 Task: Find connections with filter location Khagaria with filter topic #Mondaymotivationwith filter profile language French with filter current company Philips with filter school The Indian School with filter industry Medical and Diagnostic Laboratories with filter service category Marketing with filter keywords title Principal
Action: Mouse moved to (207, 264)
Screenshot: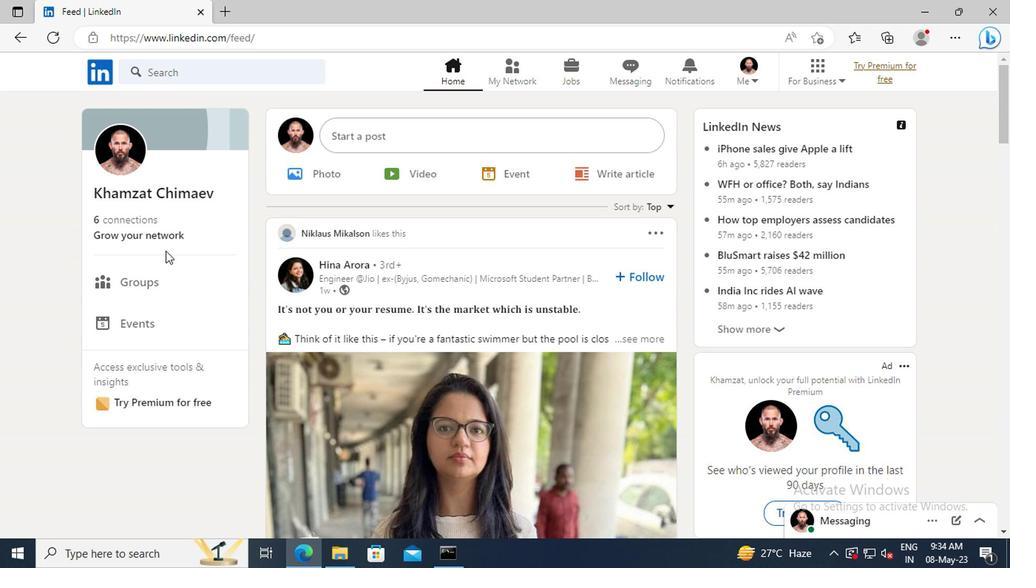 
Action: Mouse pressed left at (207, 264)
Screenshot: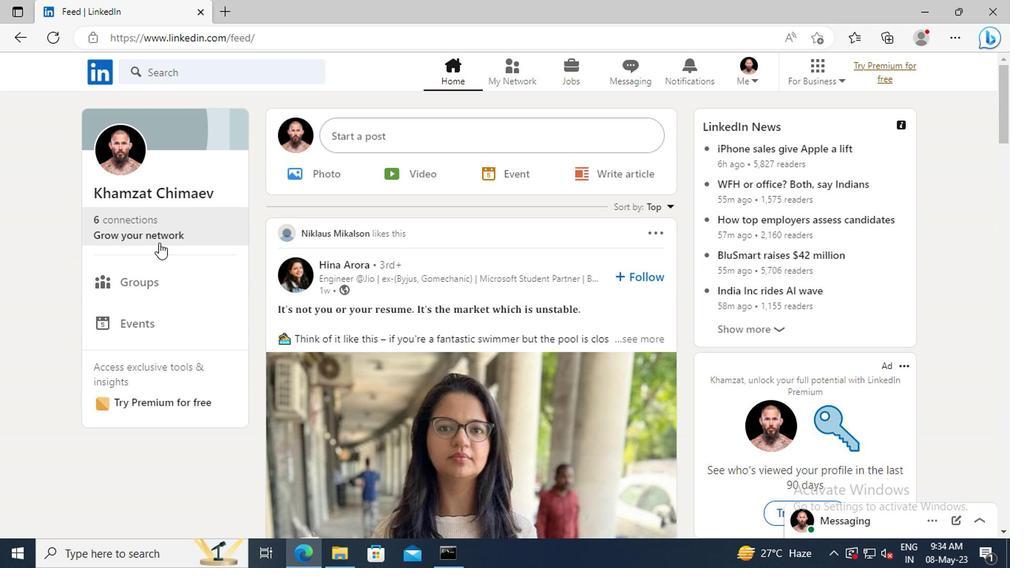 
Action: Mouse moved to (215, 207)
Screenshot: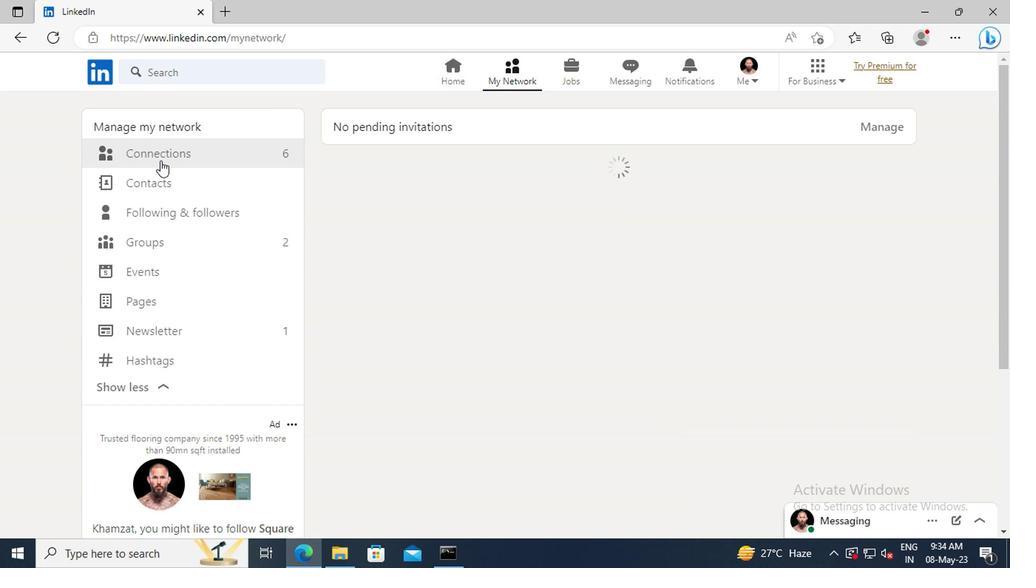 
Action: Mouse pressed left at (215, 207)
Screenshot: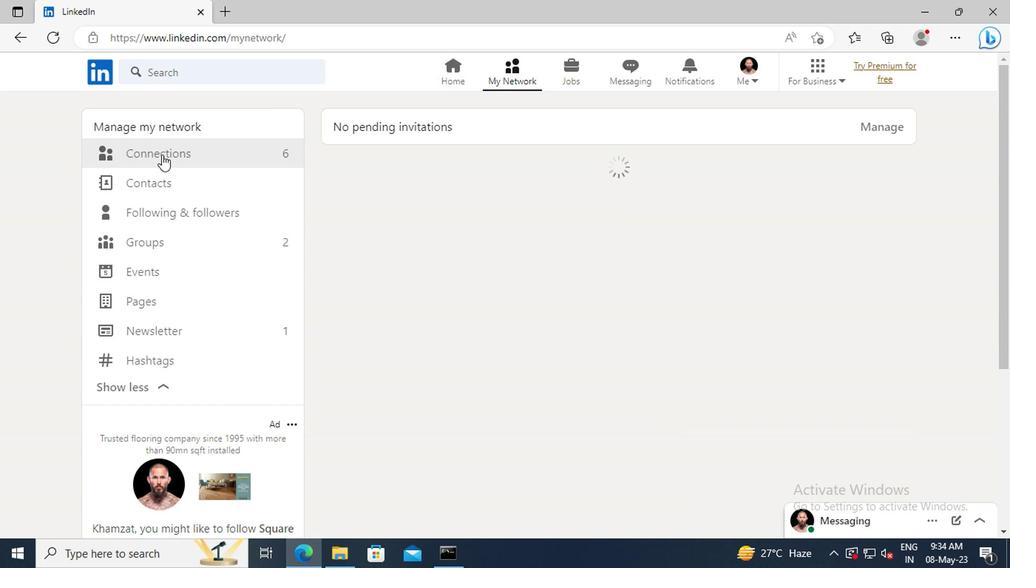 
Action: Mouse moved to (543, 211)
Screenshot: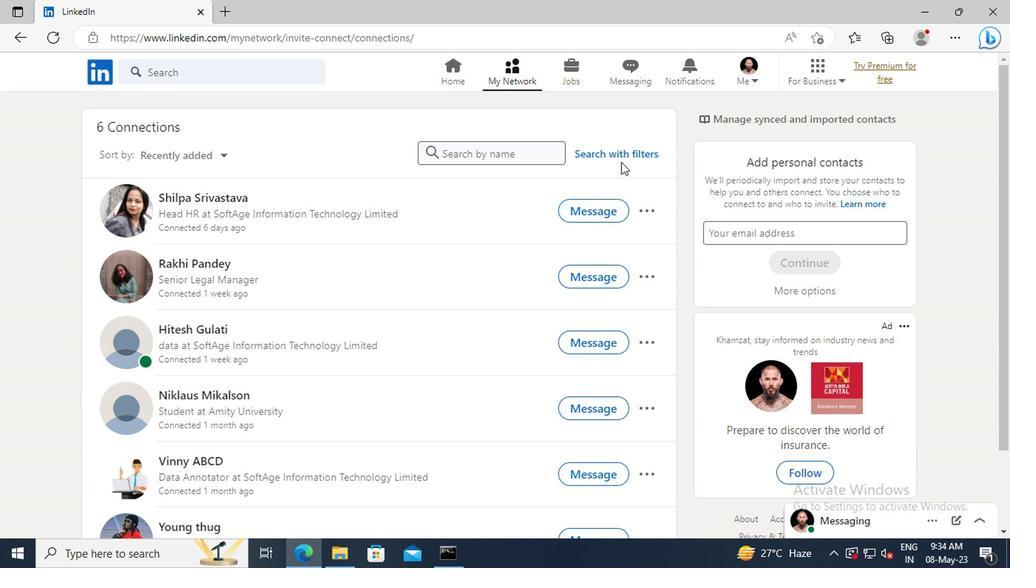 
Action: Mouse pressed left at (543, 211)
Screenshot: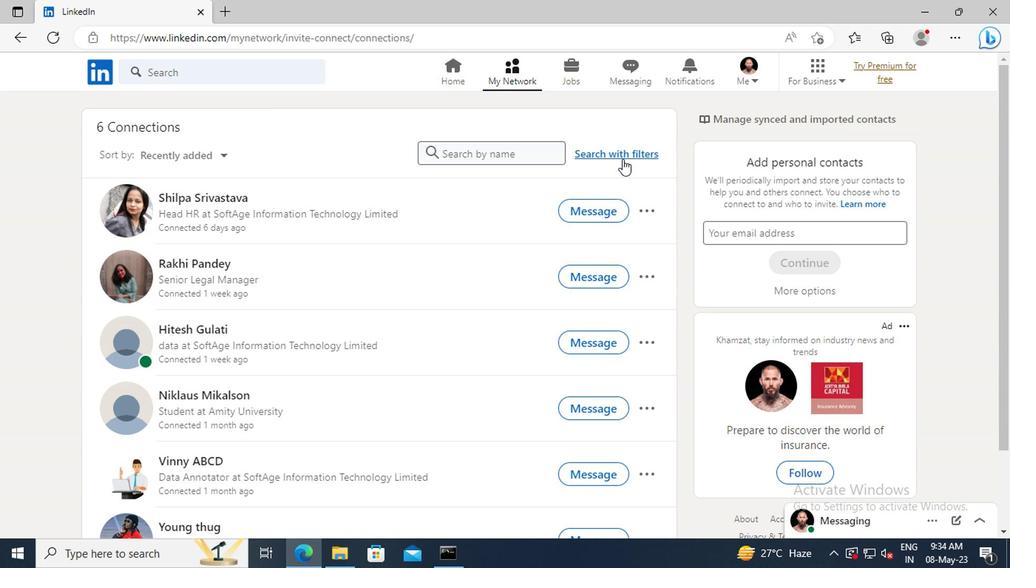 
Action: Mouse moved to (497, 179)
Screenshot: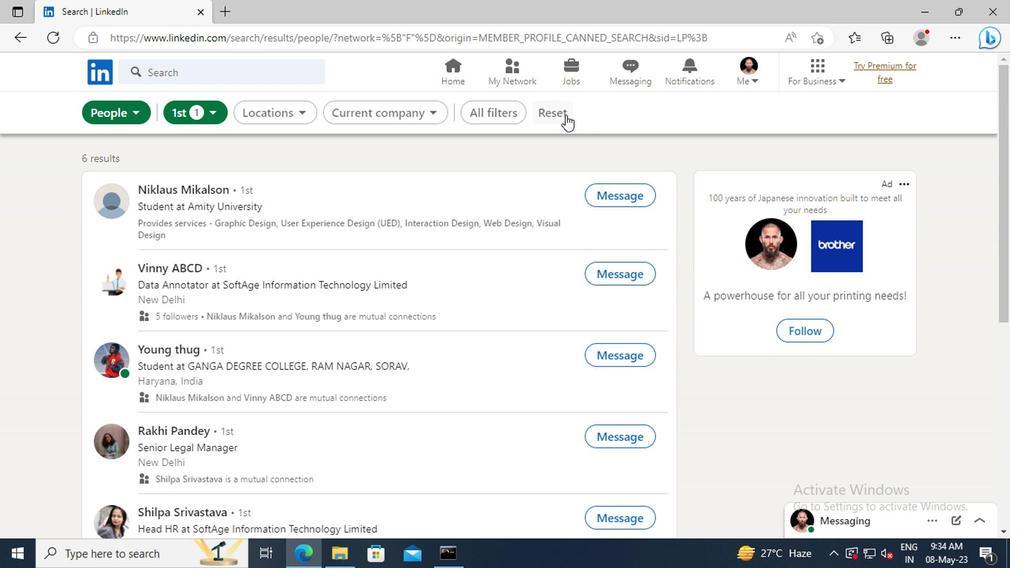 
Action: Mouse pressed left at (497, 179)
Screenshot: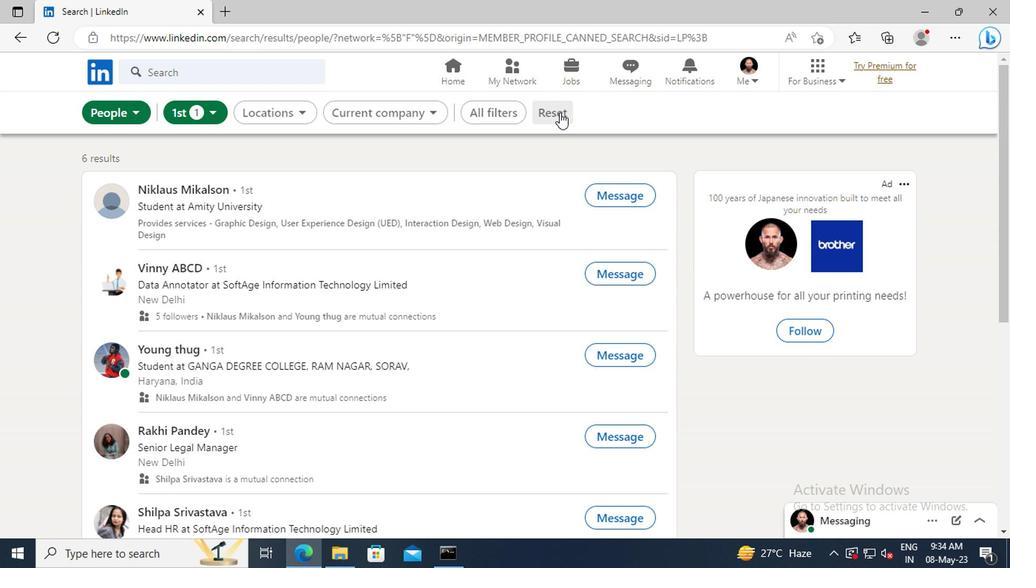 
Action: Mouse moved to (482, 179)
Screenshot: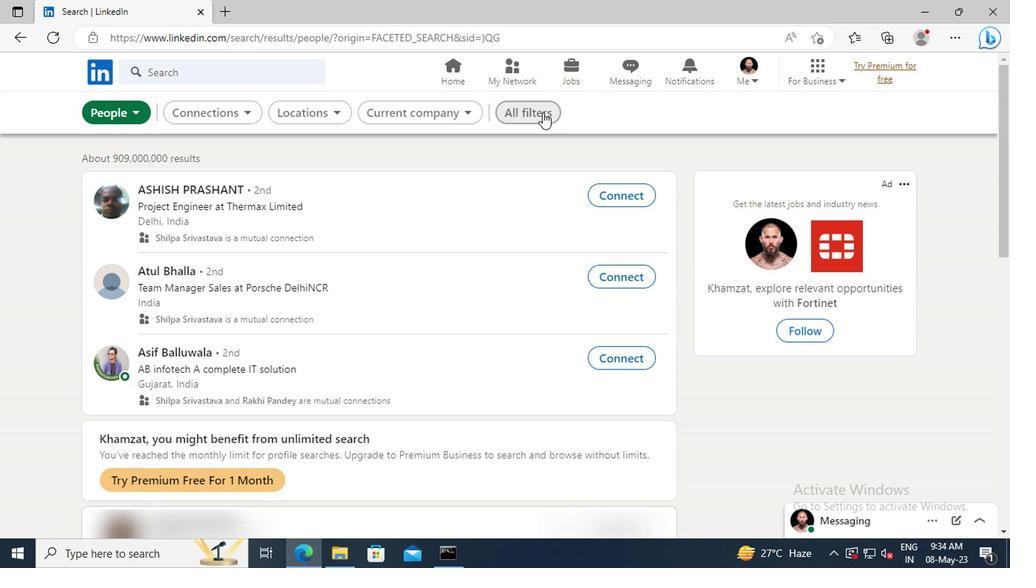 
Action: Mouse pressed left at (482, 179)
Screenshot: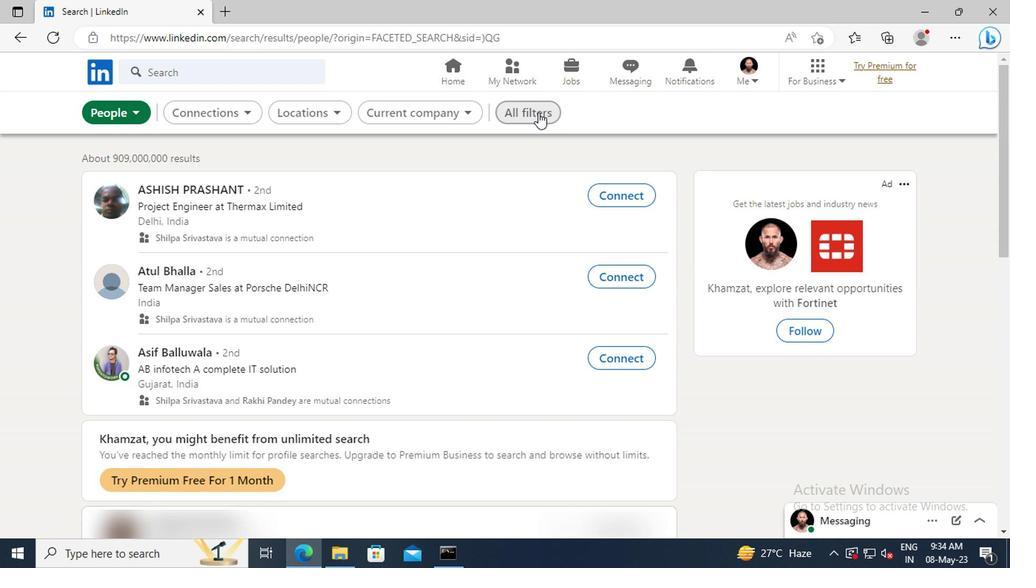 
Action: Mouse moved to (718, 311)
Screenshot: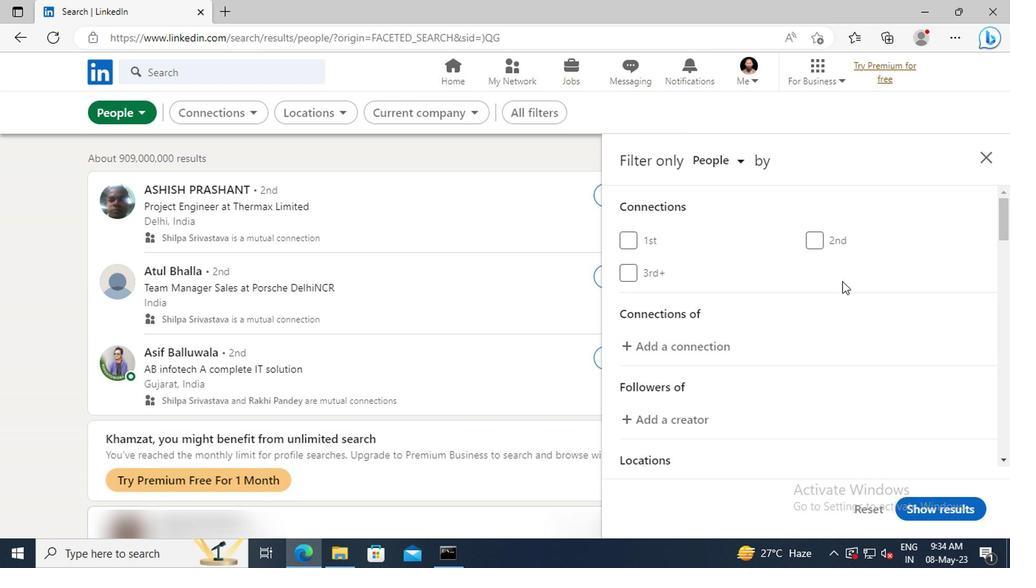 
Action: Mouse scrolled (718, 310) with delta (0, 0)
Screenshot: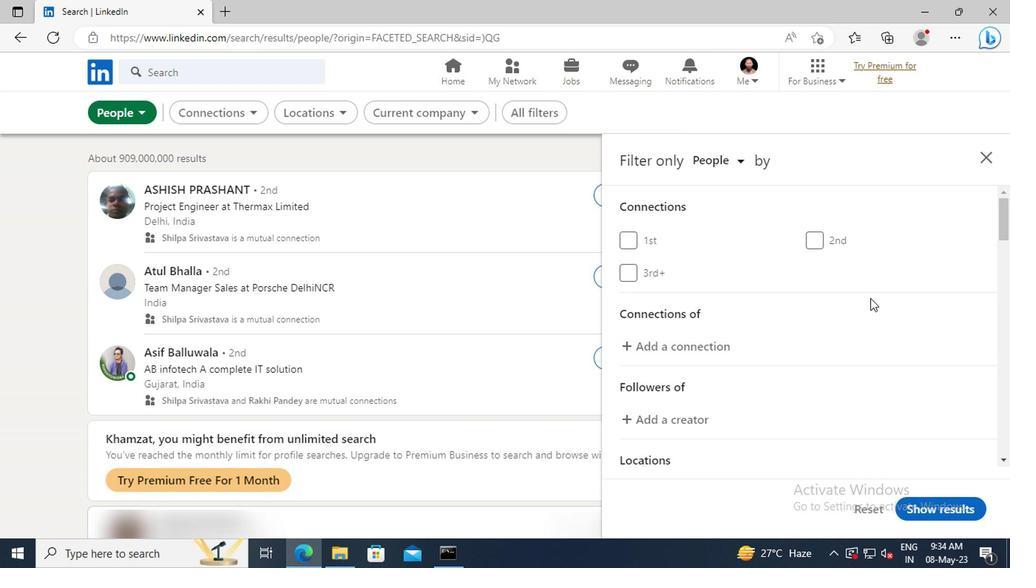 
Action: Mouse scrolled (718, 310) with delta (0, 0)
Screenshot: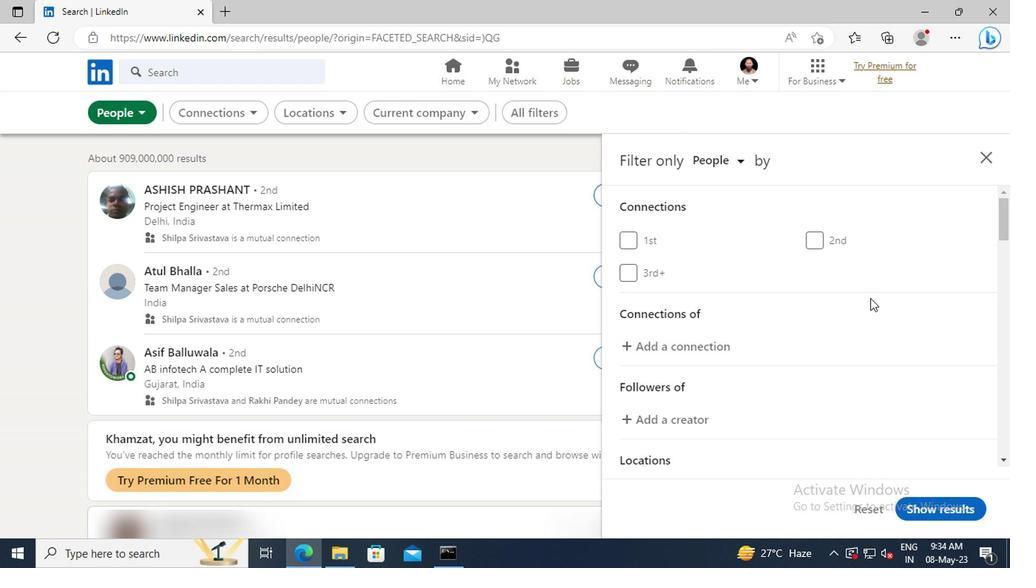 
Action: Mouse scrolled (718, 310) with delta (0, 0)
Screenshot: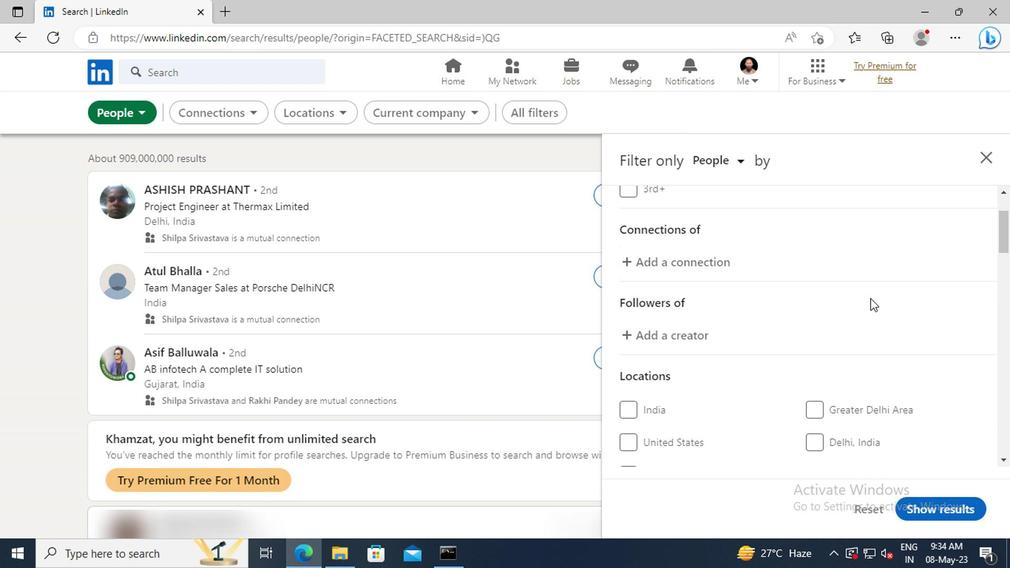 
Action: Mouse scrolled (718, 310) with delta (0, 0)
Screenshot: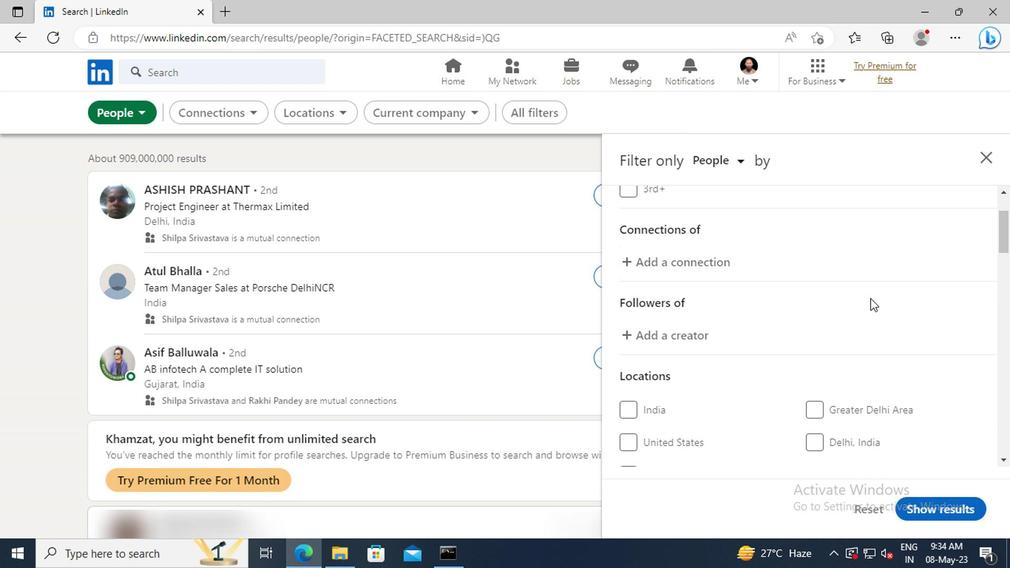
Action: Mouse scrolled (718, 310) with delta (0, 0)
Screenshot: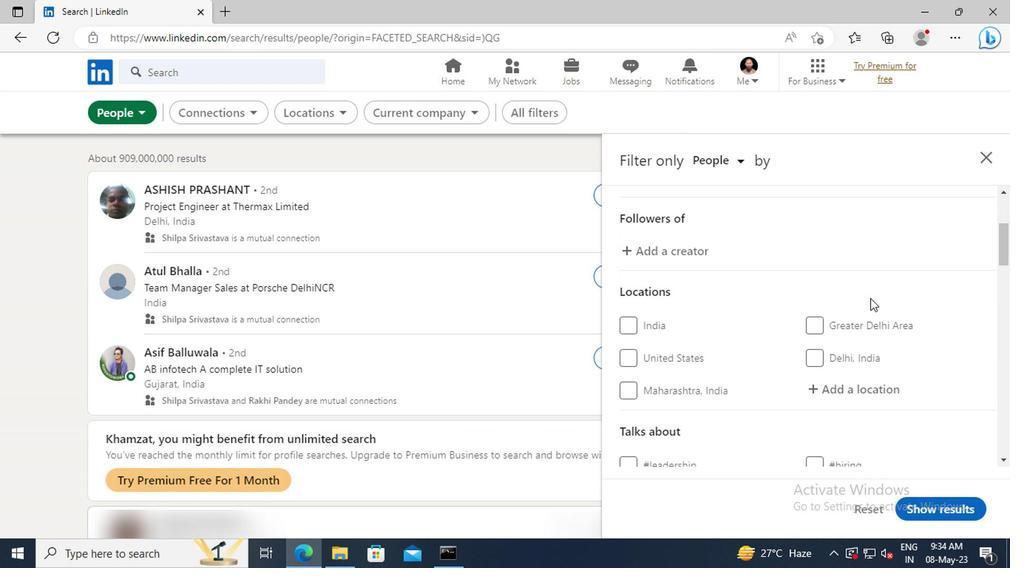 
Action: Mouse scrolled (718, 310) with delta (0, 0)
Screenshot: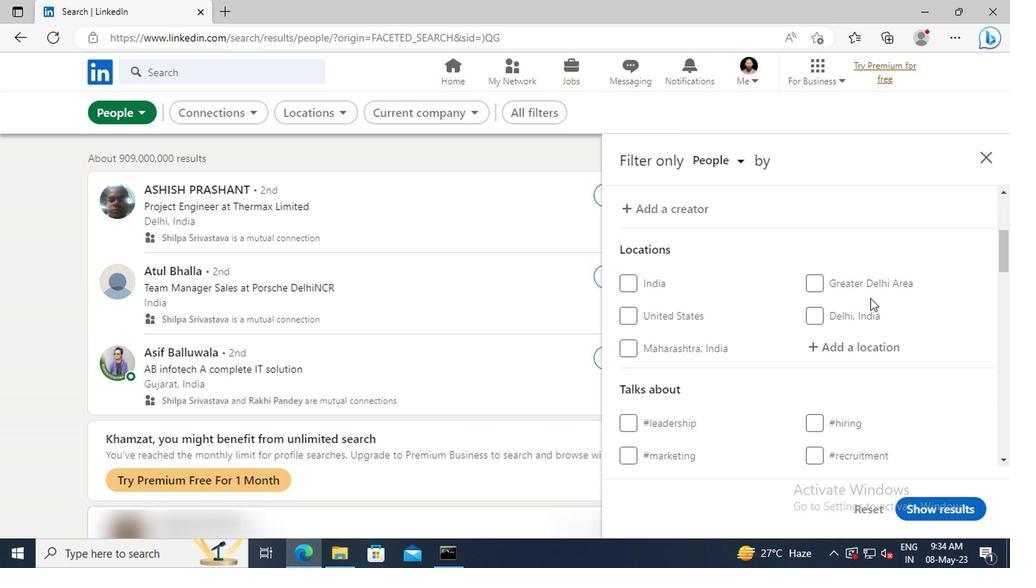 
Action: Mouse moved to (702, 315)
Screenshot: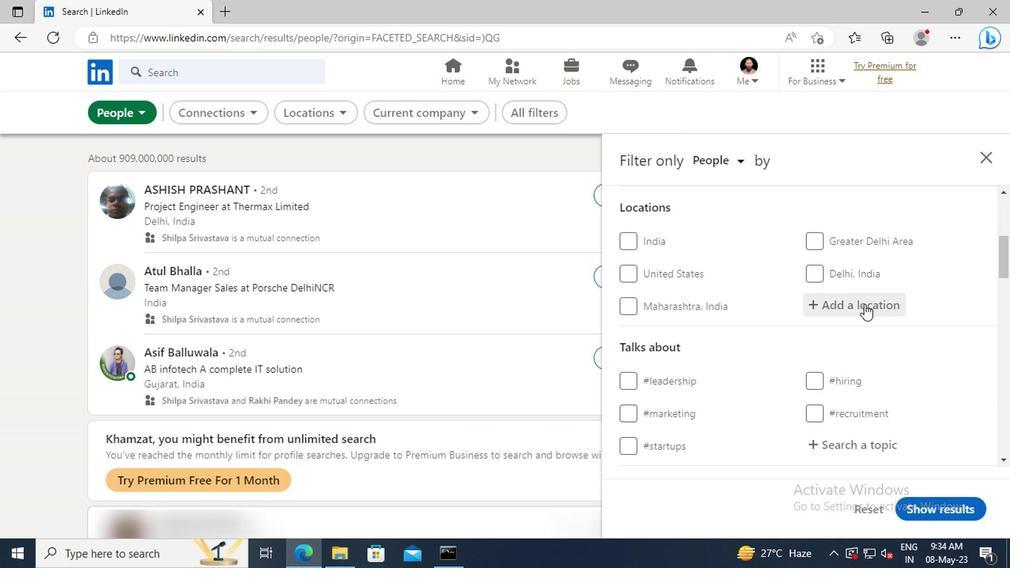 
Action: Mouse pressed left at (702, 315)
Screenshot: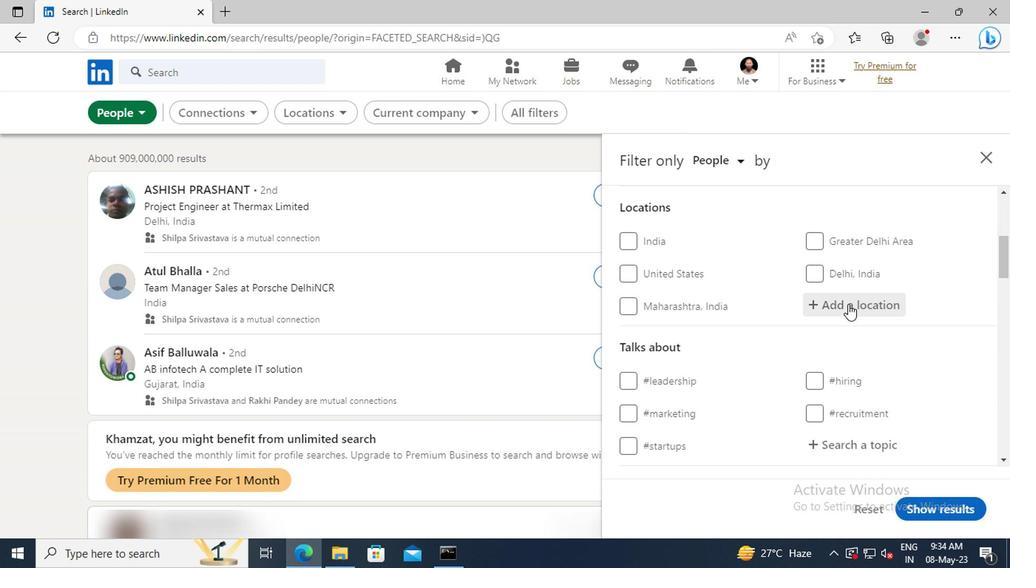 
Action: Key pressed <Key.shift>KHAGARIA
Screenshot: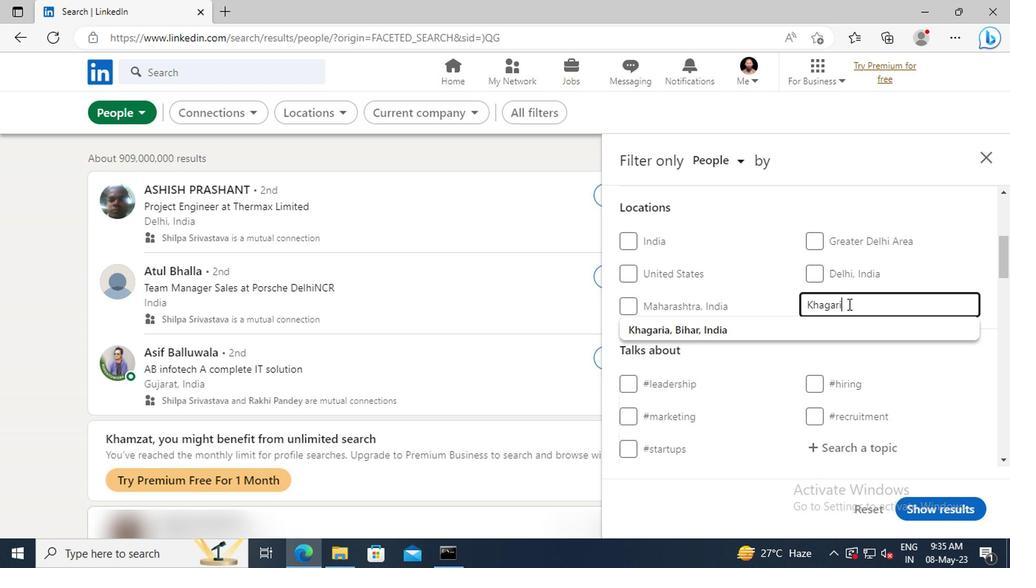 
Action: Mouse moved to (731, 331)
Screenshot: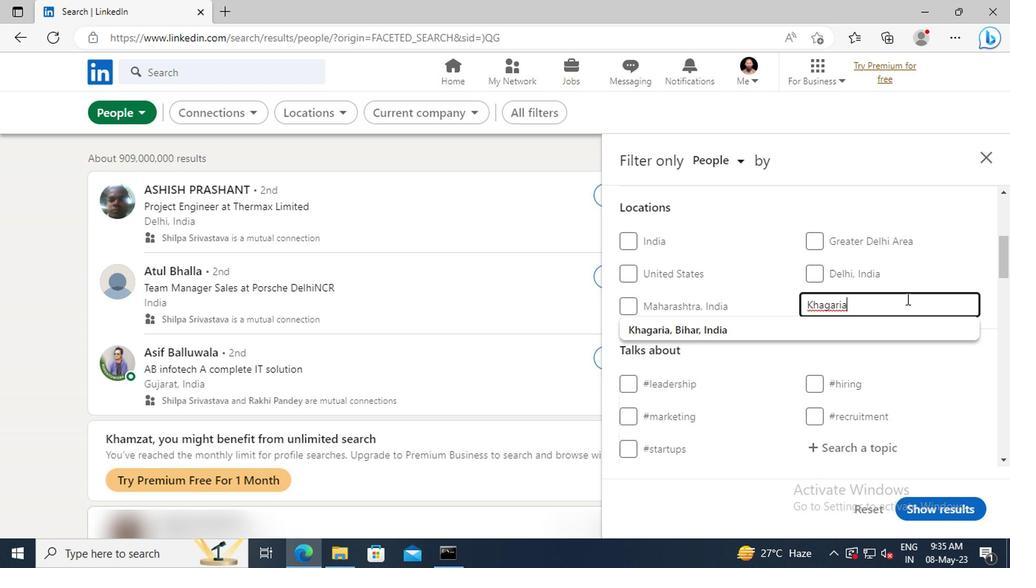 
Action: Mouse pressed left at (731, 331)
Screenshot: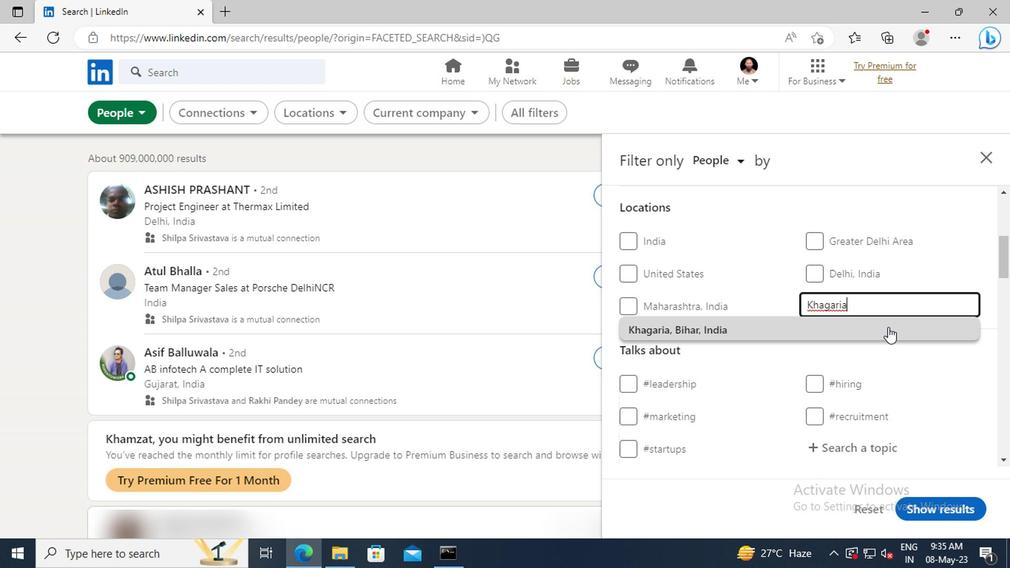 
Action: Mouse moved to (730, 331)
Screenshot: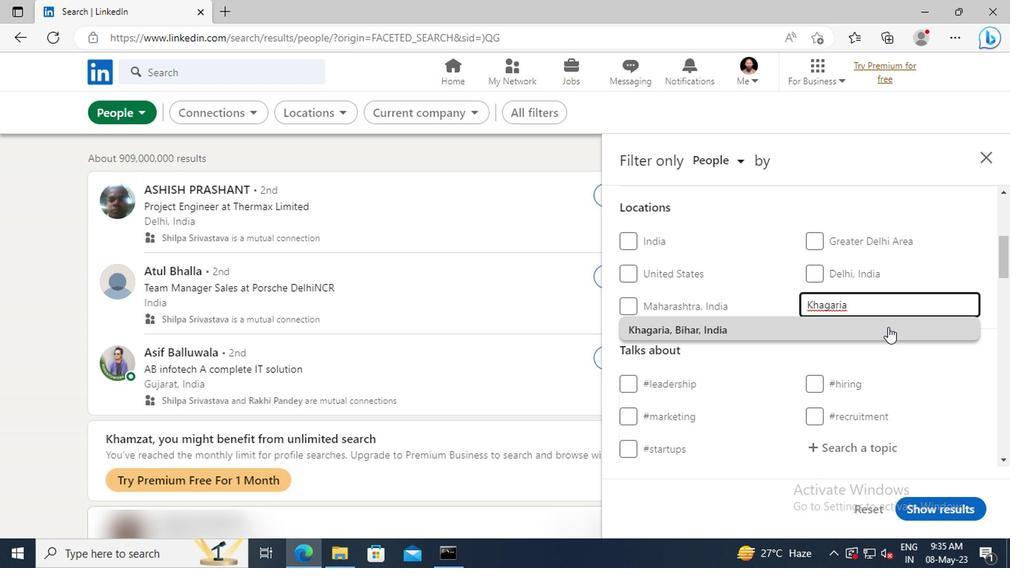 
Action: Mouse scrolled (730, 331) with delta (0, 0)
Screenshot: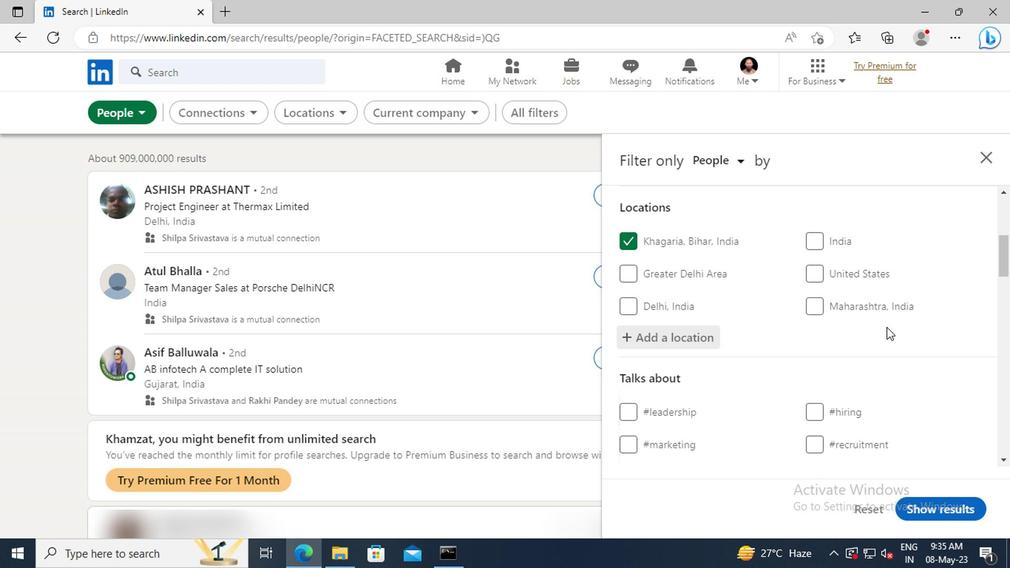 
Action: Mouse scrolled (730, 331) with delta (0, 0)
Screenshot: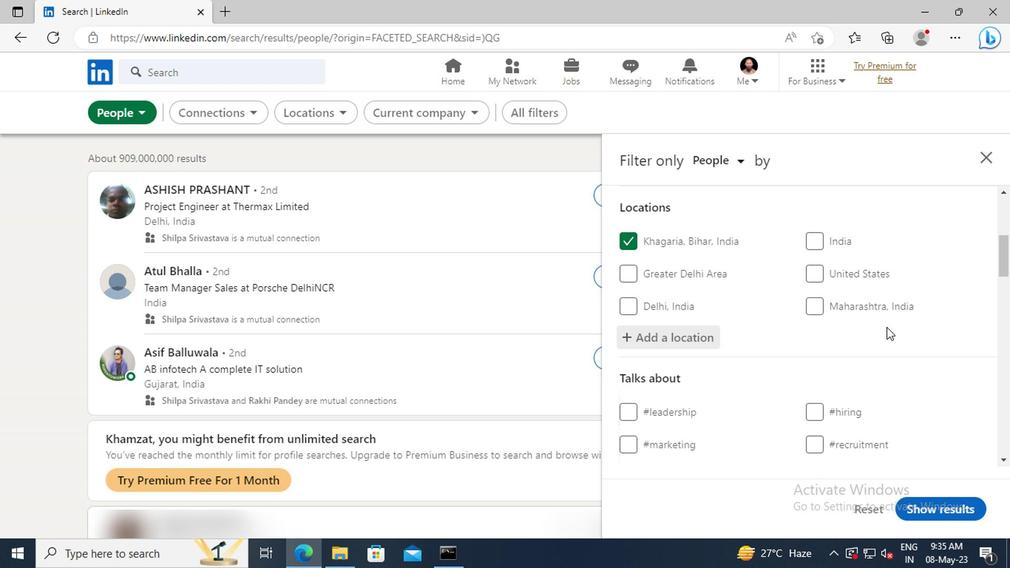 
Action: Mouse scrolled (730, 331) with delta (0, 0)
Screenshot: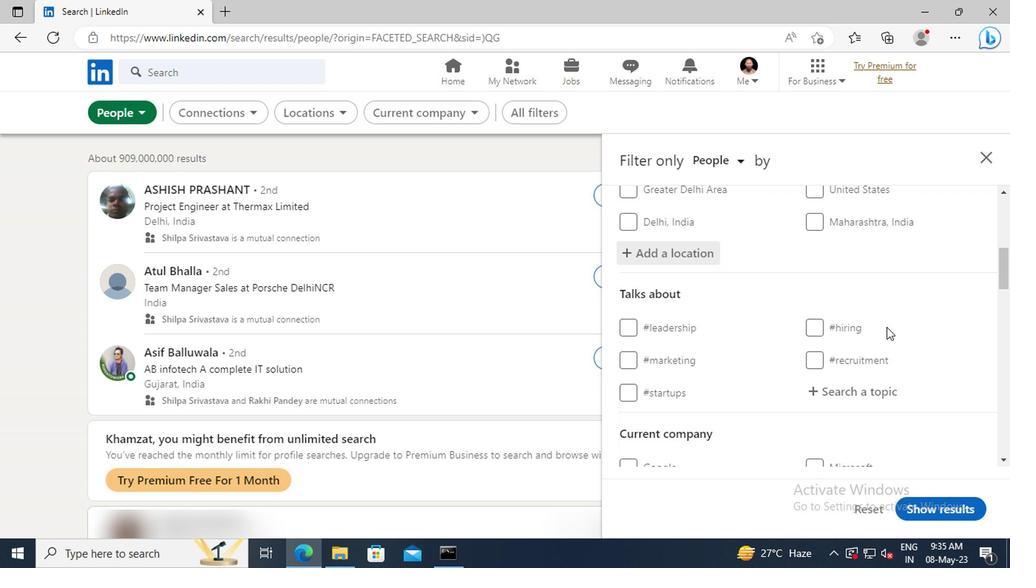
Action: Mouse moved to (696, 346)
Screenshot: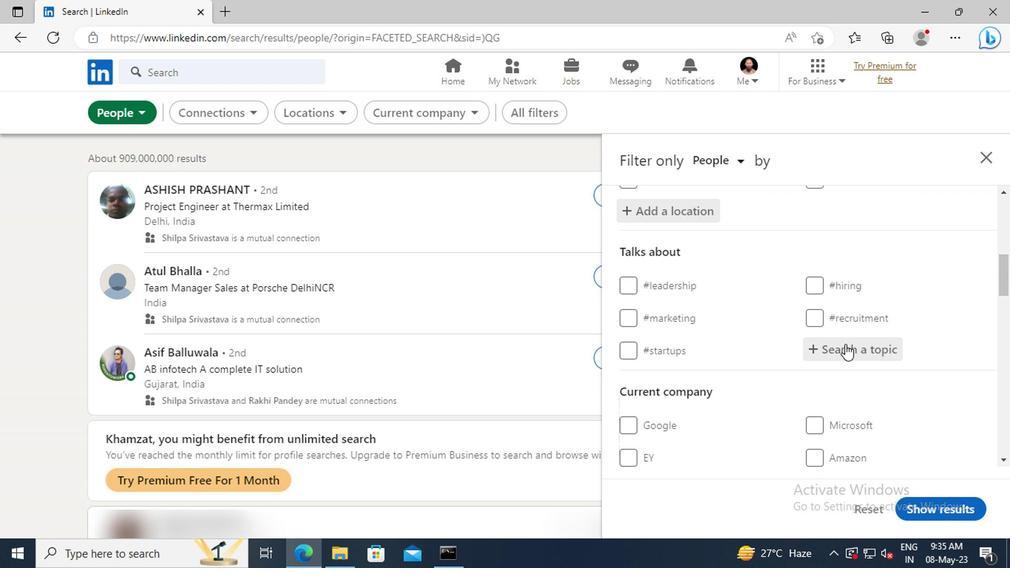 
Action: Mouse pressed left at (696, 346)
Screenshot: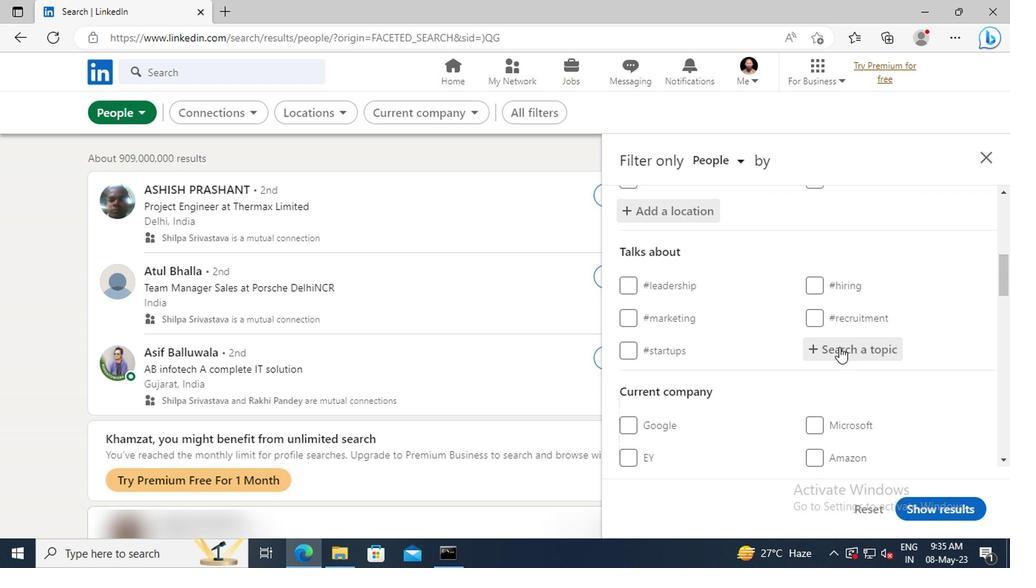 
Action: Key pressed <Key.shift>MONDAYM
Screenshot: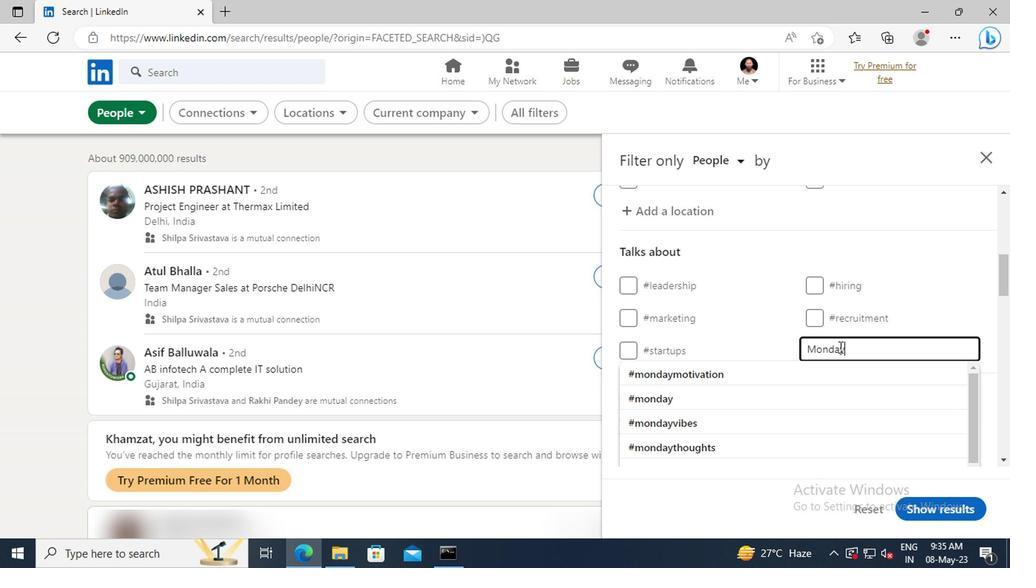 
Action: Mouse moved to (694, 364)
Screenshot: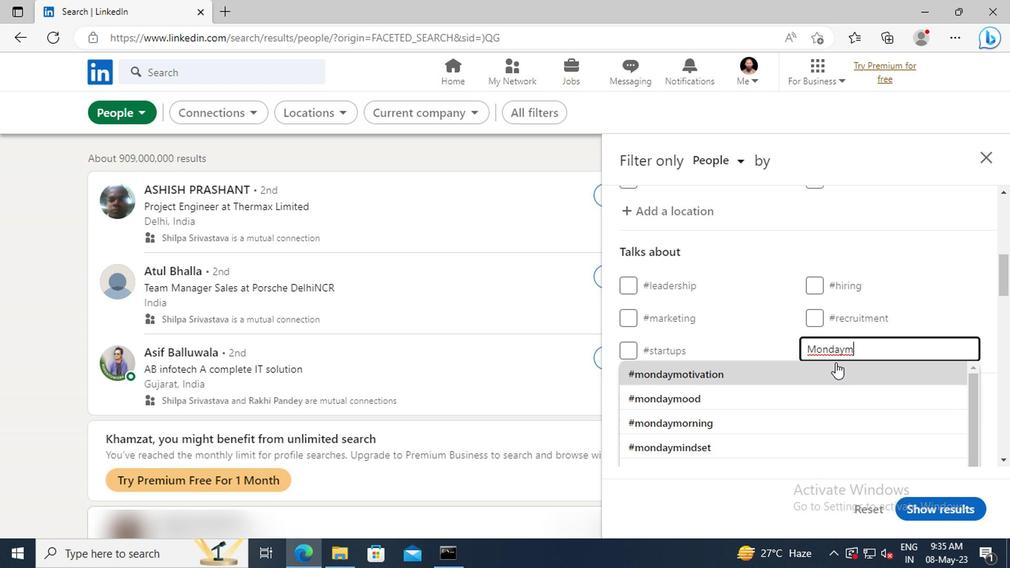 
Action: Mouse pressed left at (694, 364)
Screenshot: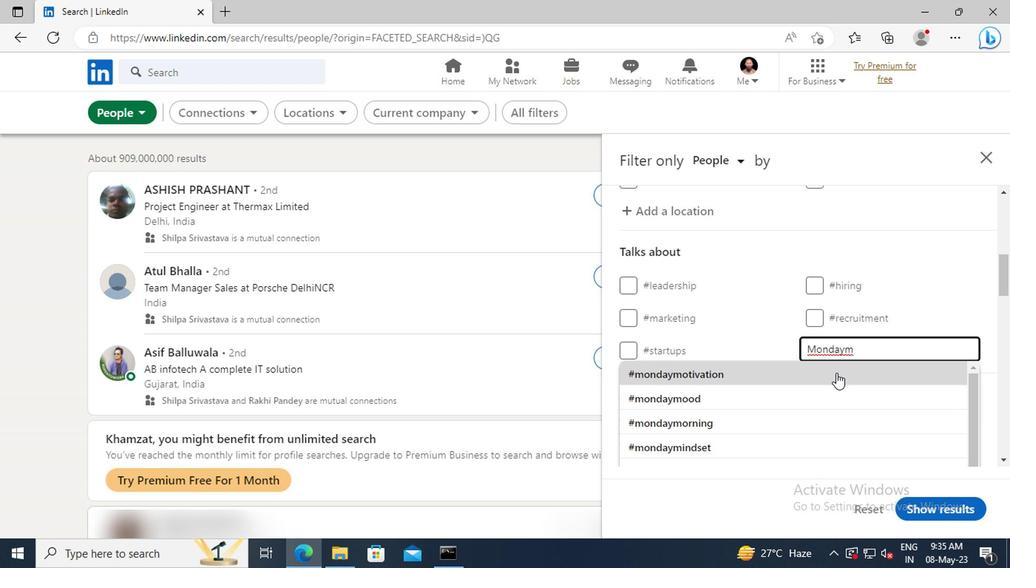 
Action: Mouse scrolled (694, 364) with delta (0, 0)
Screenshot: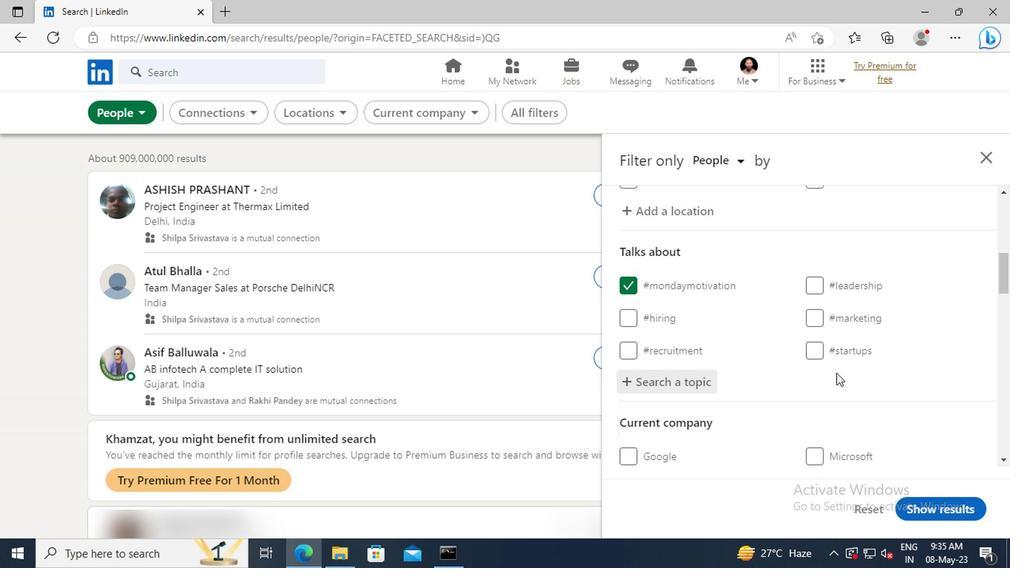 
Action: Mouse scrolled (694, 364) with delta (0, 0)
Screenshot: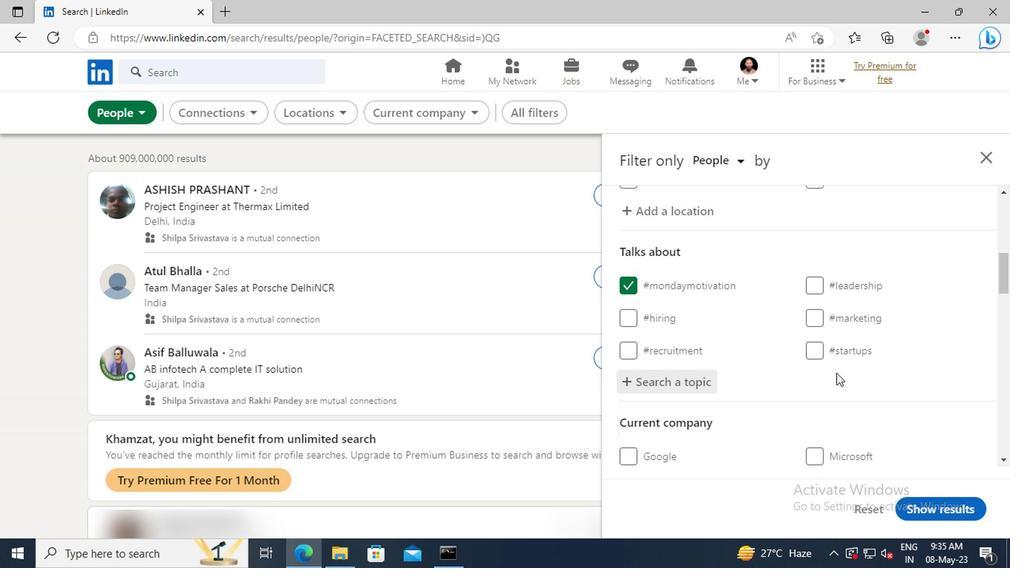 
Action: Mouse scrolled (694, 364) with delta (0, 0)
Screenshot: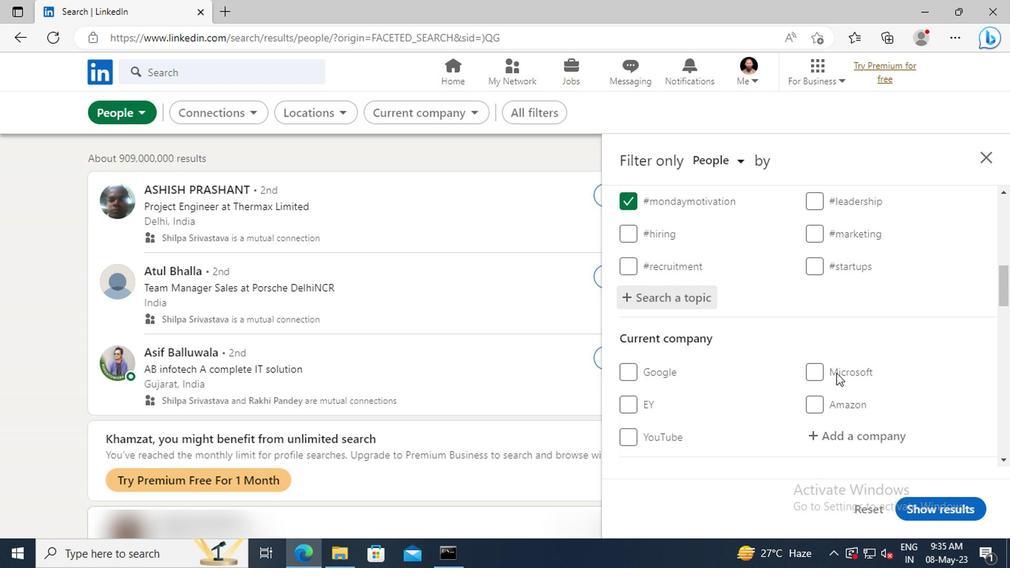 
Action: Mouse scrolled (694, 364) with delta (0, 0)
Screenshot: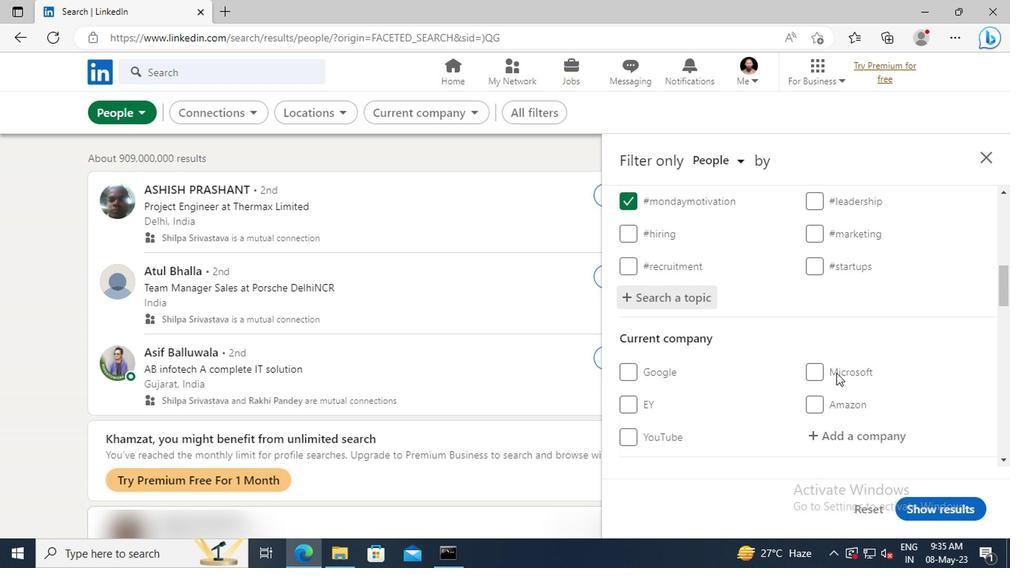 
Action: Mouse scrolled (694, 364) with delta (0, 0)
Screenshot: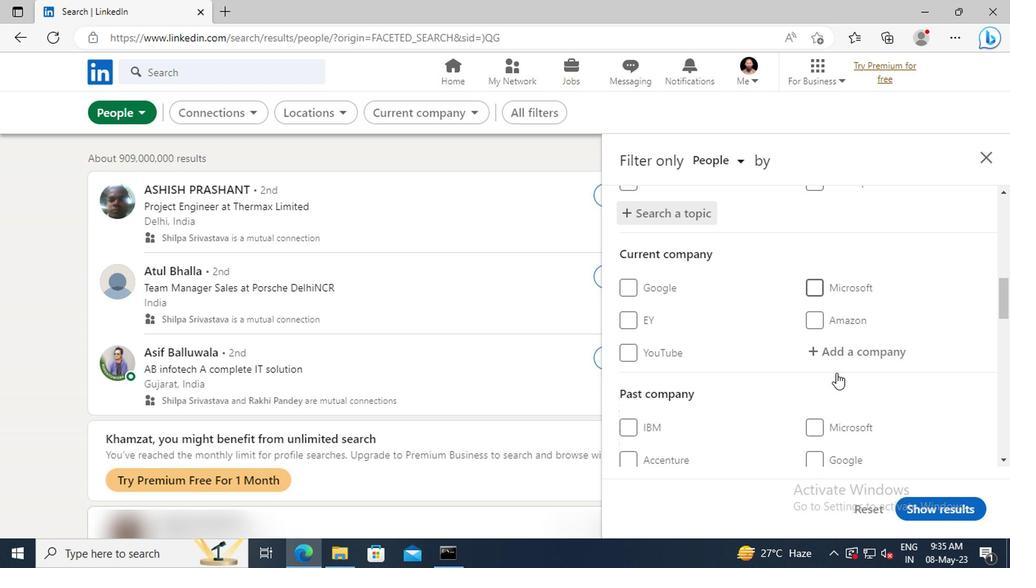 
Action: Mouse scrolled (694, 364) with delta (0, 0)
Screenshot: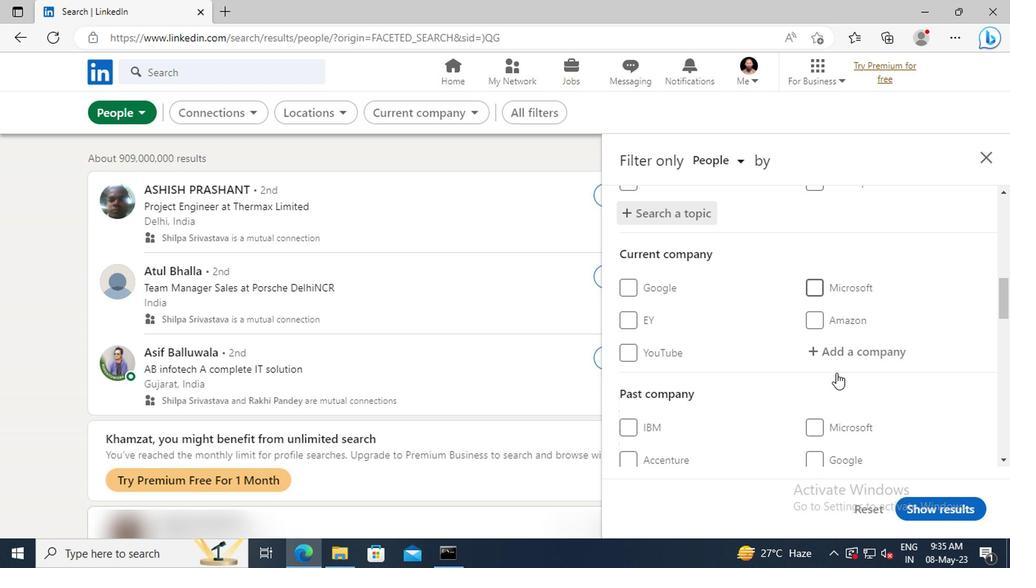 
Action: Mouse moved to (693, 351)
Screenshot: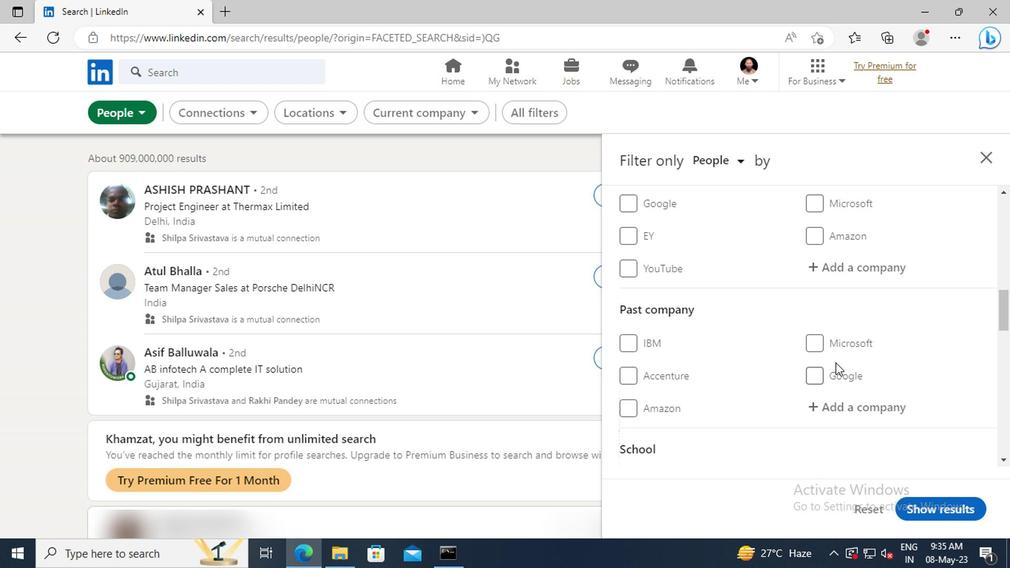 
Action: Mouse scrolled (693, 351) with delta (0, 0)
Screenshot: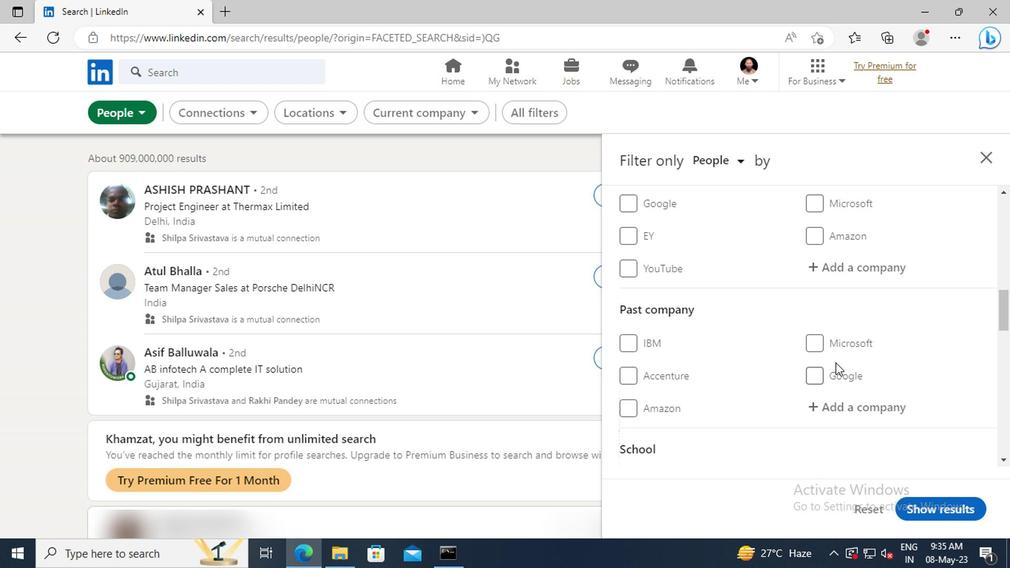 
Action: Mouse moved to (692, 348)
Screenshot: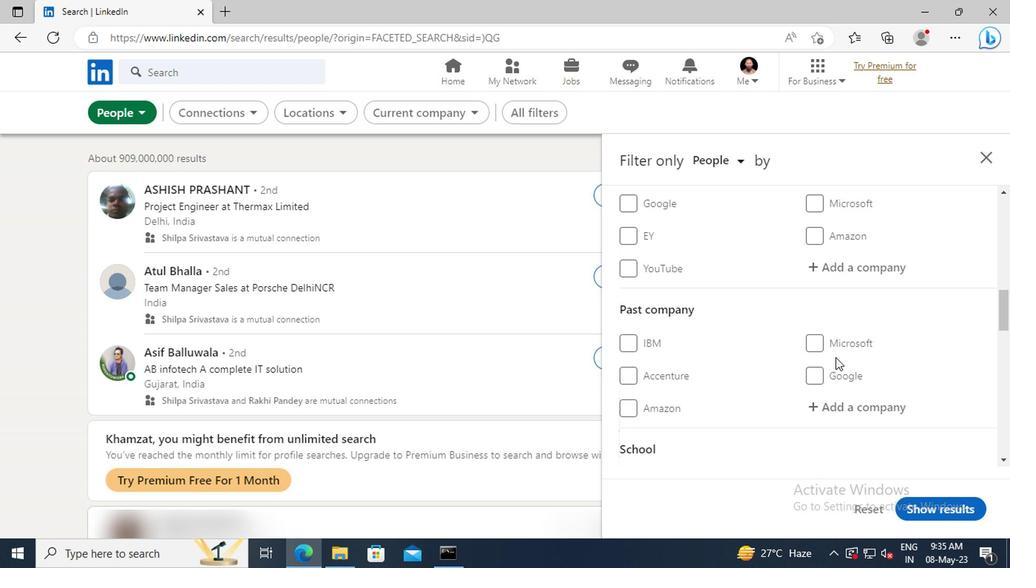 
Action: Mouse scrolled (692, 348) with delta (0, 0)
Screenshot: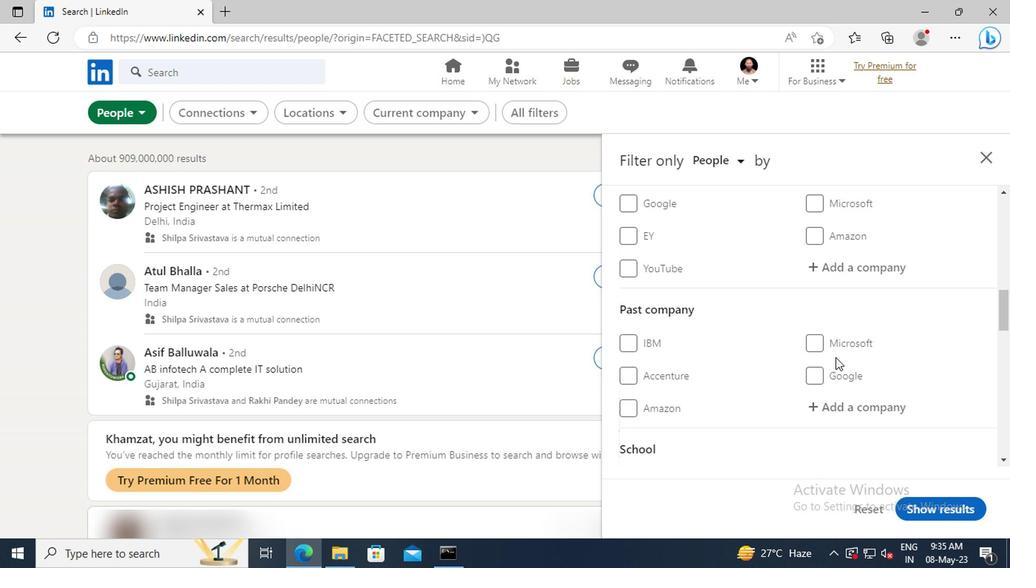 
Action: Mouse moved to (692, 344)
Screenshot: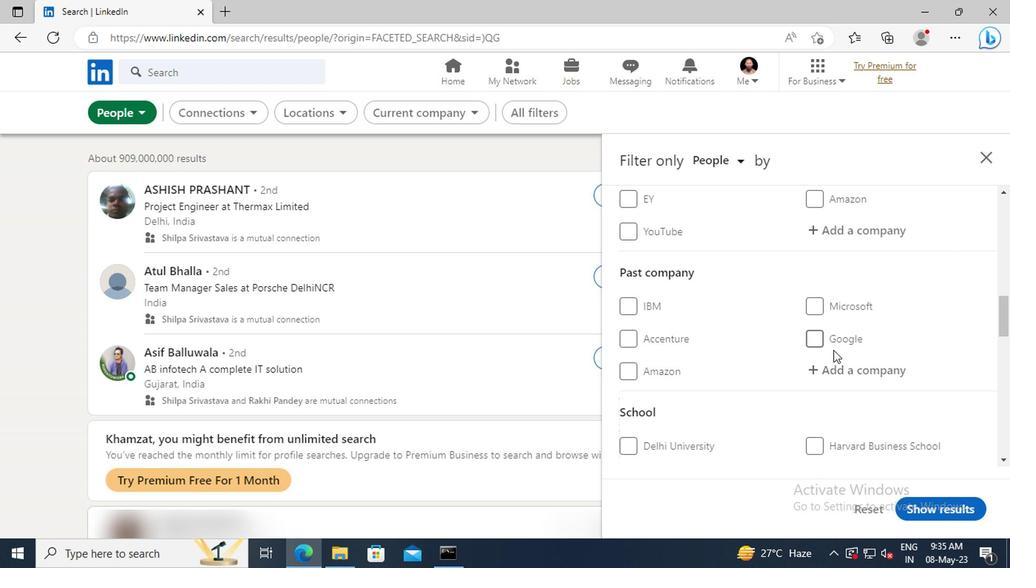 
Action: Mouse scrolled (692, 344) with delta (0, 0)
Screenshot: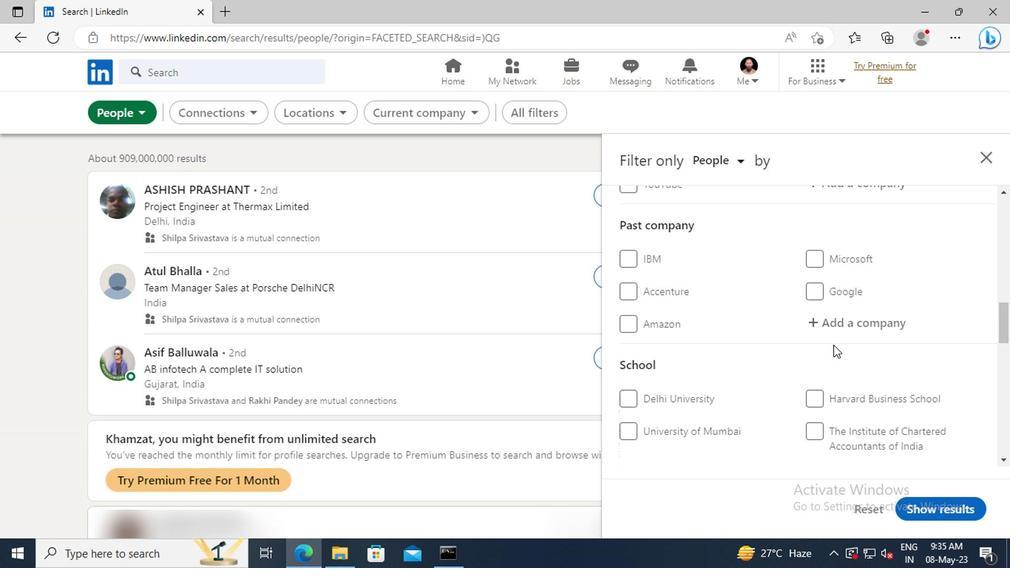 
Action: Mouse scrolled (692, 344) with delta (0, 0)
Screenshot: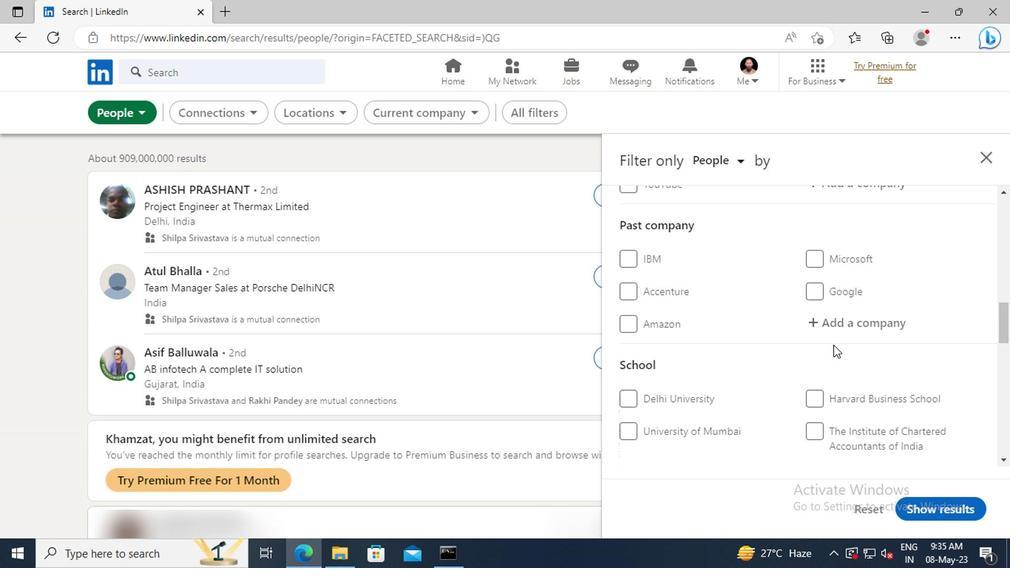 
Action: Mouse scrolled (692, 344) with delta (0, 0)
Screenshot: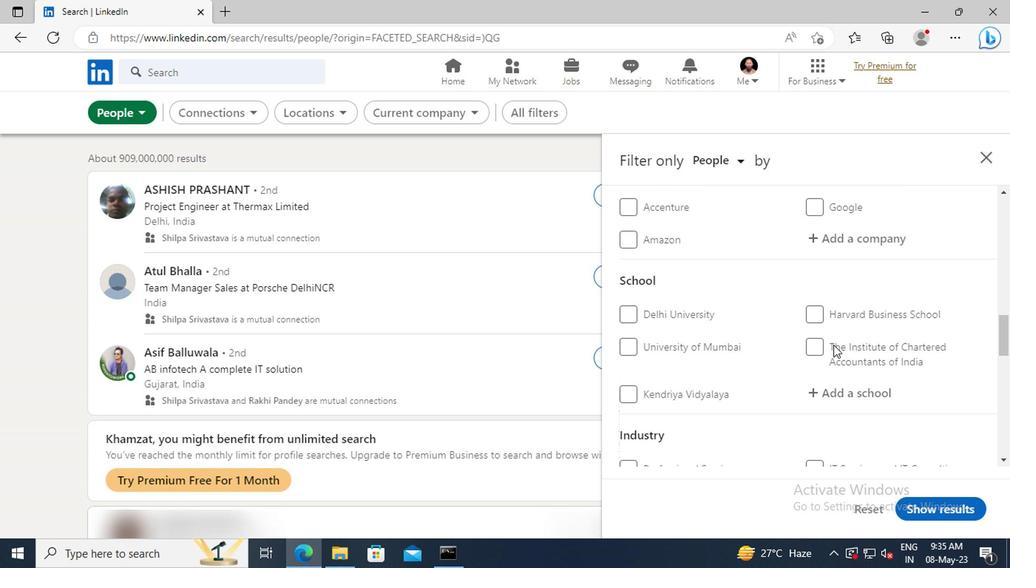 
Action: Mouse scrolled (692, 344) with delta (0, 0)
Screenshot: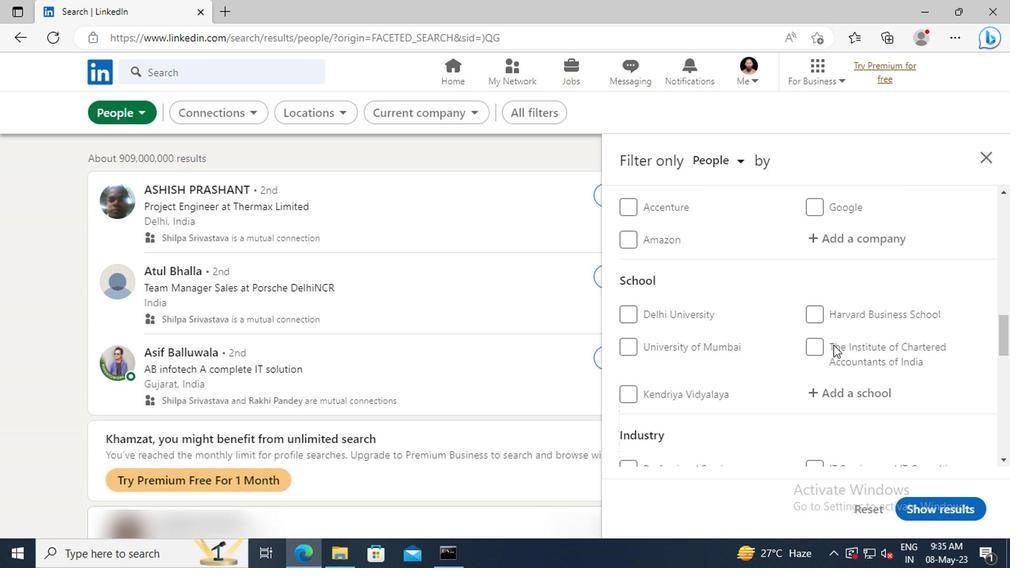 
Action: Mouse scrolled (692, 344) with delta (0, 0)
Screenshot: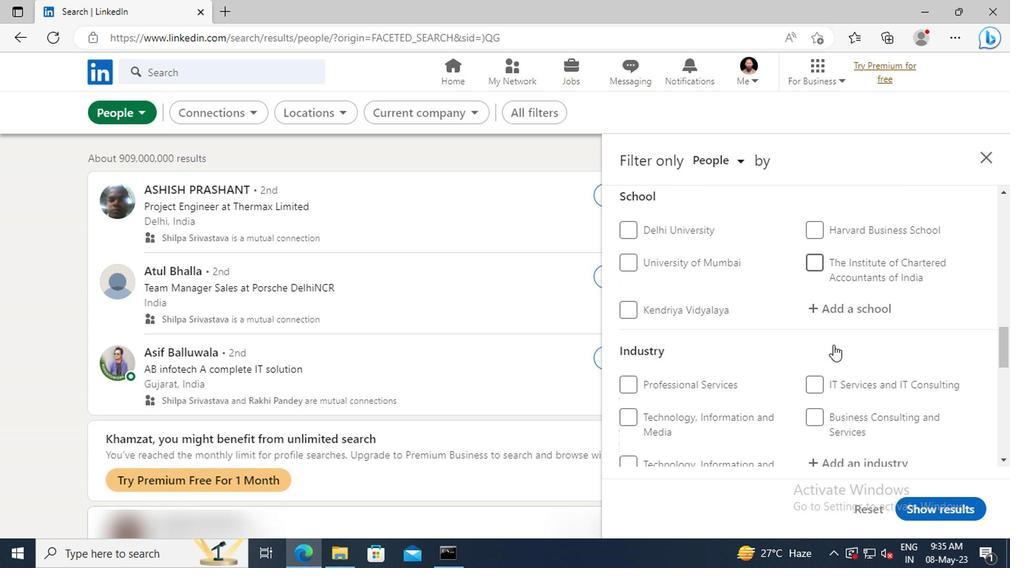 
Action: Mouse scrolled (692, 344) with delta (0, 0)
Screenshot: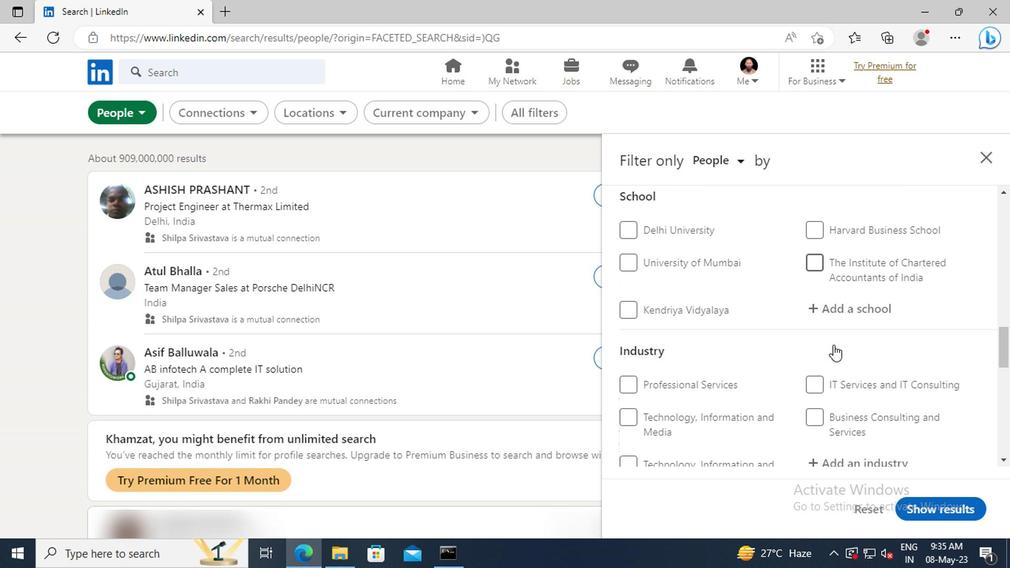 
Action: Mouse scrolled (692, 344) with delta (0, 0)
Screenshot: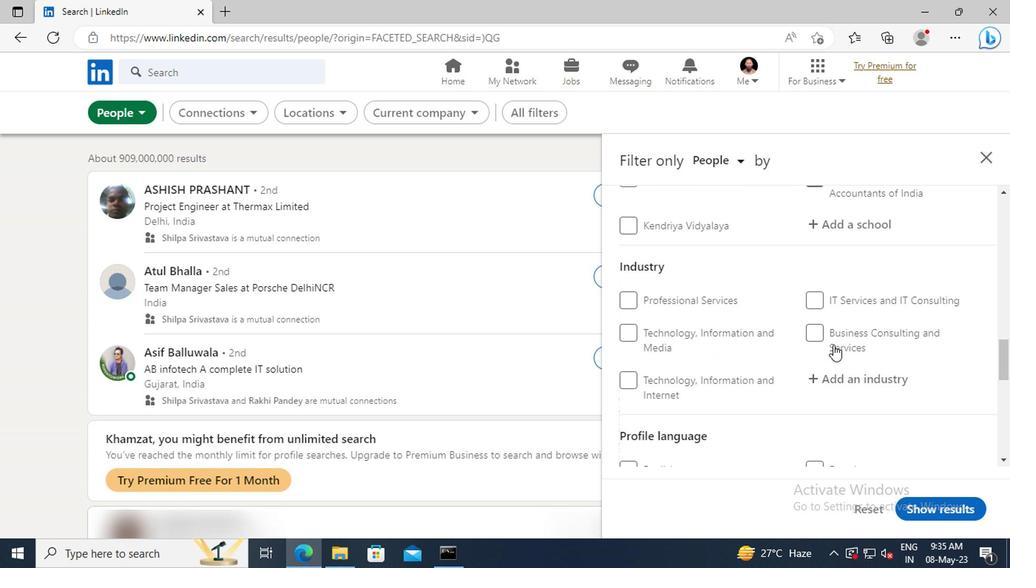 
Action: Mouse scrolled (692, 344) with delta (0, 0)
Screenshot: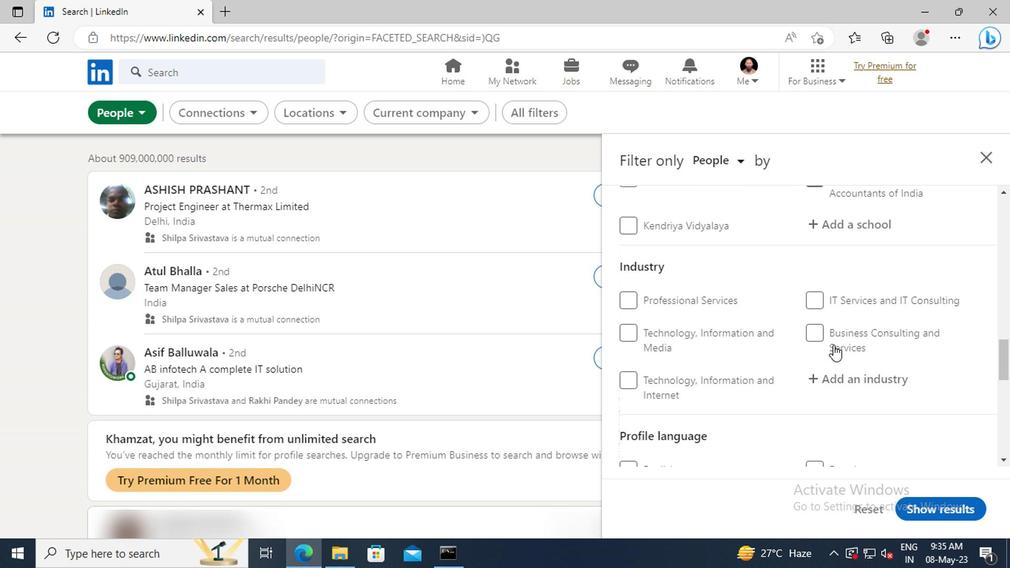 
Action: Mouse moved to (680, 375)
Screenshot: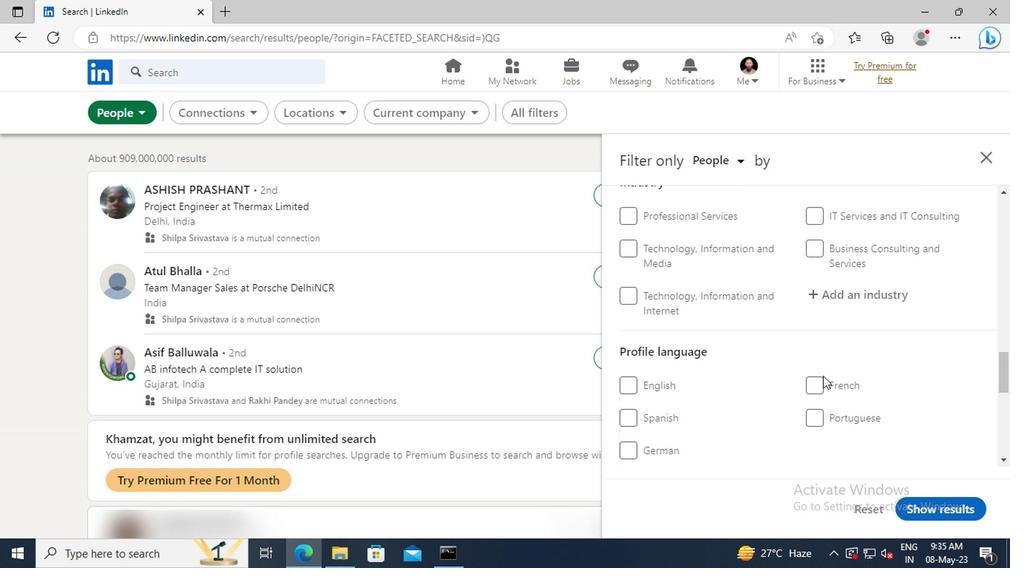 
Action: Mouse pressed left at (680, 375)
Screenshot: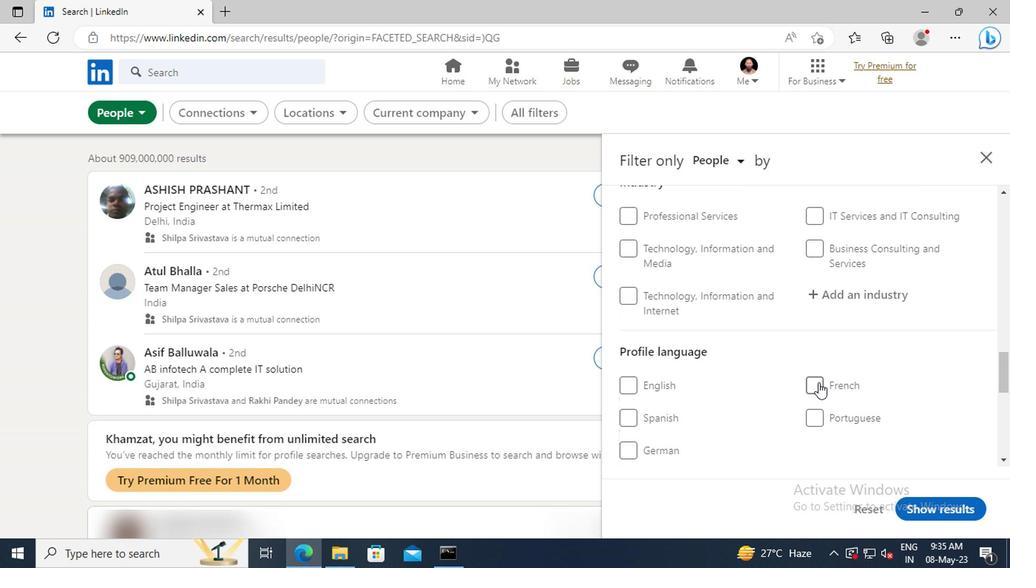 
Action: Mouse moved to (688, 345)
Screenshot: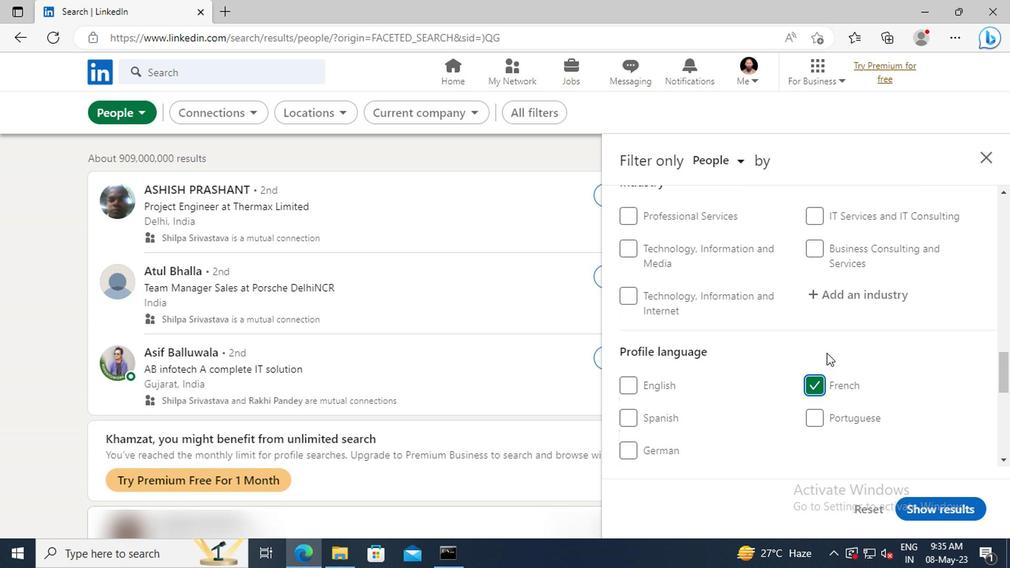 
Action: Mouse scrolled (688, 345) with delta (0, 0)
Screenshot: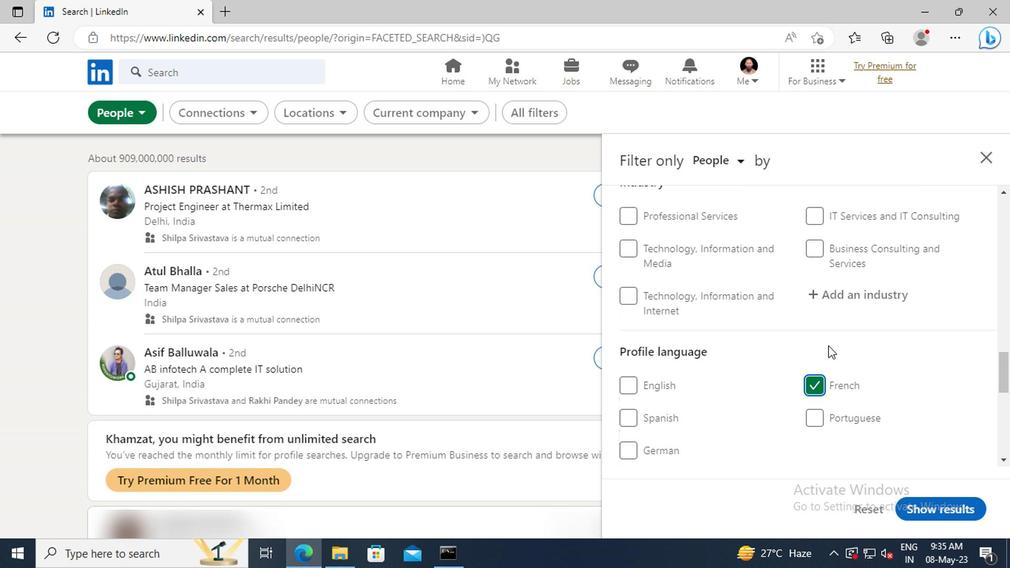 
Action: Mouse scrolled (688, 345) with delta (0, 0)
Screenshot: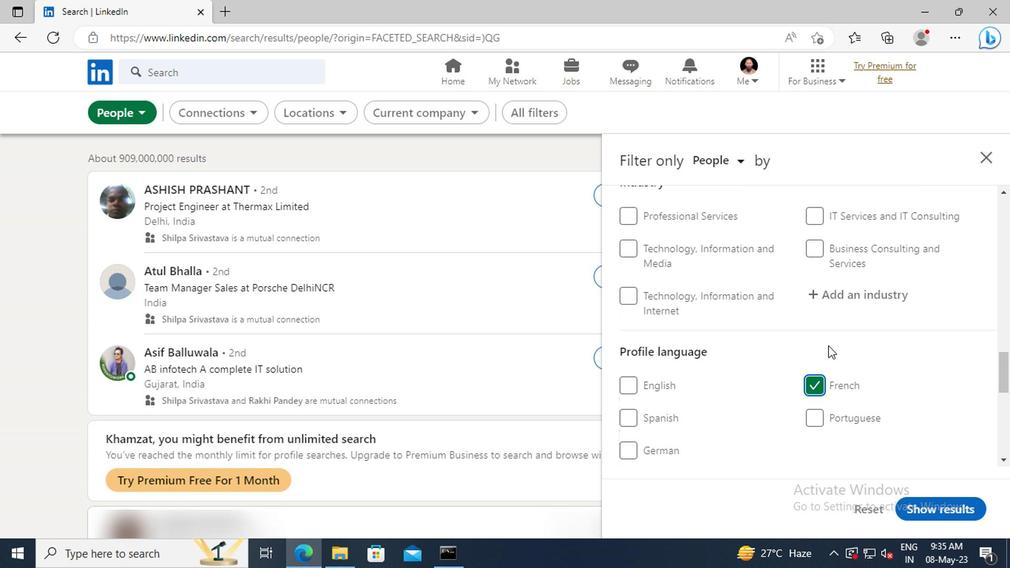 
Action: Mouse scrolled (688, 345) with delta (0, 0)
Screenshot: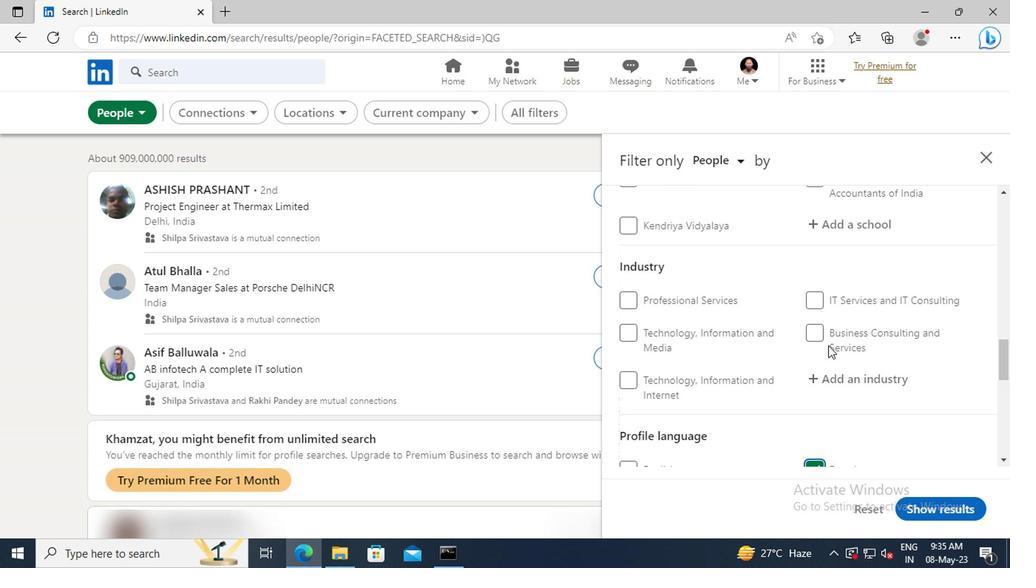 
Action: Mouse scrolled (688, 345) with delta (0, 0)
Screenshot: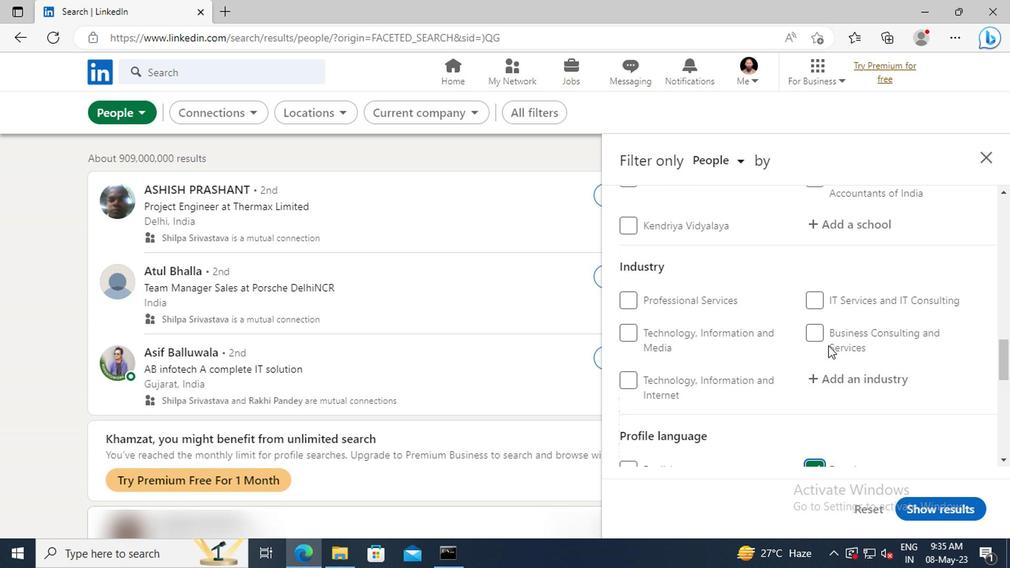 
Action: Mouse scrolled (688, 345) with delta (0, 0)
Screenshot: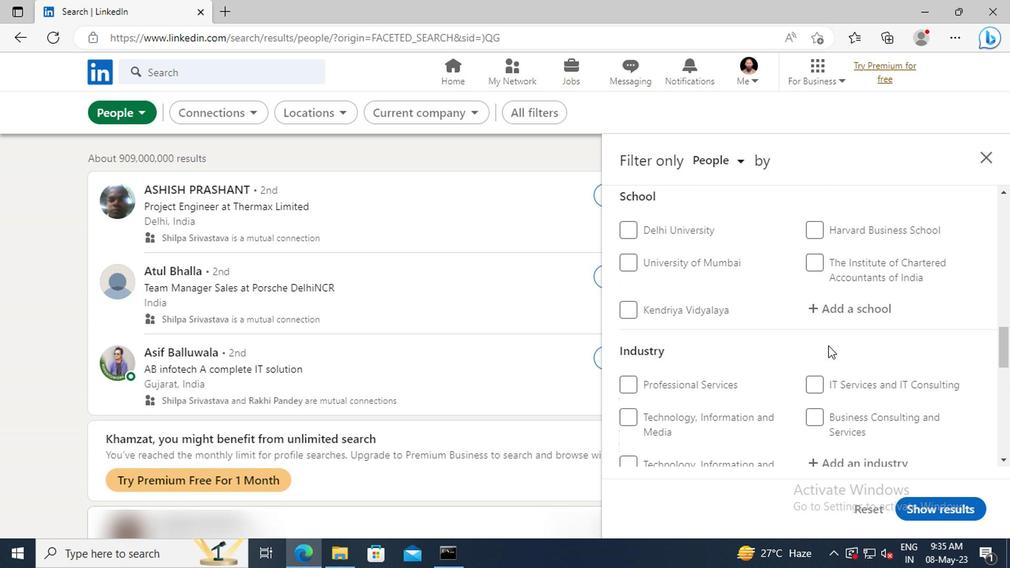 
Action: Mouse scrolled (688, 345) with delta (0, 0)
Screenshot: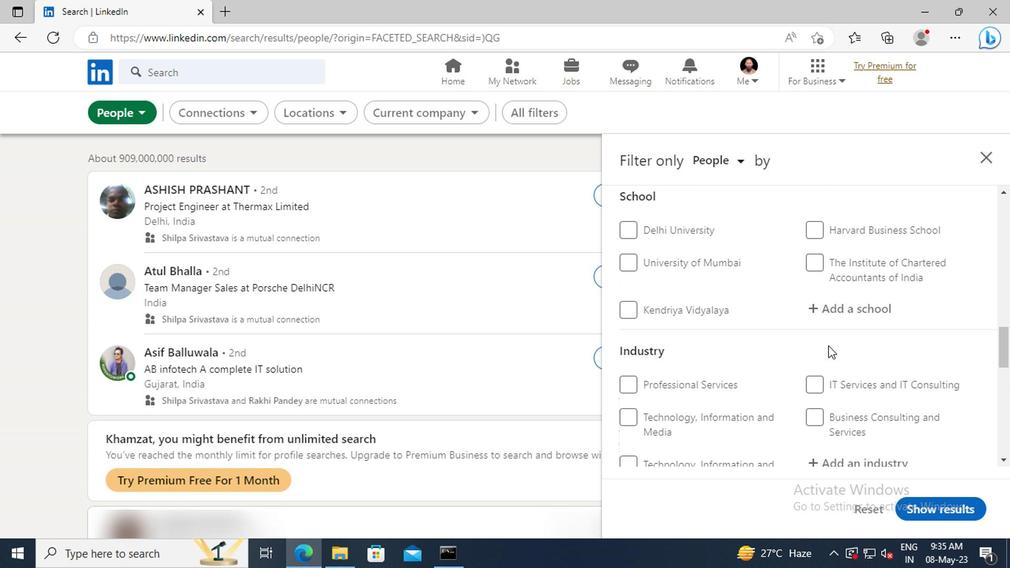 
Action: Mouse scrolled (688, 345) with delta (0, 0)
Screenshot: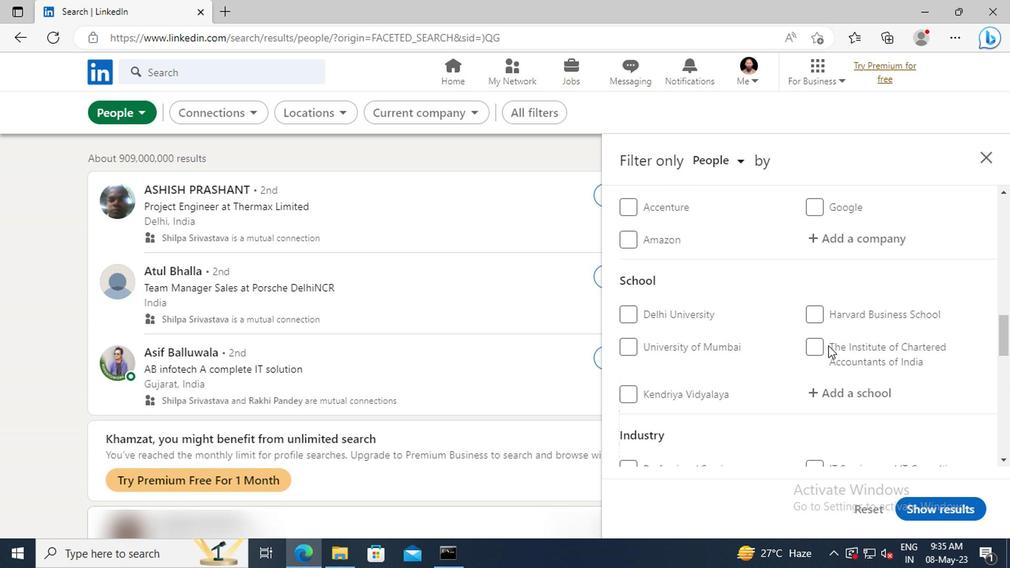 
Action: Mouse scrolled (688, 345) with delta (0, 0)
Screenshot: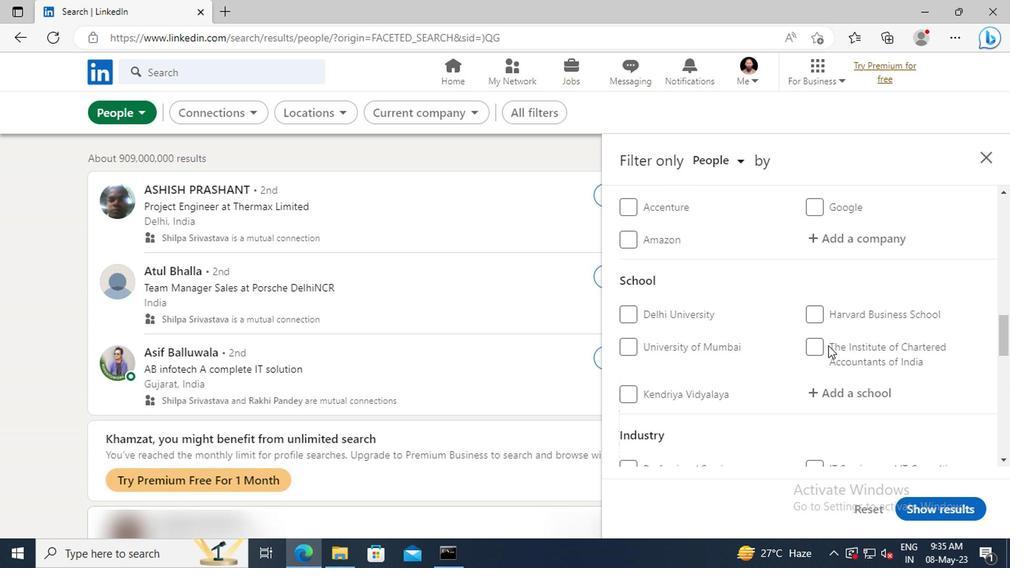 
Action: Mouse scrolled (688, 345) with delta (0, 0)
Screenshot: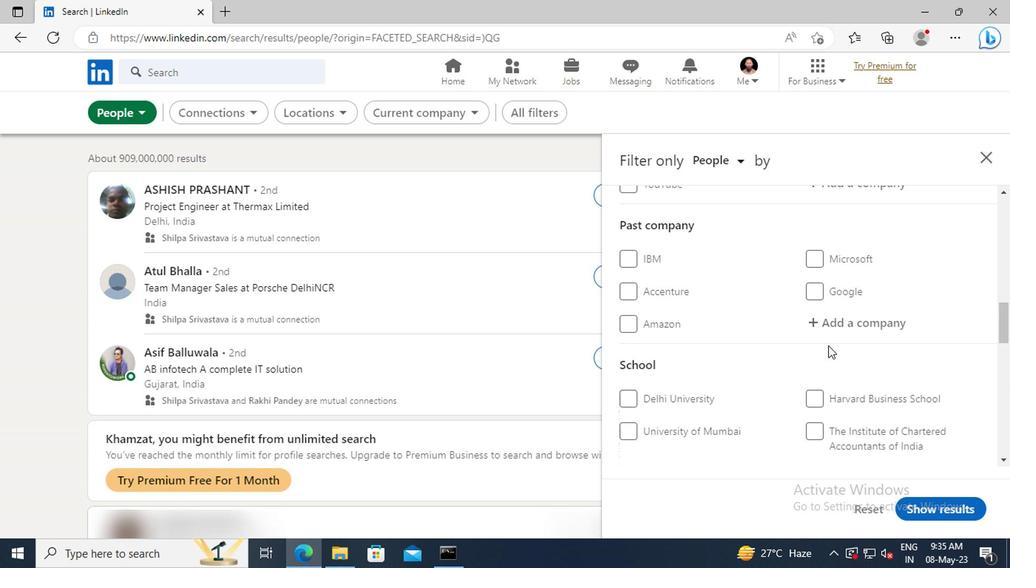 
Action: Mouse scrolled (688, 345) with delta (0, 0)
Screenshot: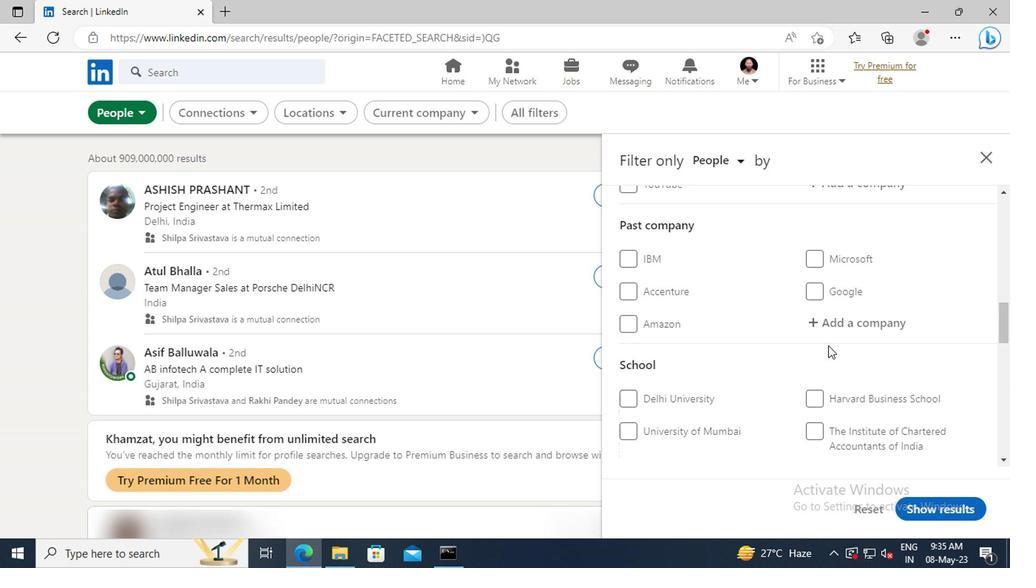 
Action: Mouse scrolled (688, 345) with delta (0, 0)
Screenshot: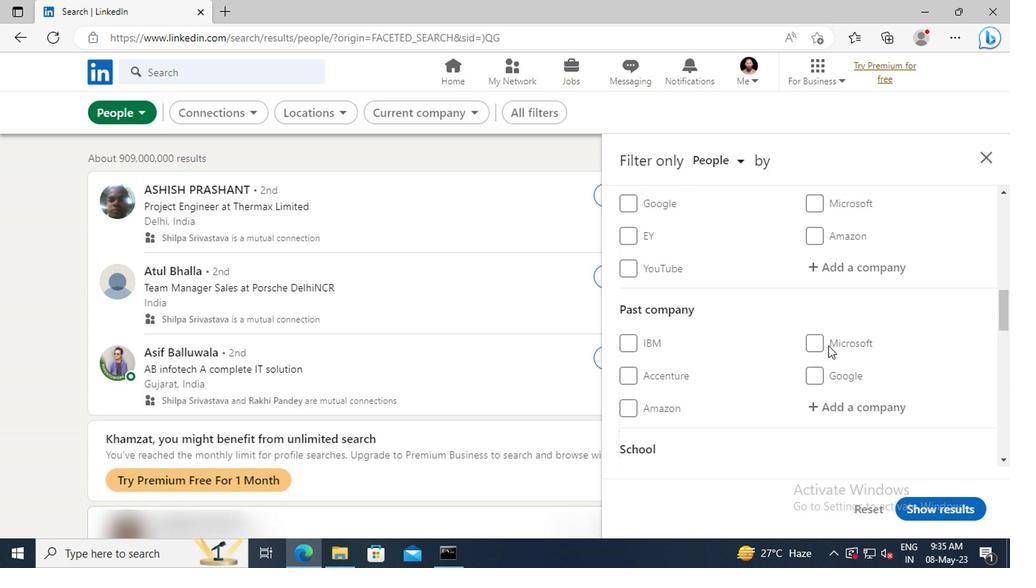 
Action: Mouse moved to (688, 318)
Screenshot: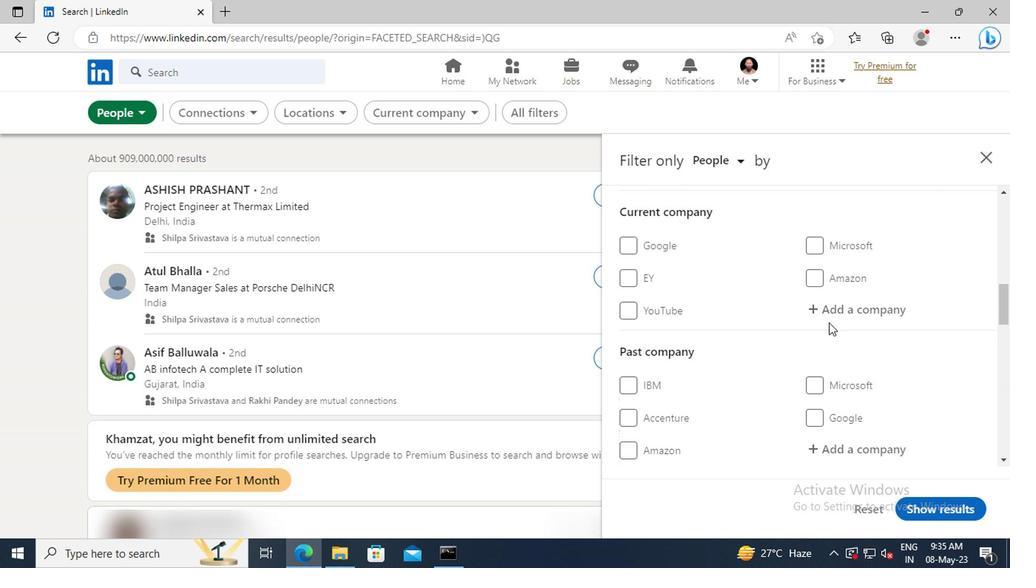 
Action: Mouse pressed left at (688, 318)
Screenshot: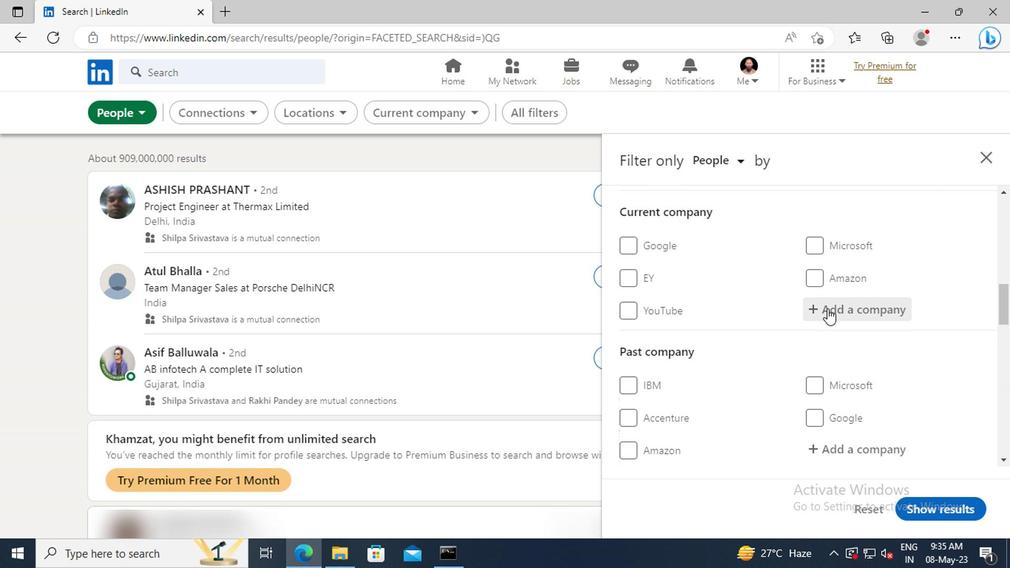 
Action: Key pressed <Key.shift>PHILIPS
Screenshot: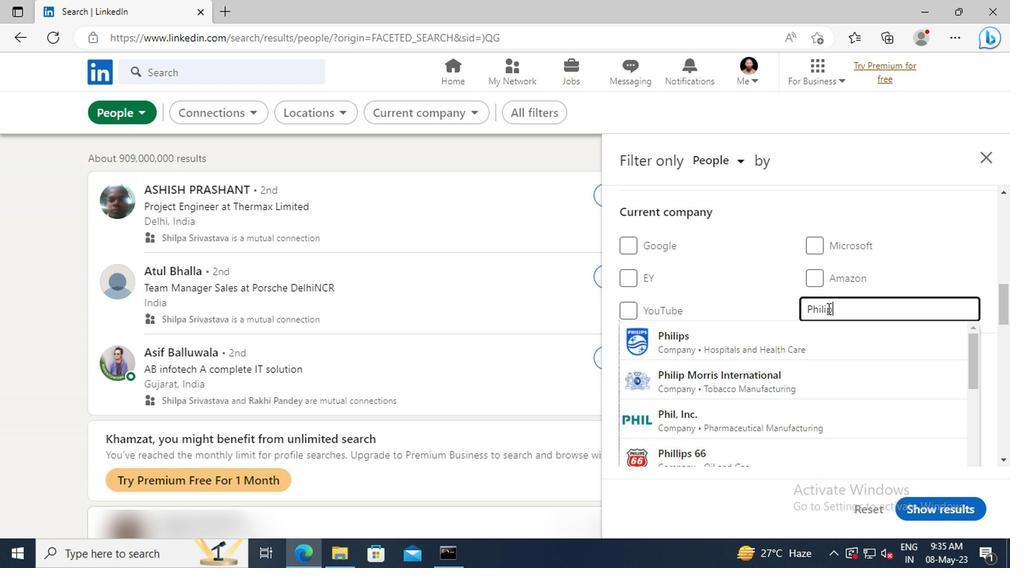 
Action: Mouse moved to (690, 338)
Screenshot: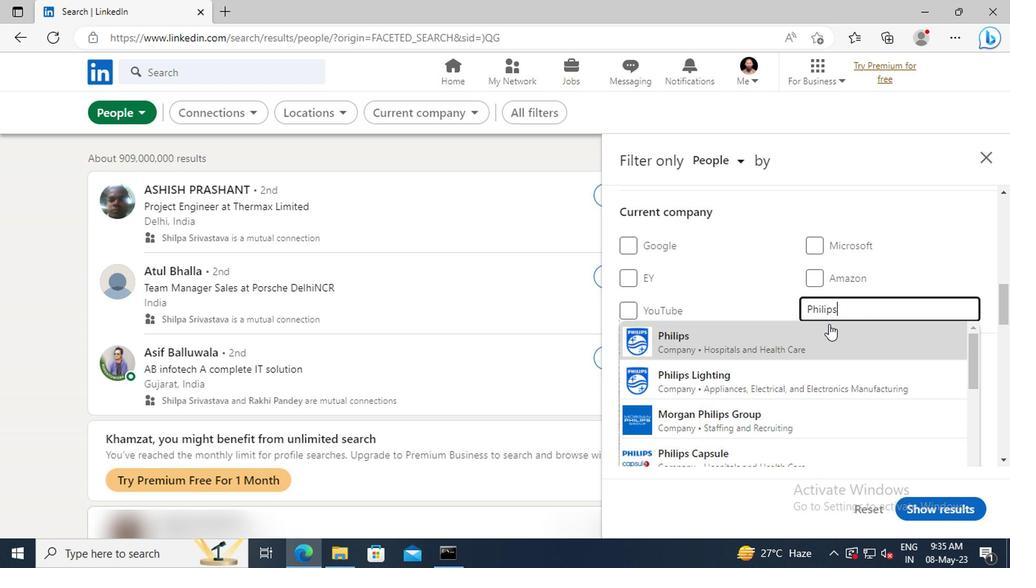 
Action: Mouse pressed left at (690, 338)
Screenshot: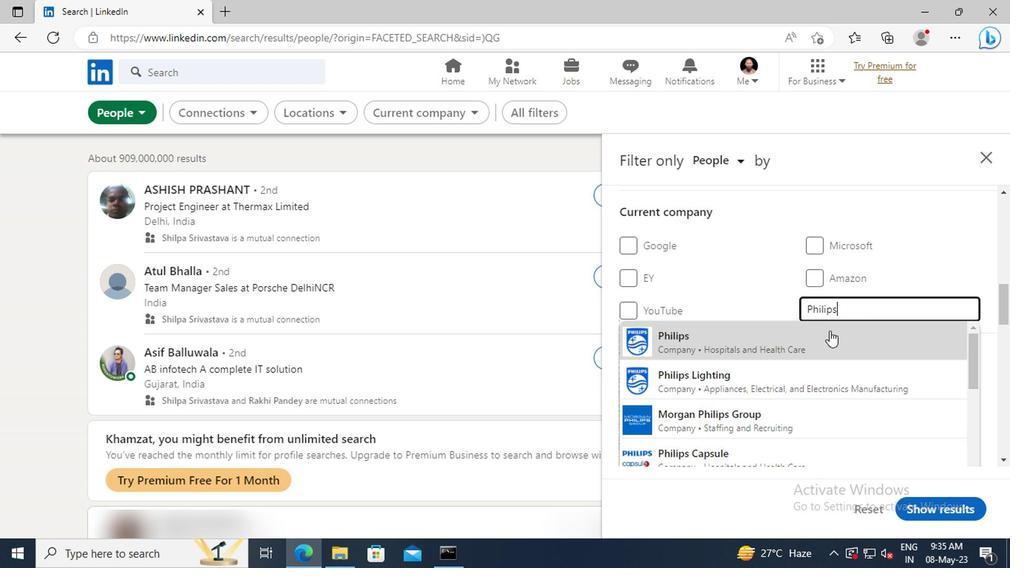 
Action: Mouse scrolled (690, 338) with delta (0, 0)
Screenshot: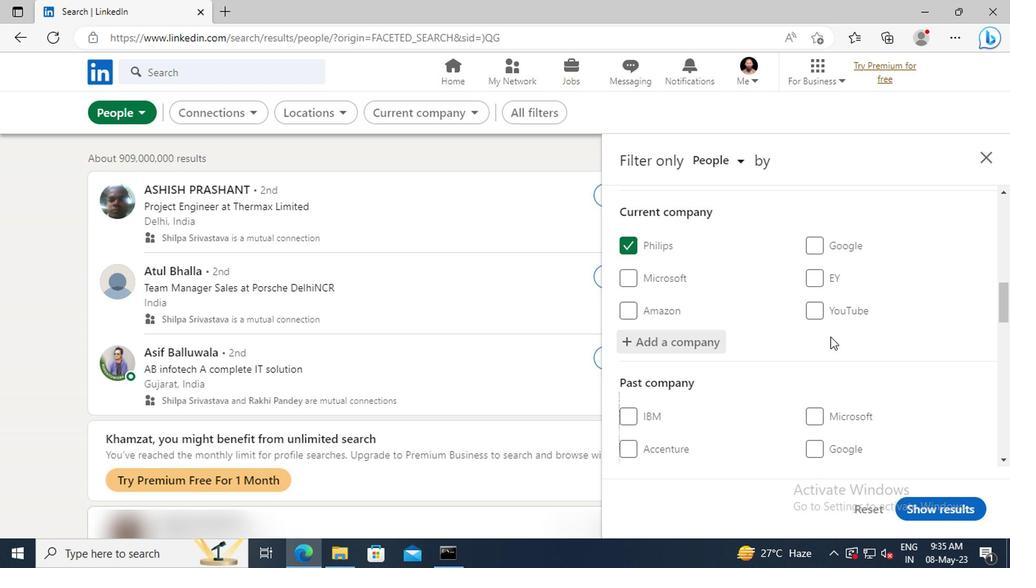 
Action: Mouse scrolled (690, 338) with delta (0, 0)
Screenshot: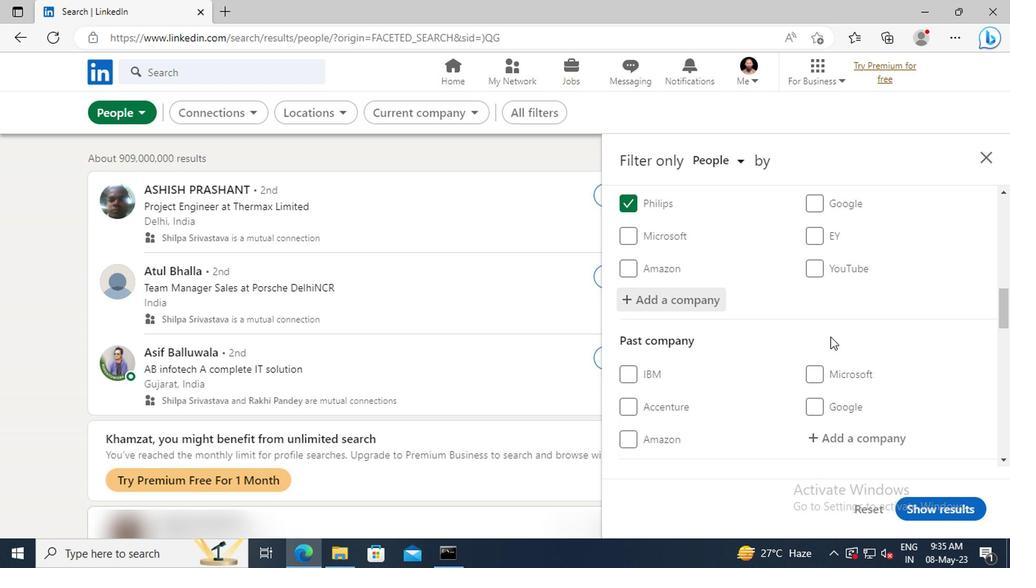 
Action: Mouse scrolled (690, 338) with delta (0, 0)
Screenshot: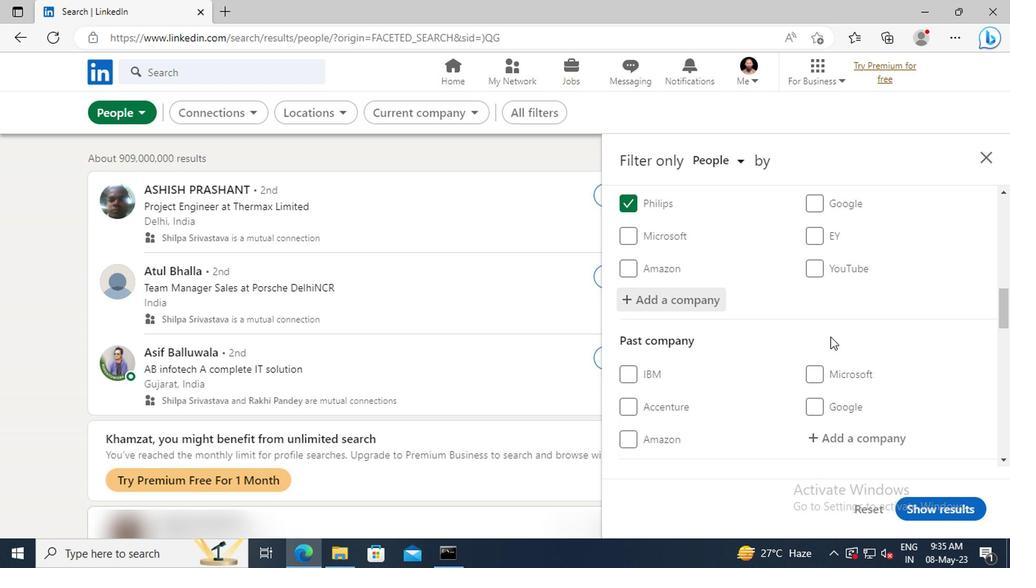 
Action: Mouse moved to (688, 331)
Screenshot: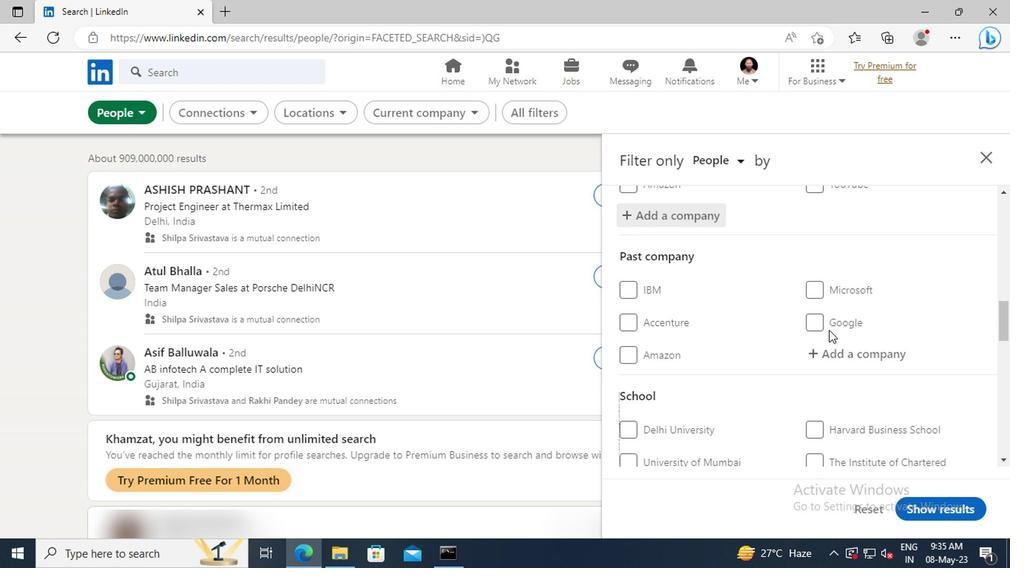 
Action: Mouse scrolled (688, 331) with delta (0, 0)
Screenshot: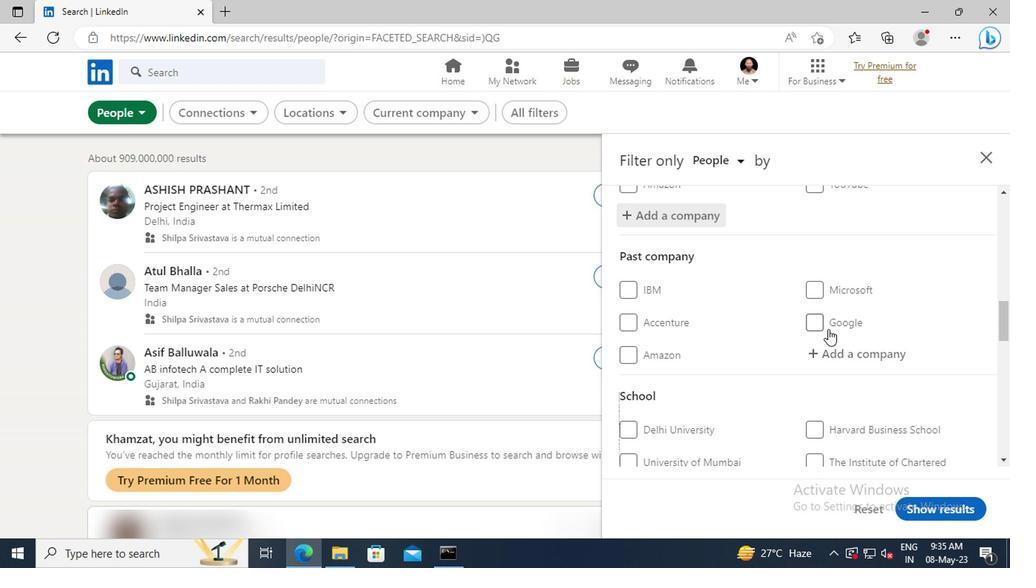 
Action: Mouse moved to (687, 330)
Screenshot: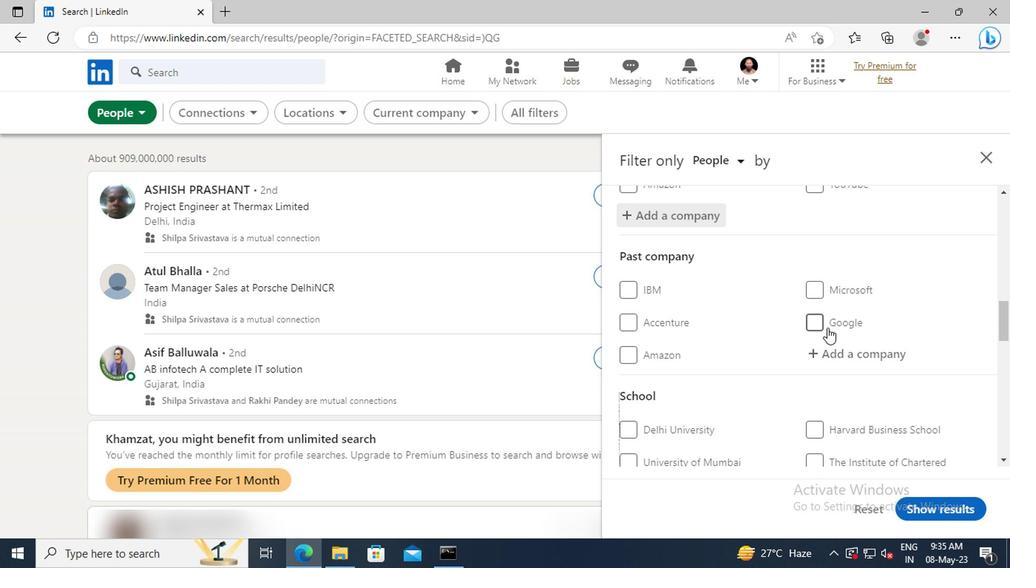 
Action: Mouse scrolled (687, 330) with delta (0, 0)
Screenshot: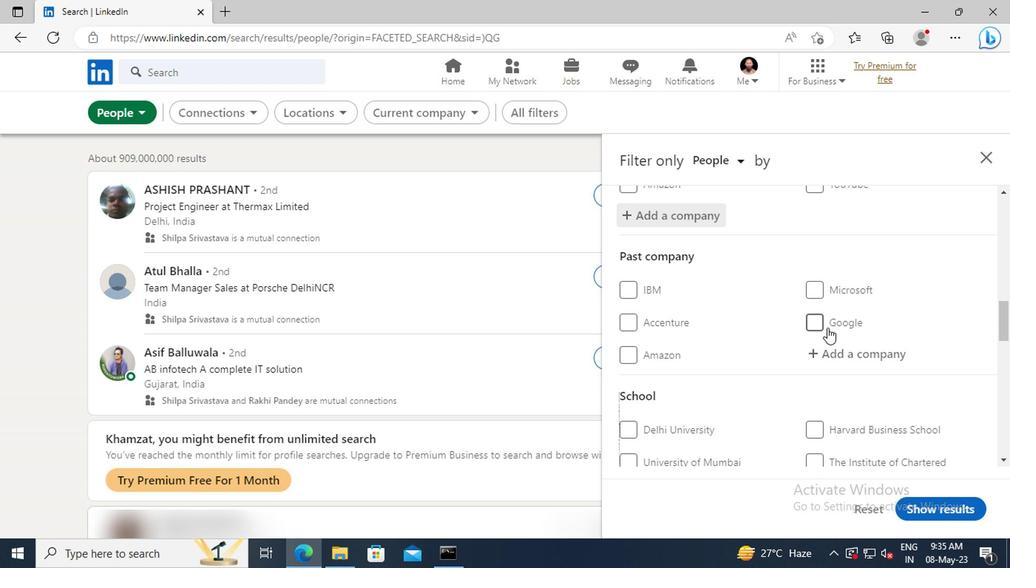 
Action: Mouse moved to (685, 324)
Screenshot: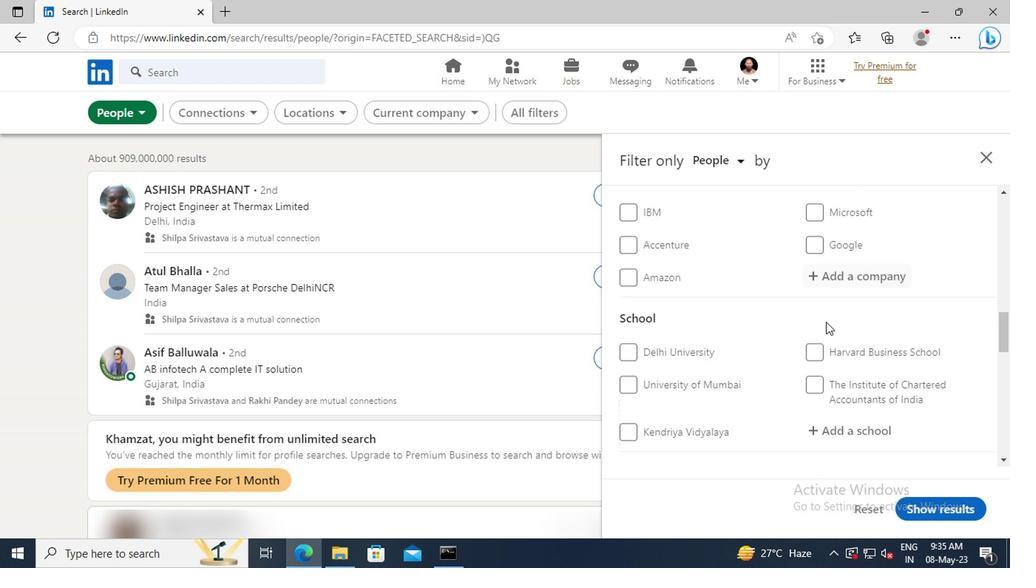 
Action: Mouse scrolled (685, 324) with delta (0, 0)
Screenshot: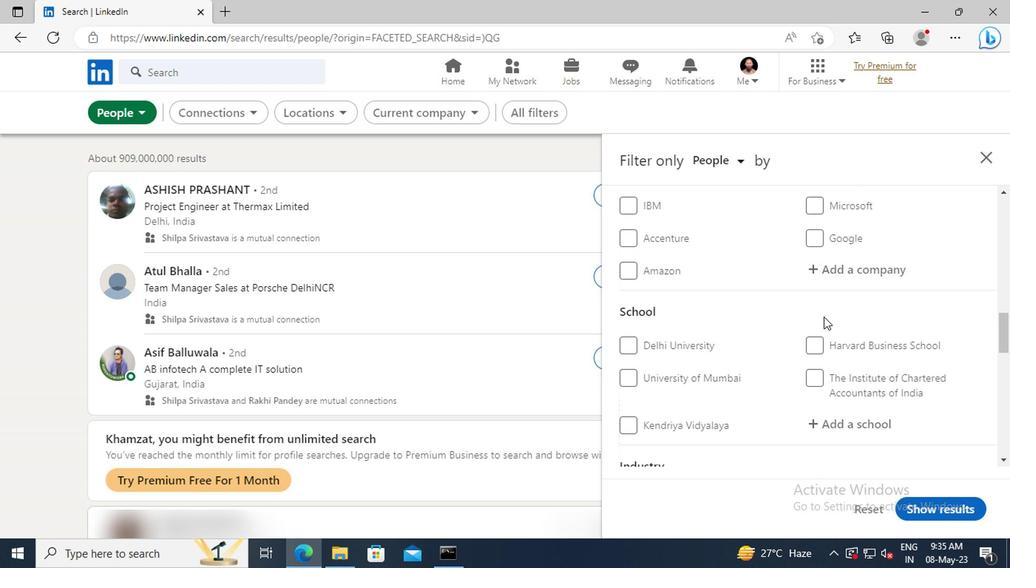 
Action: Mouse scrolled (685, 324) with delta (0, 0)
Screenshot: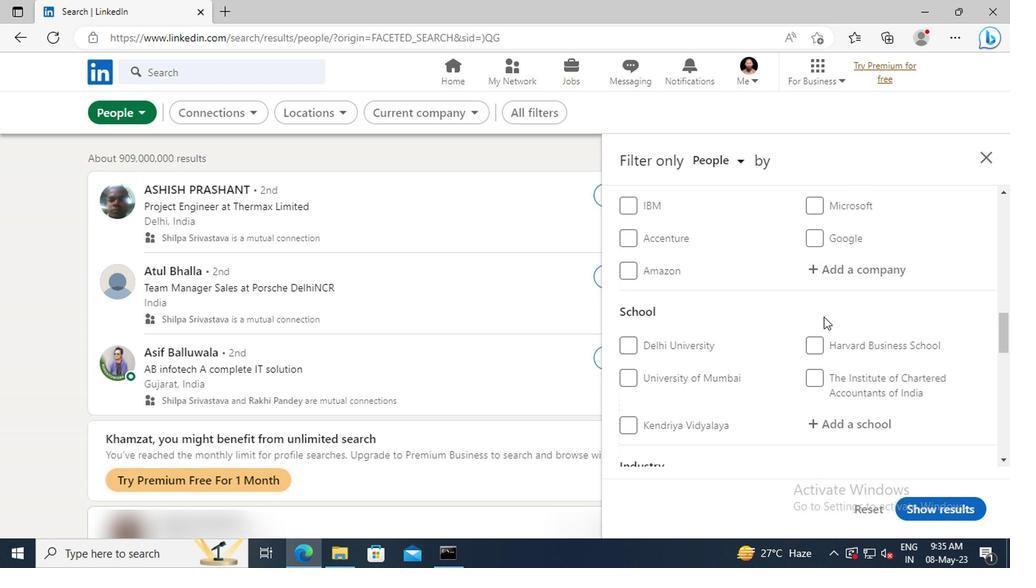 
Action: Mouse moved to (687, 339)
Screenshot: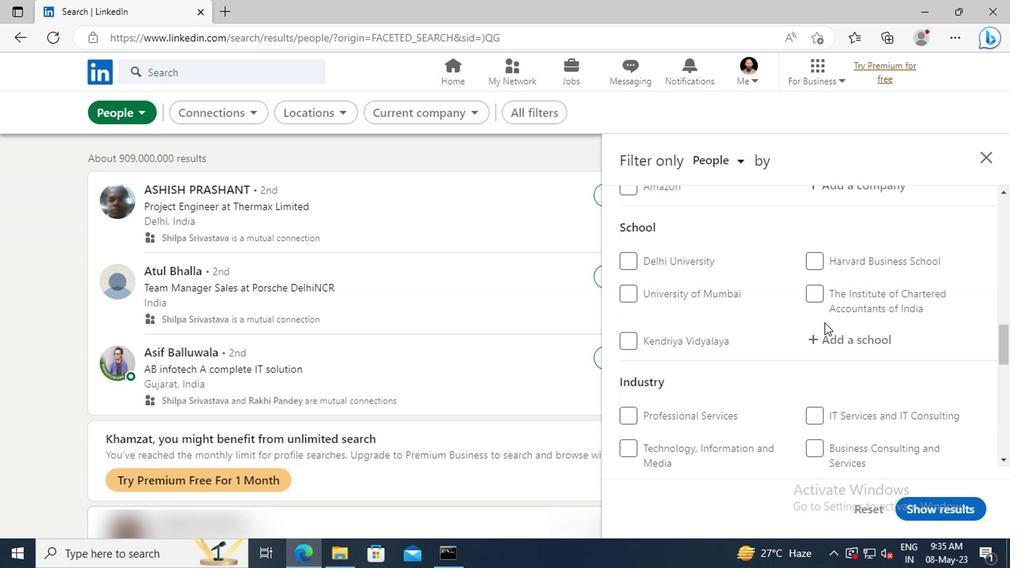 
Action: Mouse pressed left at (687, 339)
Screenshot: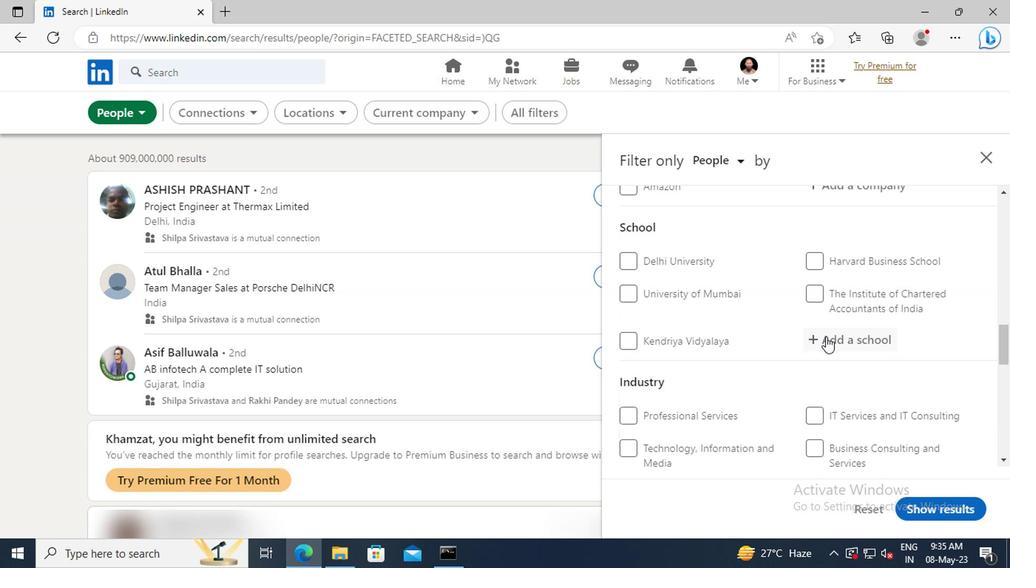 
Action: Key pressed <Key.shift>THE<Key.space><Key.shift>INDIAN<Key.space><Key.shift>SCH
Screenshot: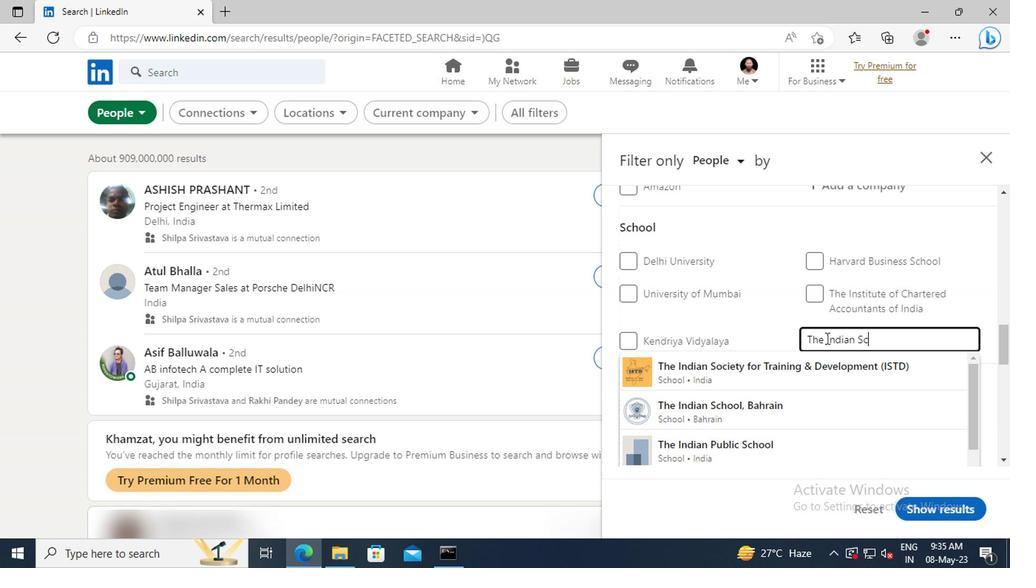 
Action: Mouse moved to (689, 383)
Screenshot: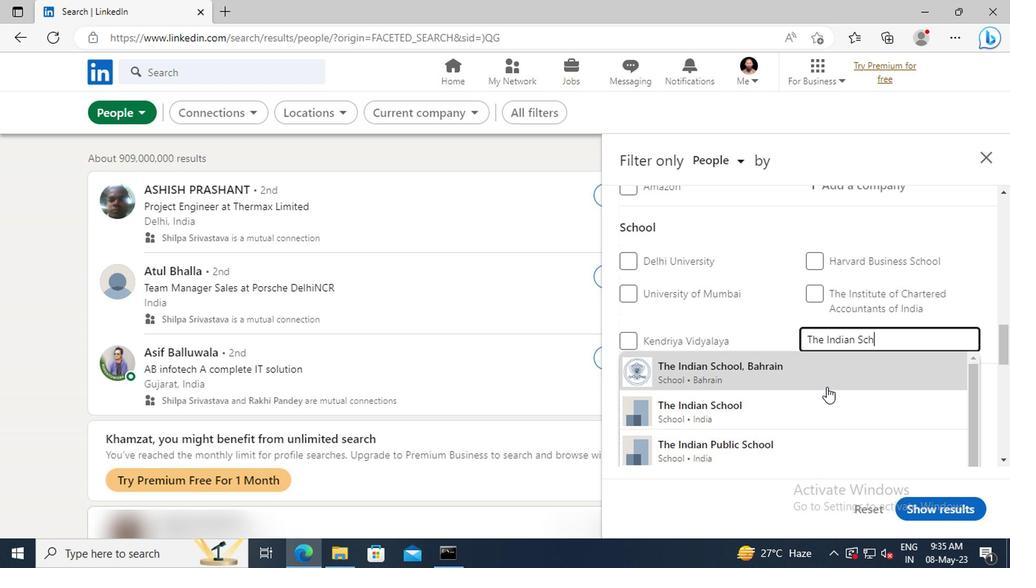 
Action: Mouse pressed left at (689, 383)
Screenshot: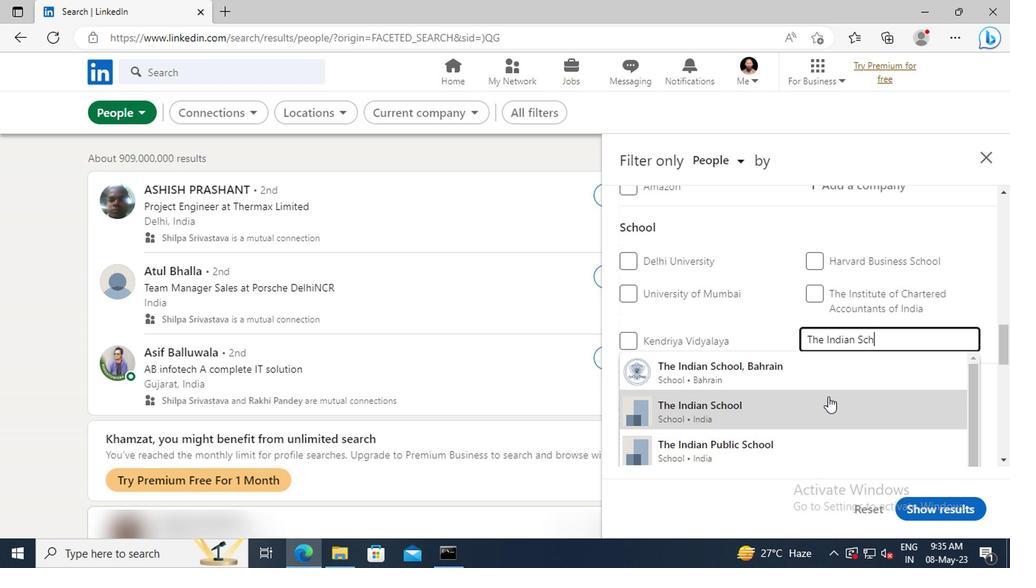 
Action: Mouse moved to (689, 382)
Screenshot: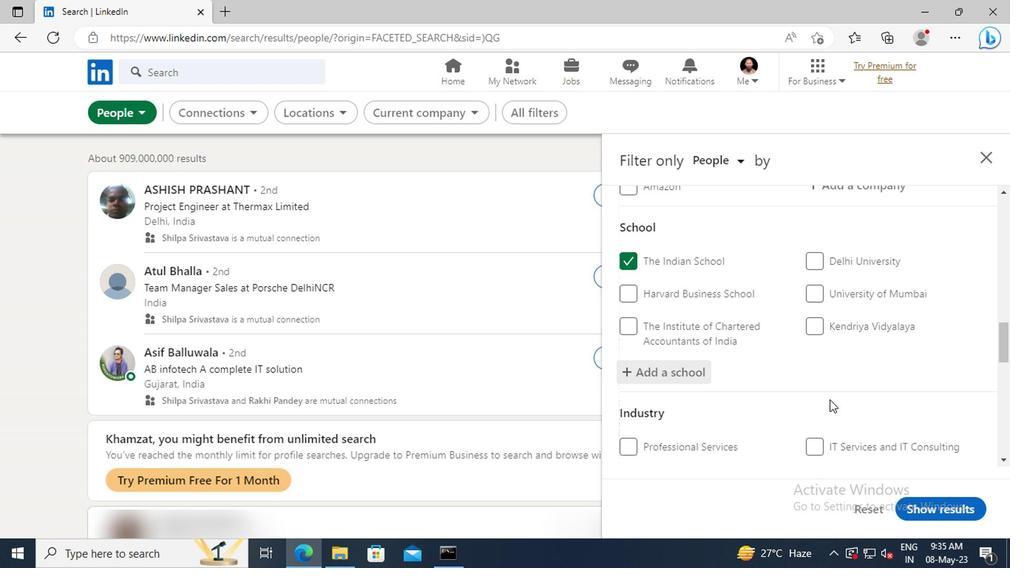 
Action: Mouse scrolled (689, 381) with delta (0, 0)
Screenshot: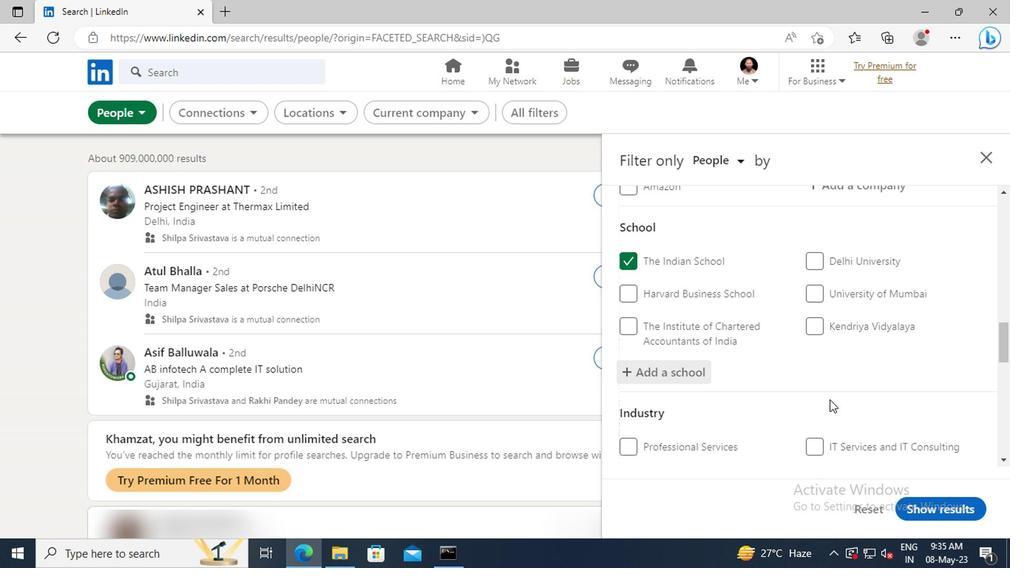 
Action: Mouse moved to (689, 368)
Screenshot: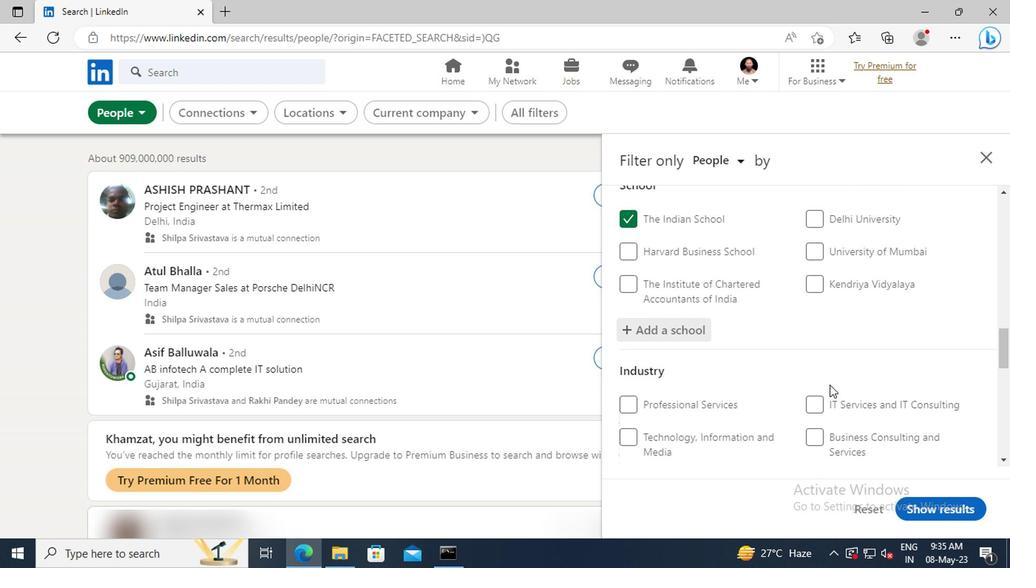 
Action: Mouse scrolled (689, 368) with delta (0, 0)
Screenshot: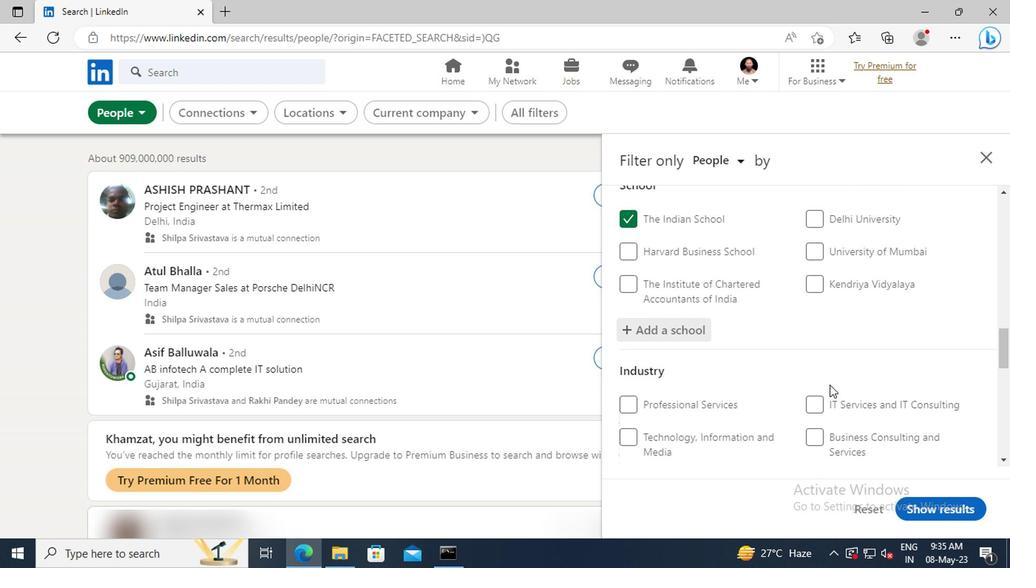 
Action: Mouse moved to (689, 367)
Screenshot: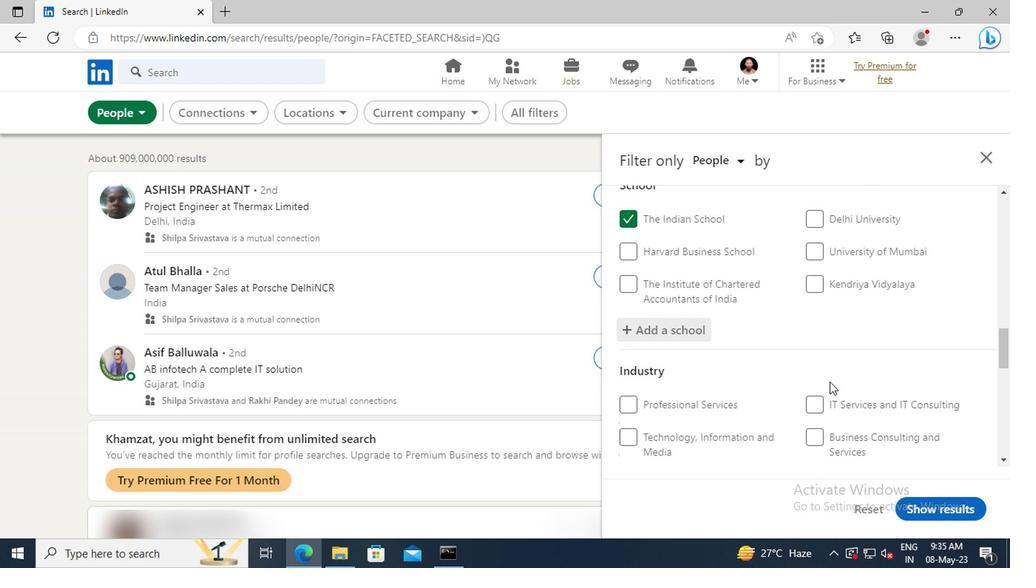 
Action: Mouse scrolled (689, 366) with delta (0, 0)
Screenshot: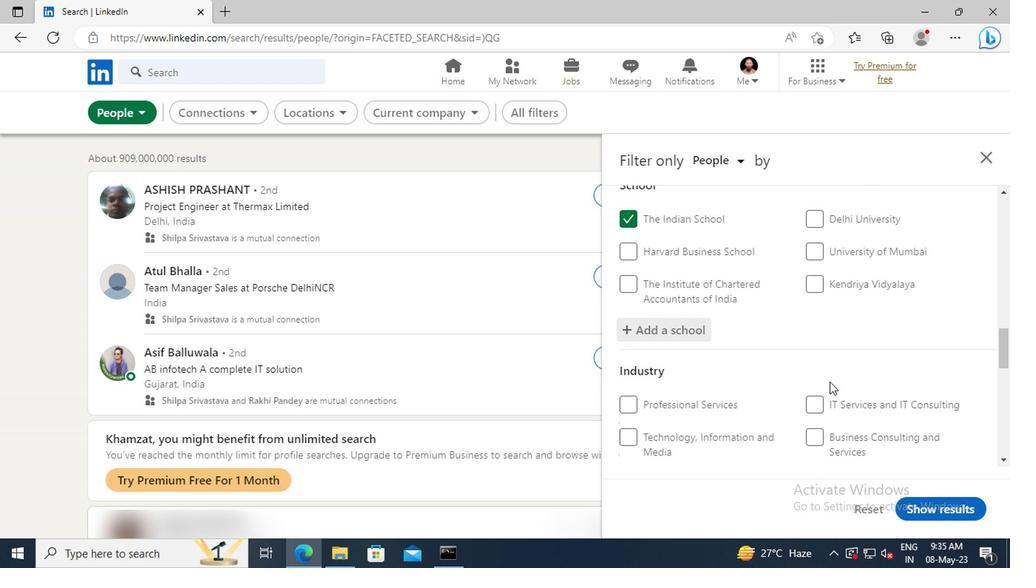 
Action: Mouse moved to (689, 362)
Screenshot: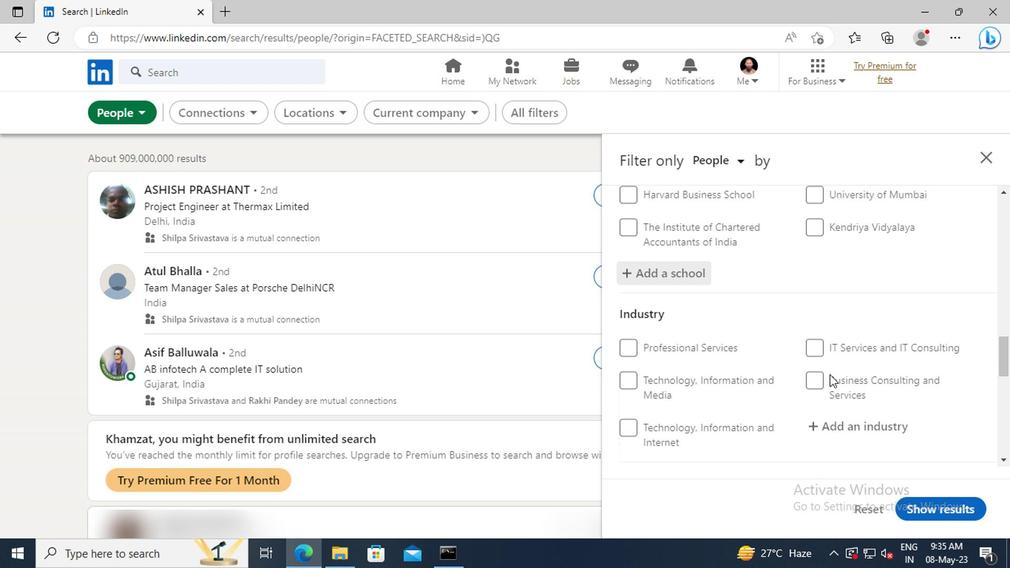 
Action: Mouse scrolled (689, 361) with delta (0, 0)
Screenshot: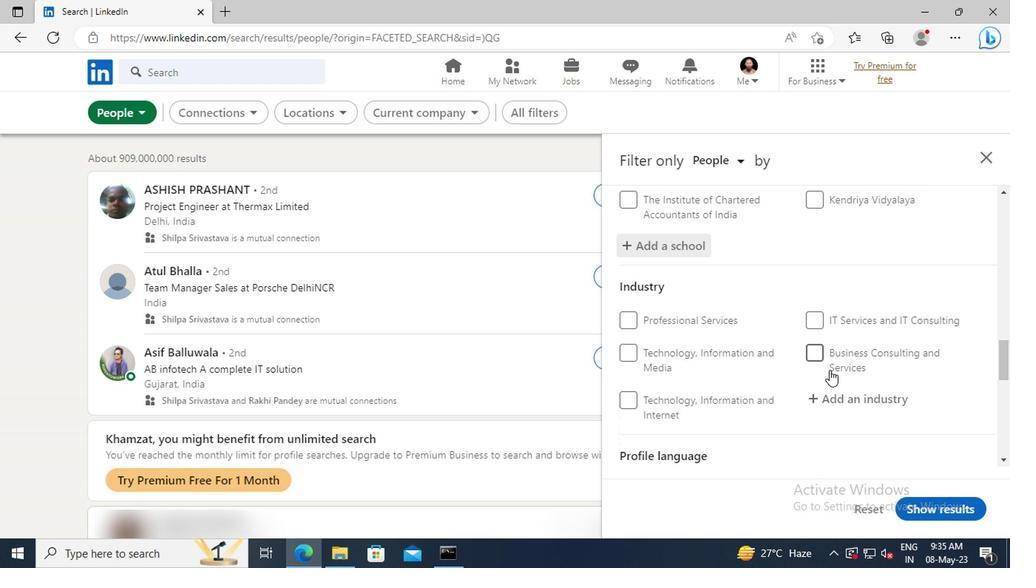 
Action: Mouse moved to (690, 360)
Screenshot: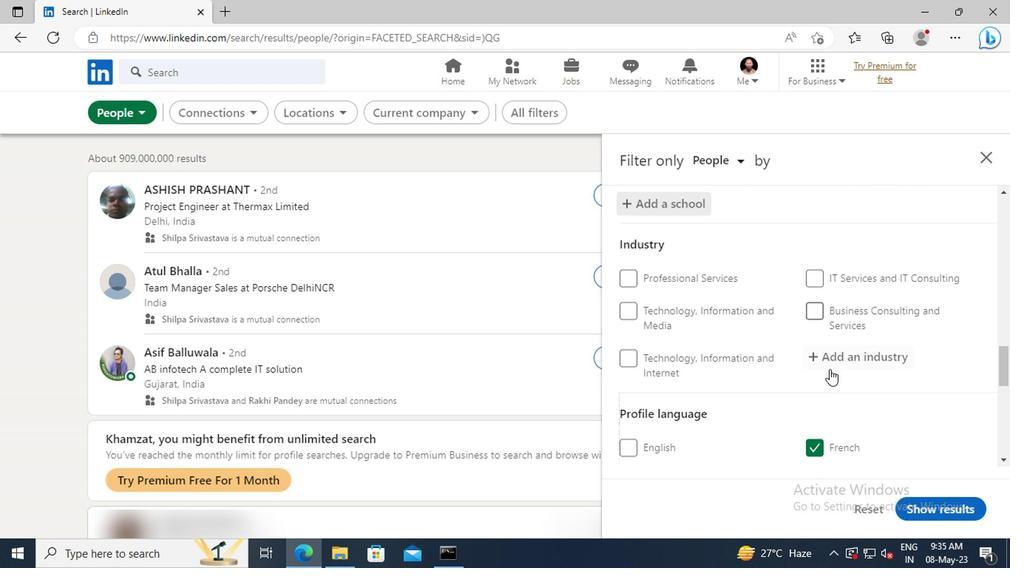 
Action: Mouse pressed left at (690, 360)
Screenshot: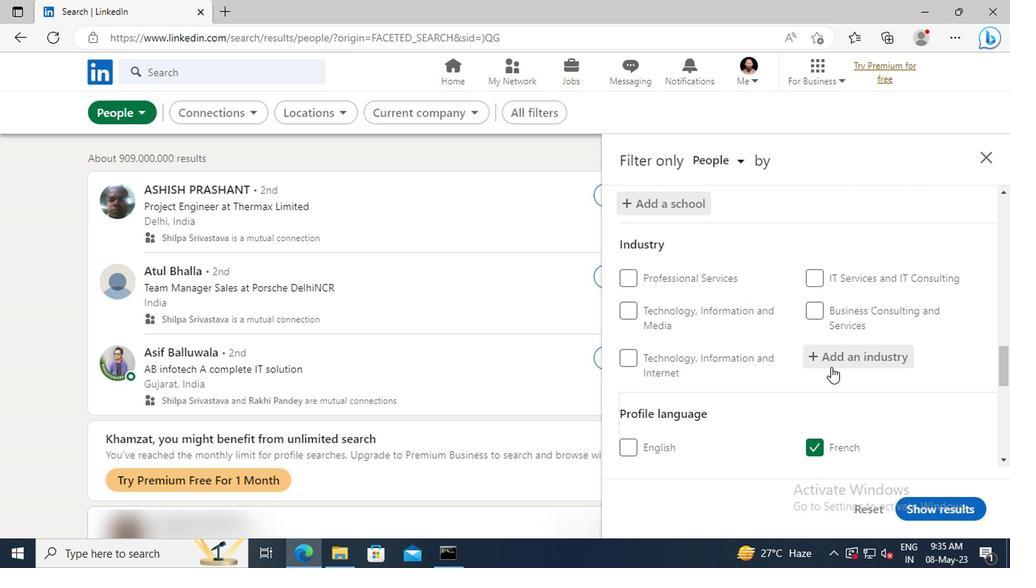 
Action: Key pressed <Key.shift>MEDICAL<Key.space>AND
Screenshot: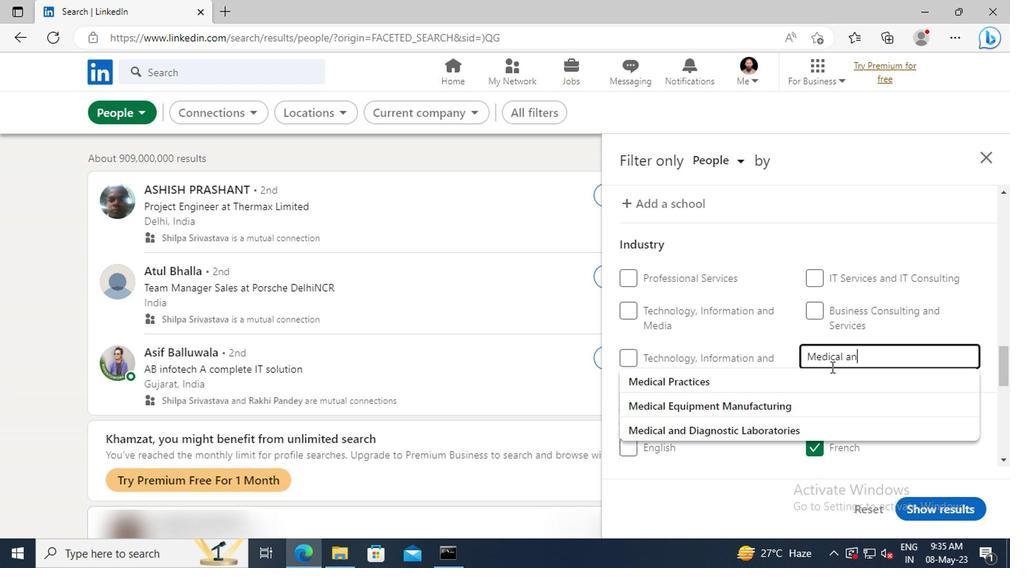 
Action: Mouse moved to (693, 372)
Screenshot: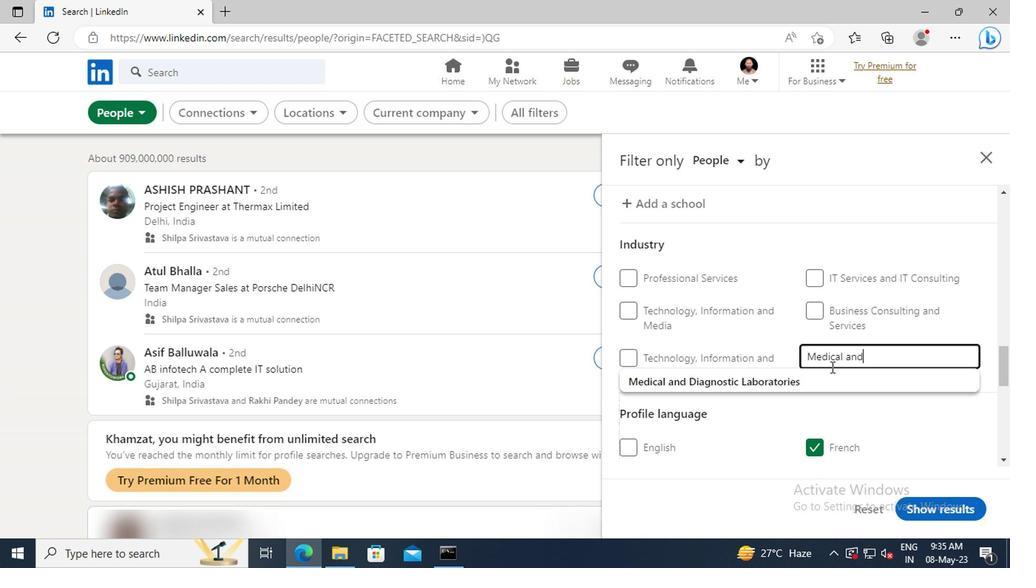 
Action: Mouse pressed left at (693, 372)
Screenshot: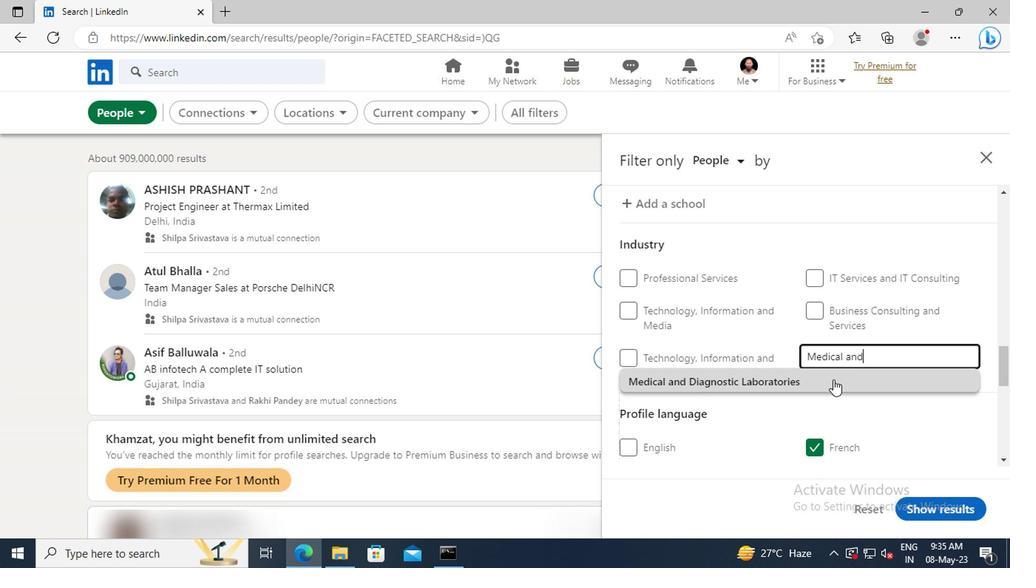 
Action: Mouse scrolled (693, 371) with delta (0, 0)
Screenshot: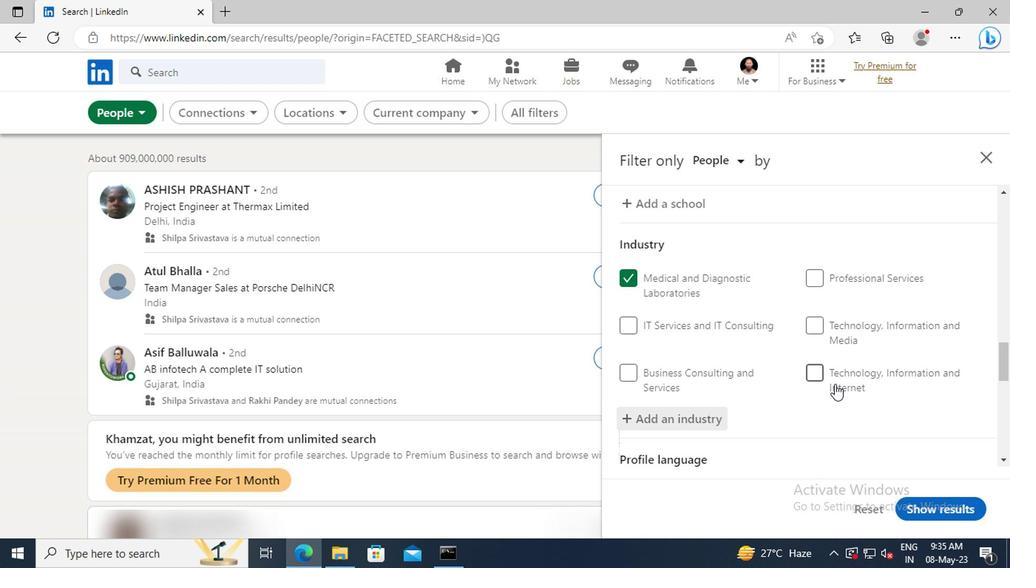 
Action: Mouse scrolled (693, 371) with delta (0, 0)
Screenshot: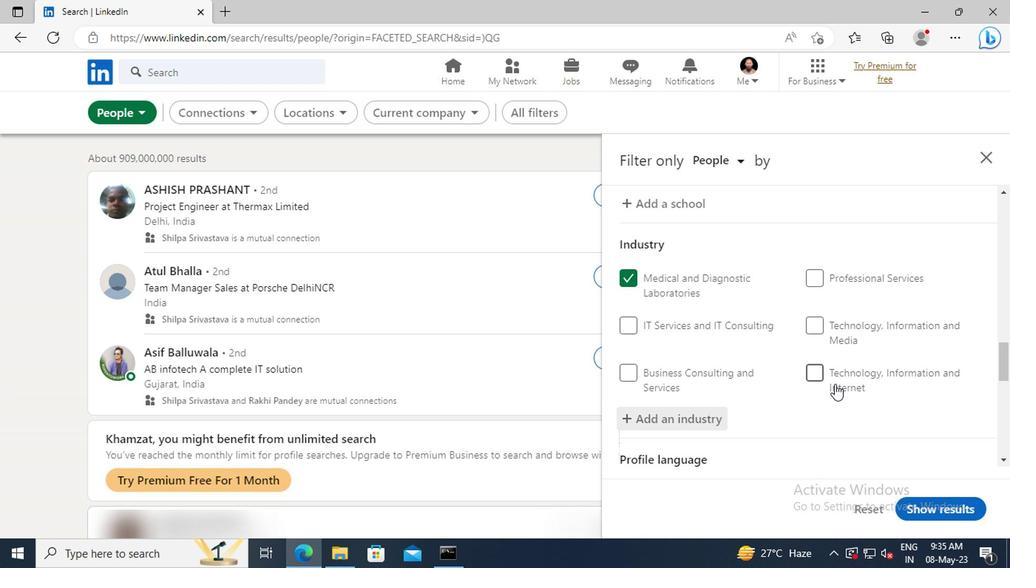 
Action: Mouse scrolled (693, 371) with delta (0, 0)
Screenshot: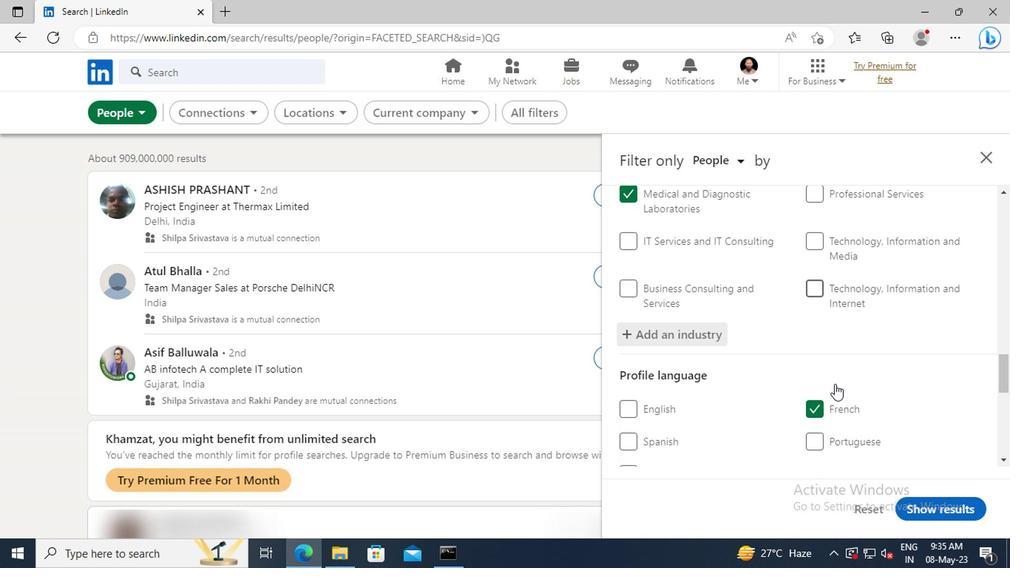 
Action: Mouse scrolled (693, 371) with delta (0, 0)
Screenshot: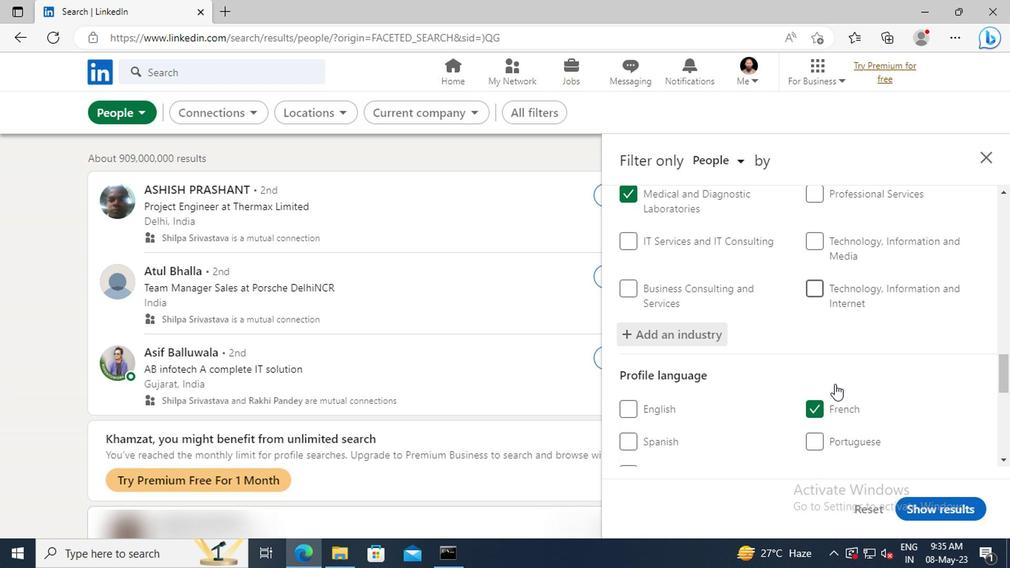 
Action: Mouse moved to (693, 369)
Screenshot: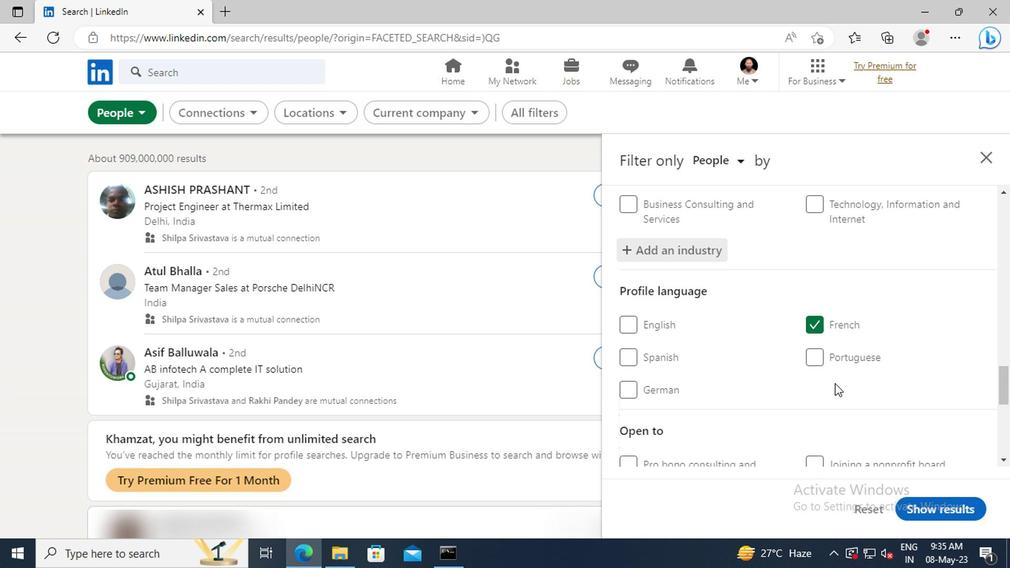 
Action: Mouse scrolled (693, 369) with delta (0, 0)
Screenshot: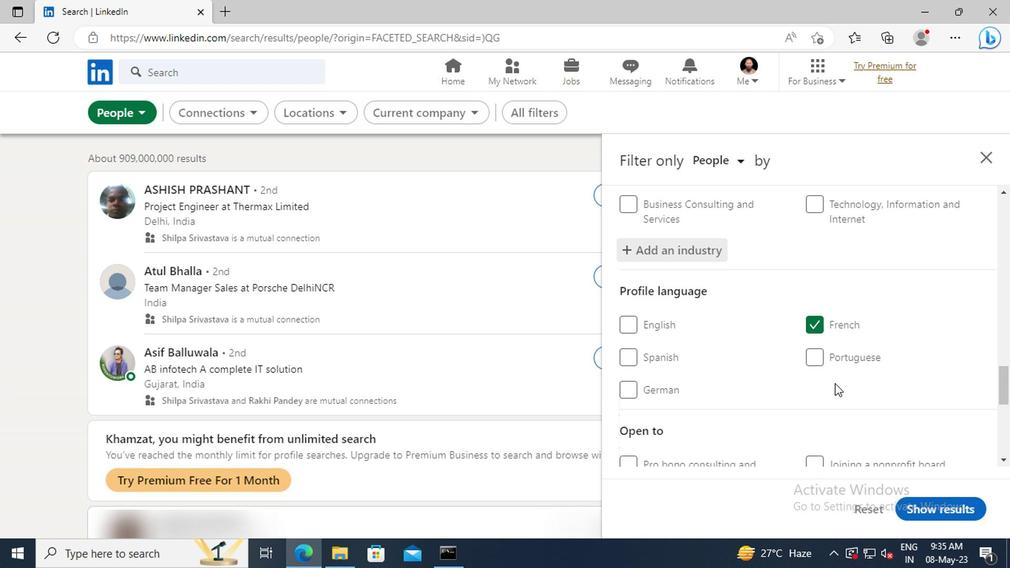 
Action: Mouse moved to (693, 368)
Screenshot: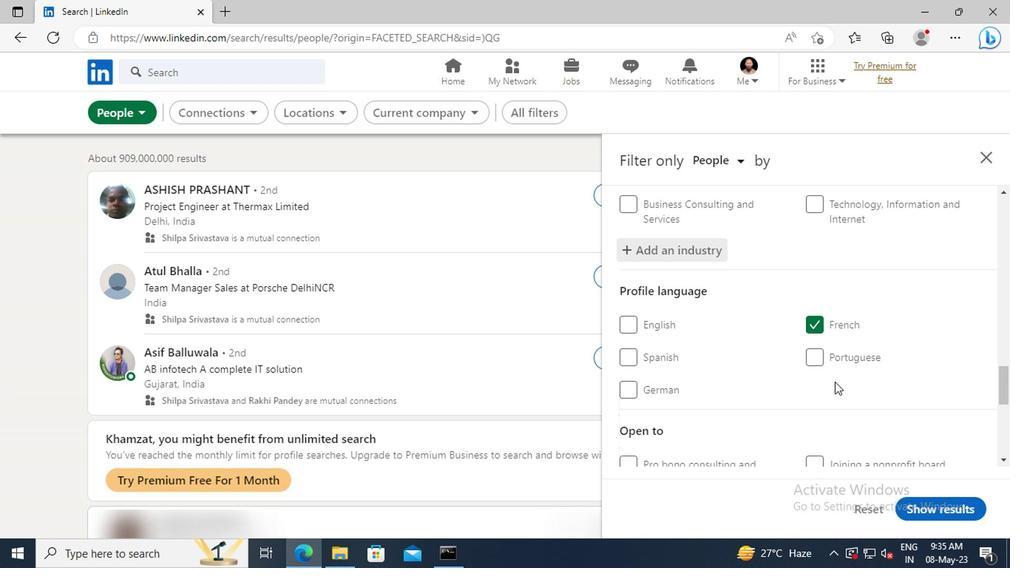 
Action: Mouse scrolled (693, 367) with delta (0, 0)
Screenshot: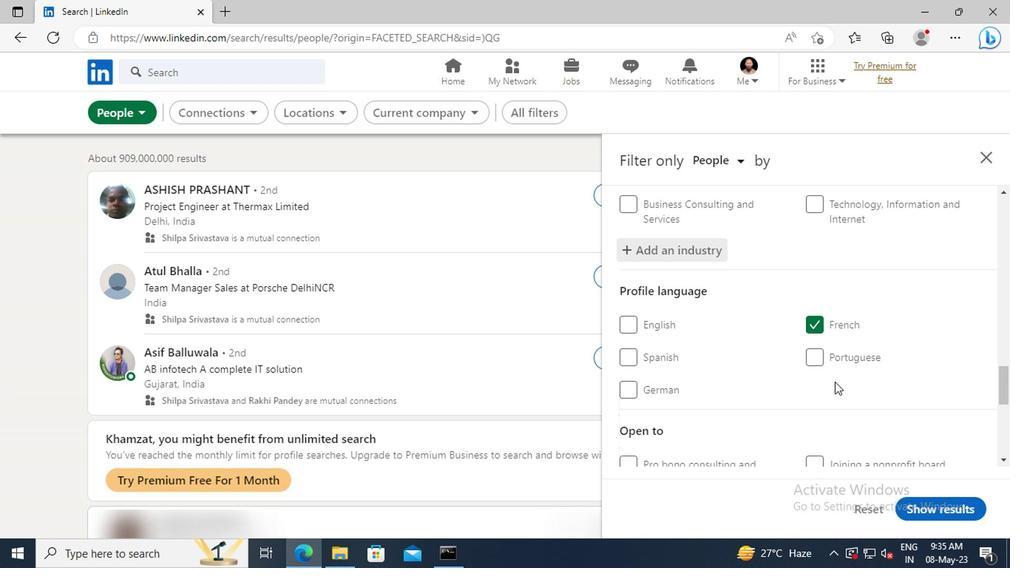 
Action: Mouse moved to (691, 358)
Screenshot: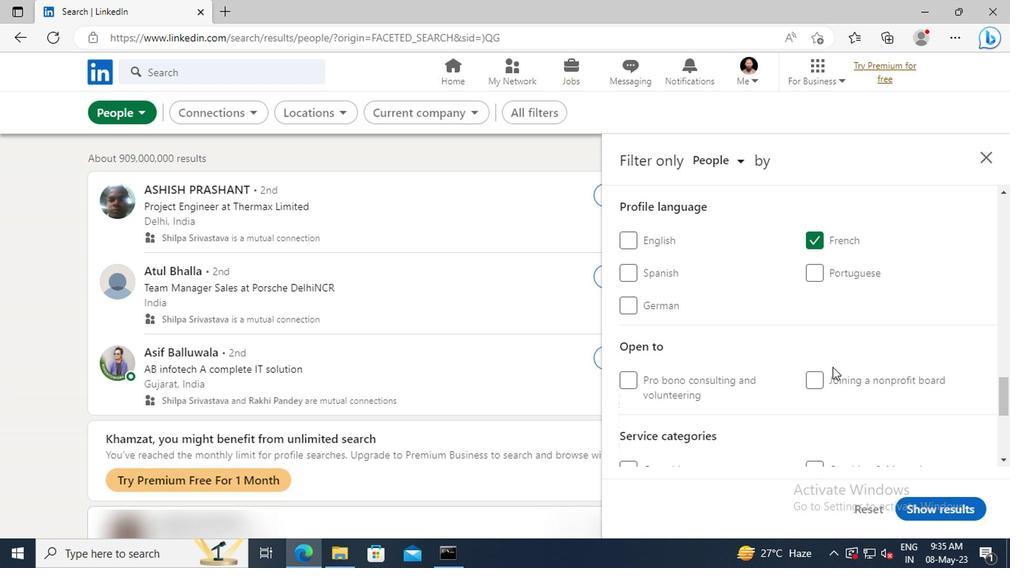 
Action: Mouse scrolled (691, 358) with delta (0, 0)
Screenshot: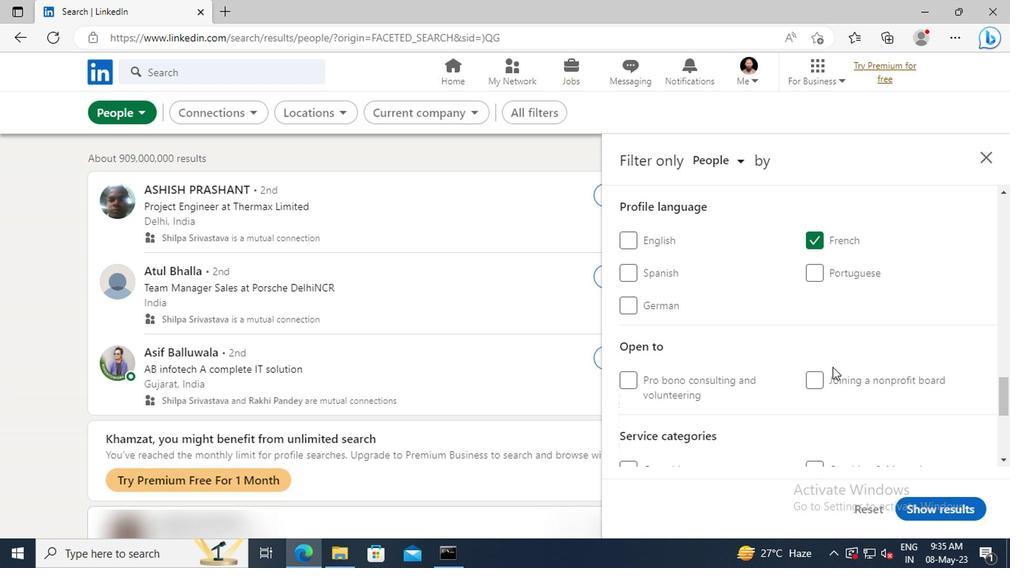 
Action: Mouse moved to (691, 356)
Screenshot: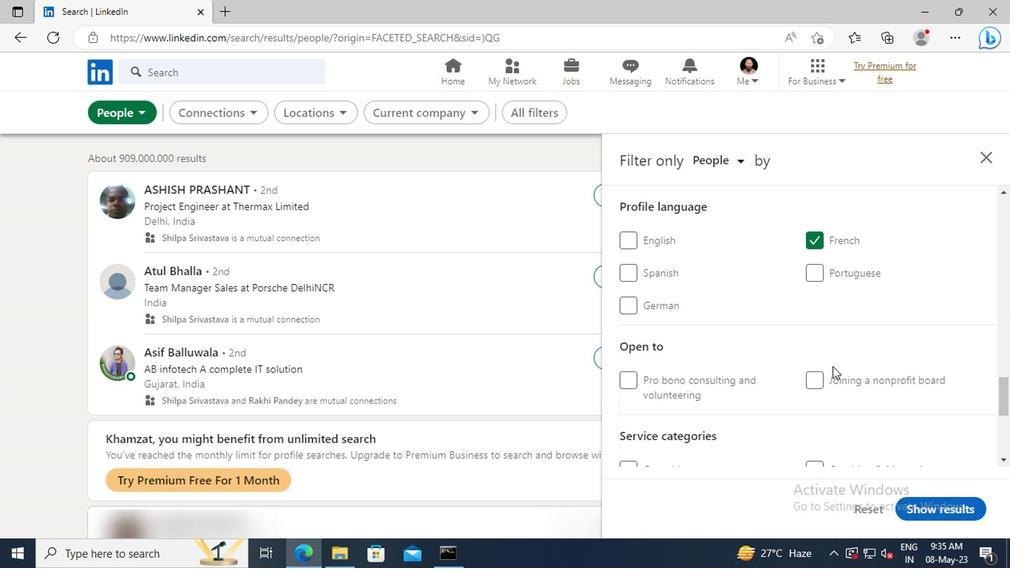 
Action: Mouse scrolled (691, 355) with delta (0, 0)
Screenshot: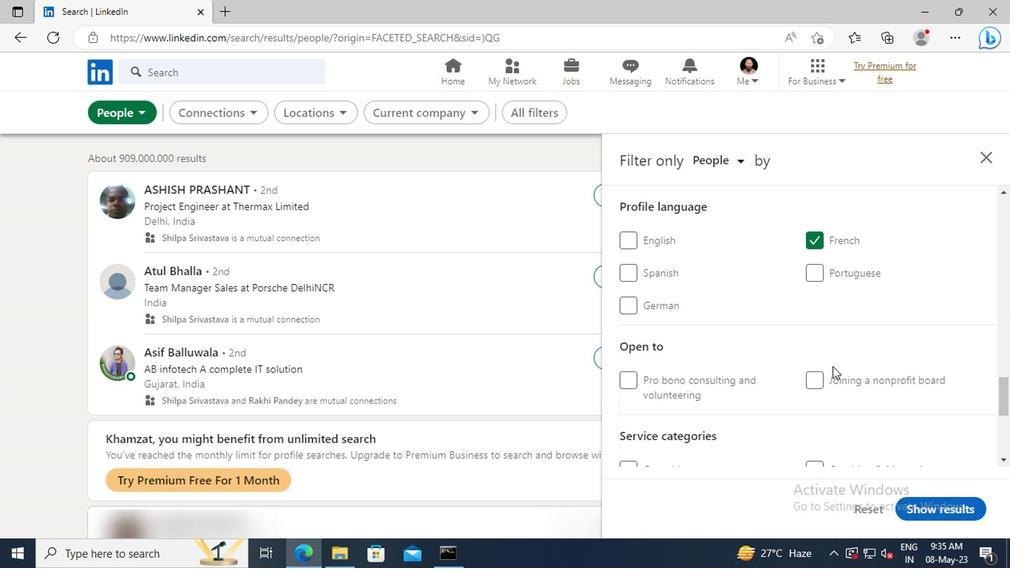 
Action: Mouse moved to (690, 351)
Screenshot: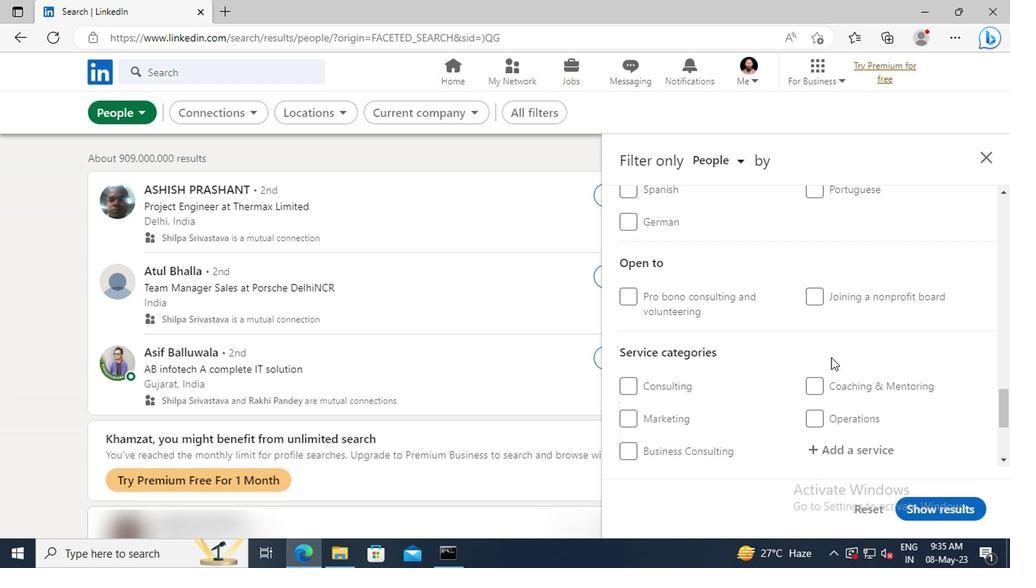 
Action: Mouse scrolled (690, 351) with delta (0, 0)
Screenshot: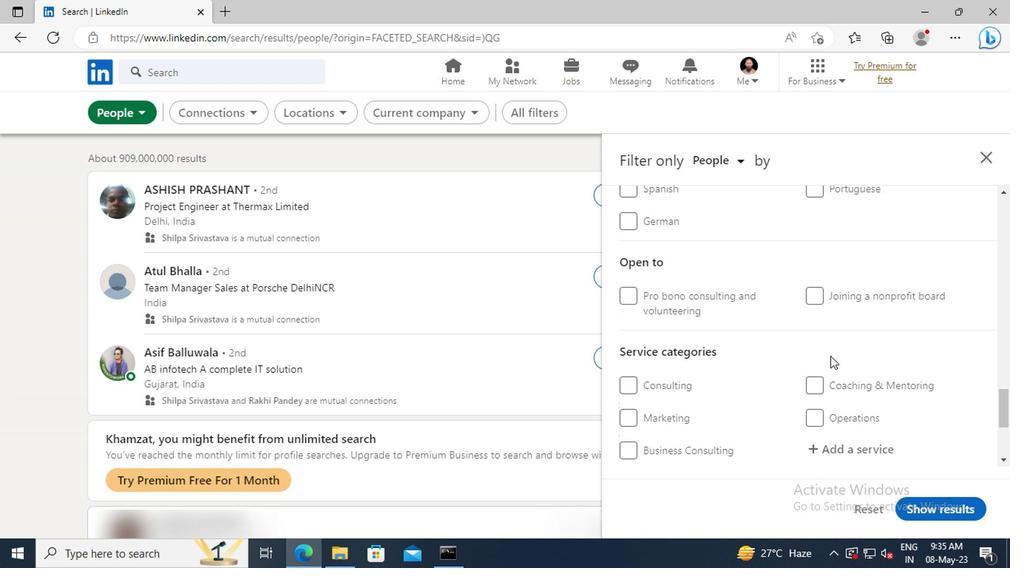 
Action: Mouse moved to (550, 365)
Screenshot: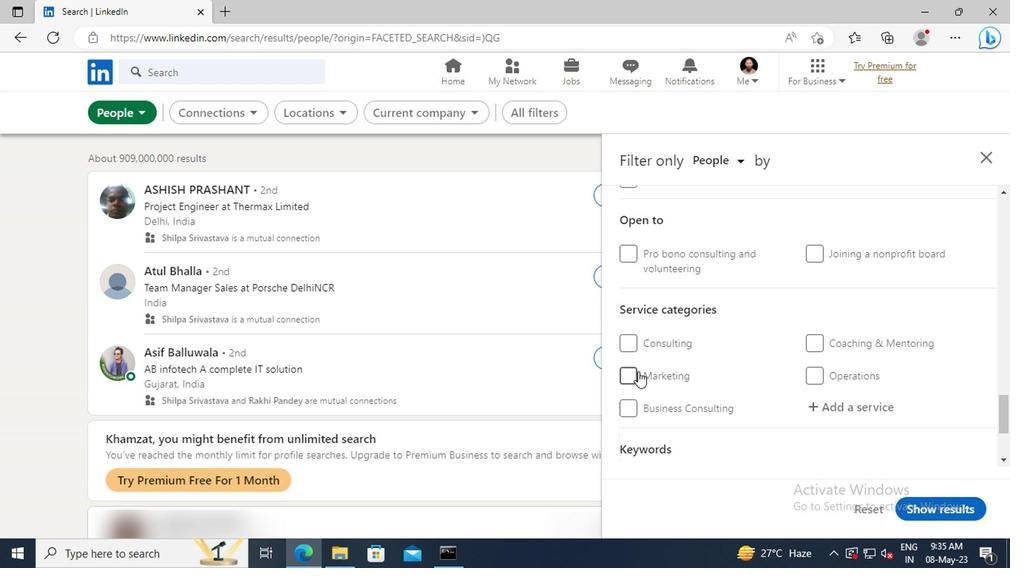 
Action: Mouse pressed left at (550, 365)
Screenshot: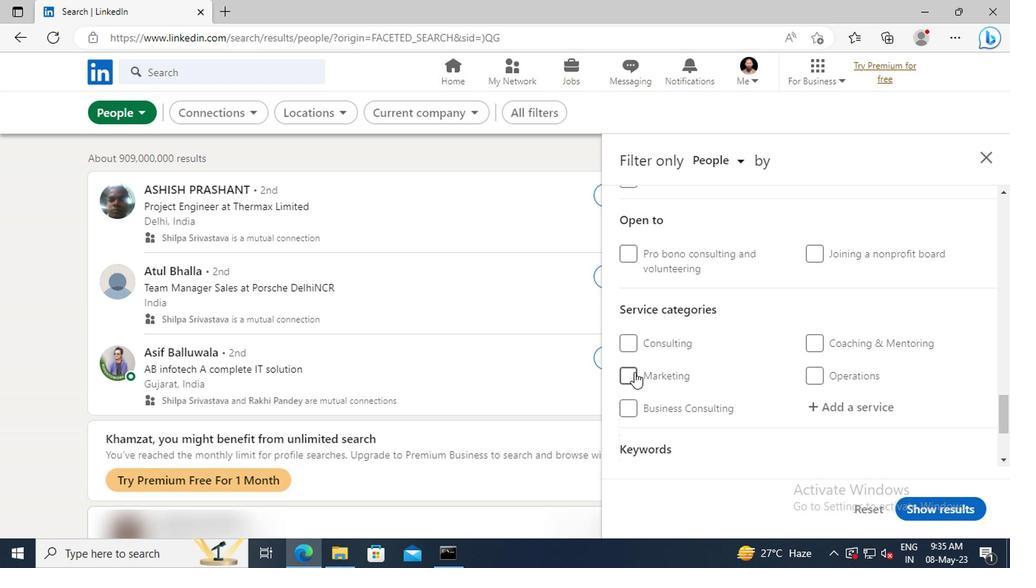 
Action: Mouse moved to (595, 365)
Screenshot: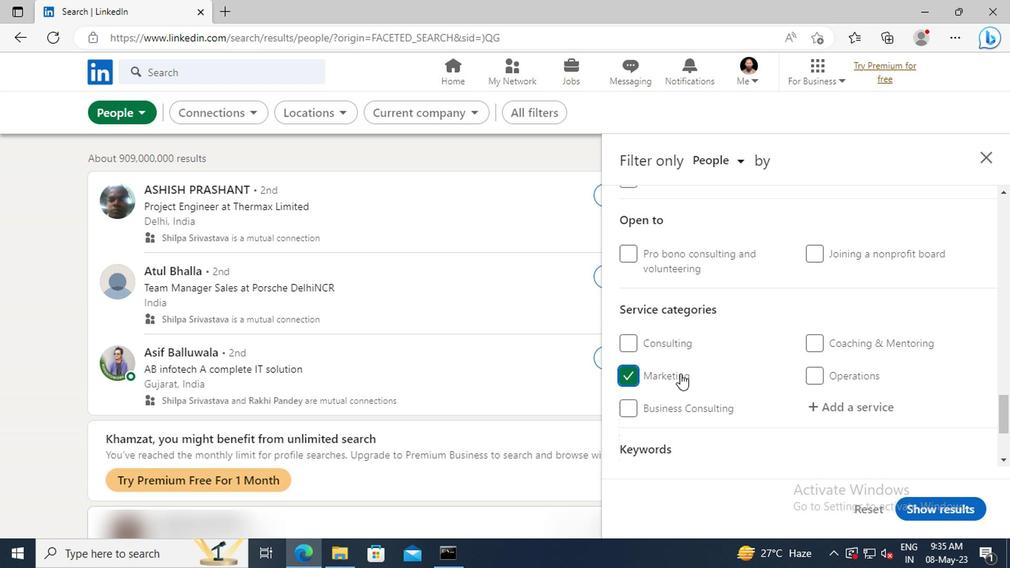 
Action: Mouse scrolled (595, 364) with delta (0, 0)
Screenshot: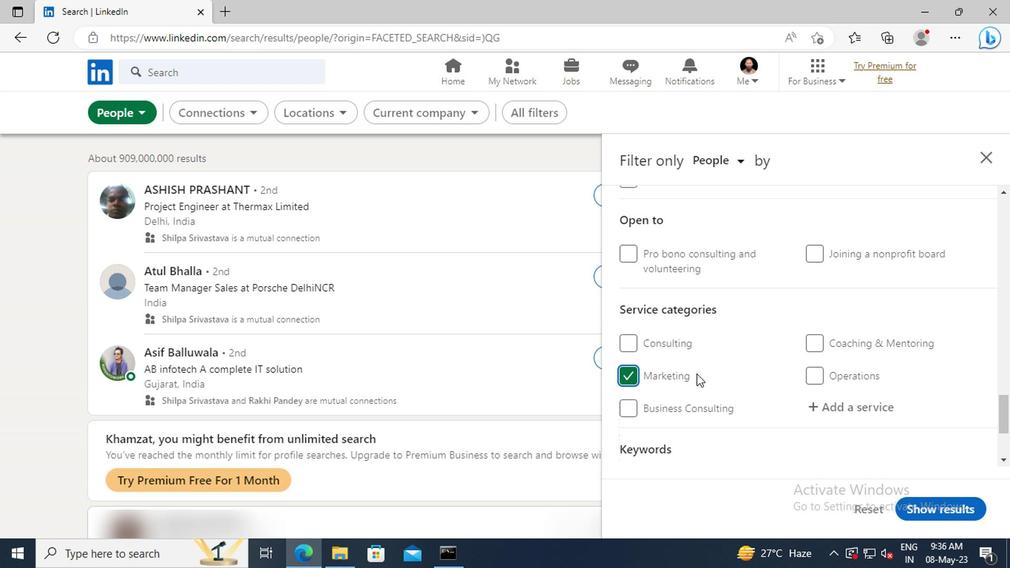 
Action: Mouse scrolled (595, 364) with delta (0, 0)
Screenshot: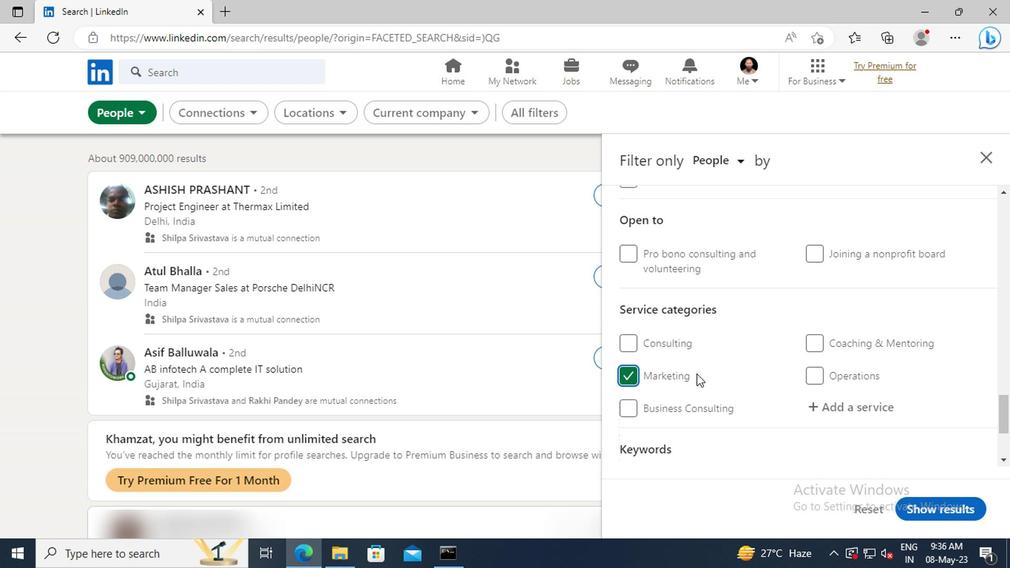 
Action: Mouse scrolled (595, 364) with delta (0, 0)
Screenshot: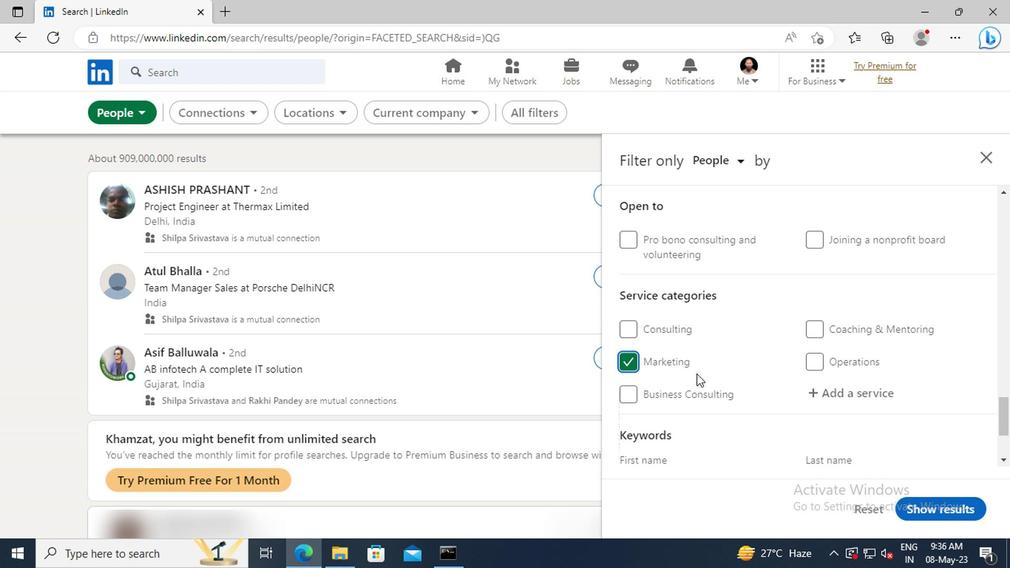 
Action: Mouse scrolled (595, 364) with delta (0, 0)
Screenshot: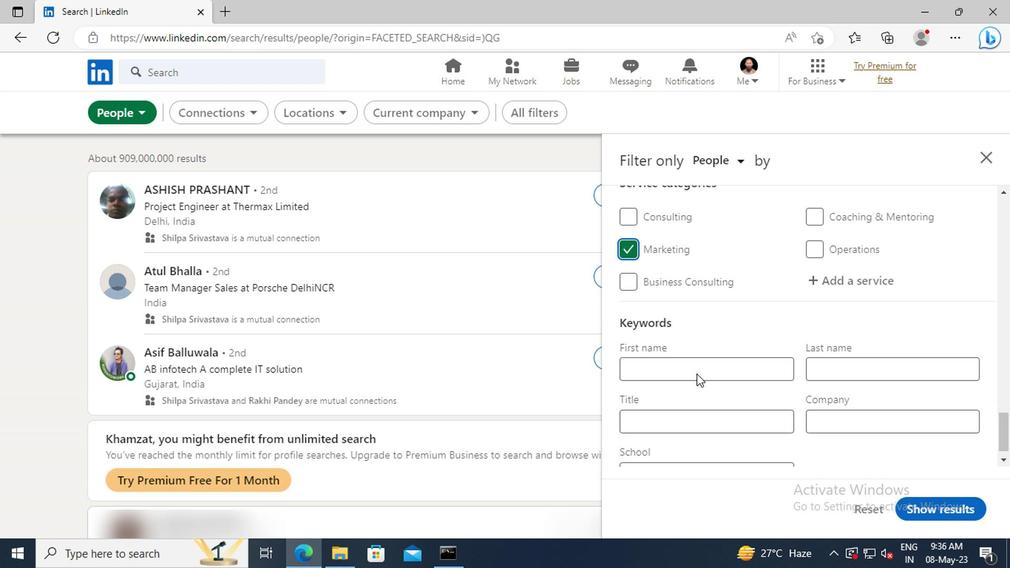 
Action: Mouse scrolled (595, 364) with delta (0, 0)
Screenshot: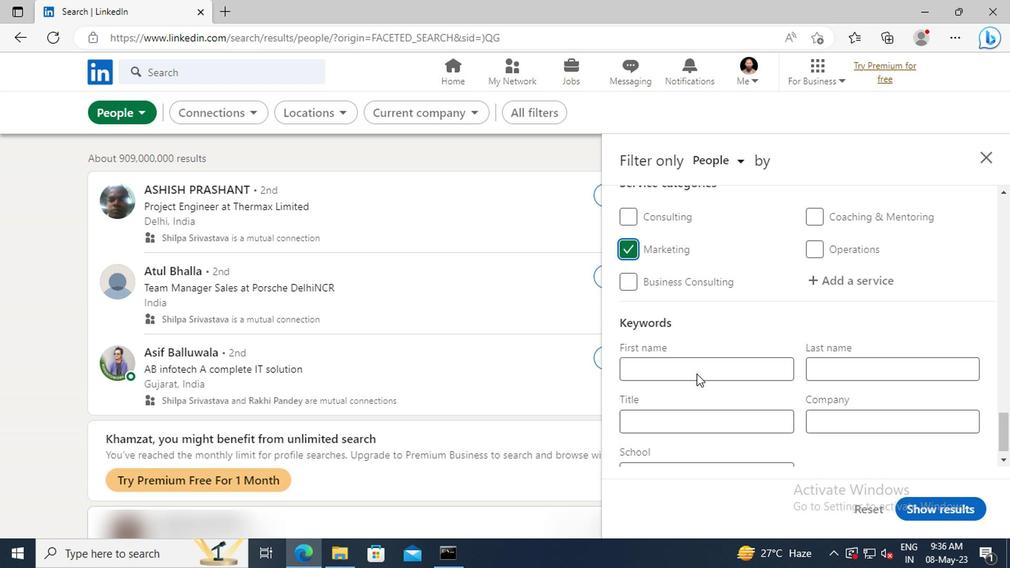 
Action: Mouse moved to (590, 385)
Screenshot: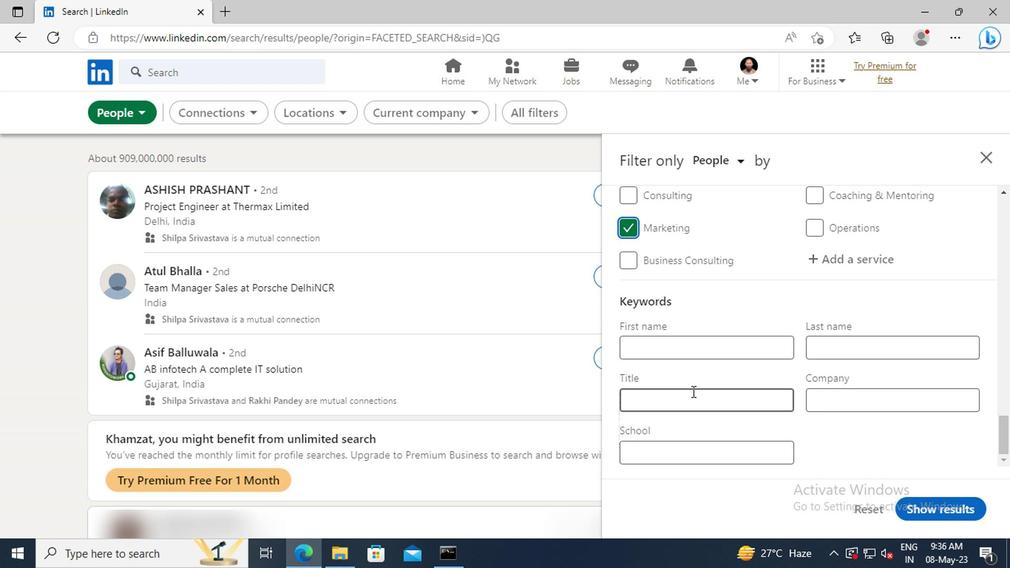 
Action: Mouse pressed left at (590, 385)
Screenshot: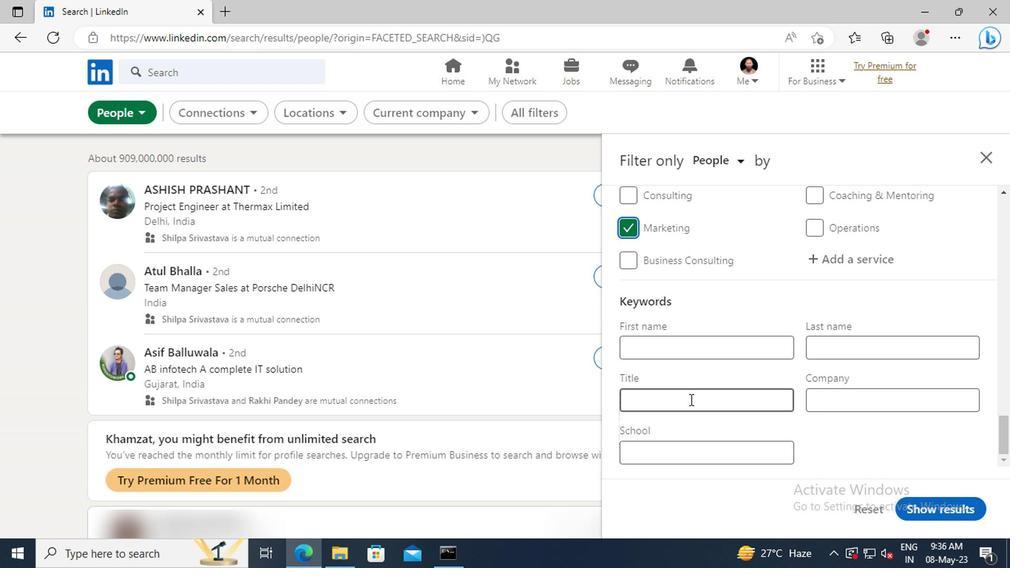 
Action: Mouse moved to (590, 386)
Screenshot: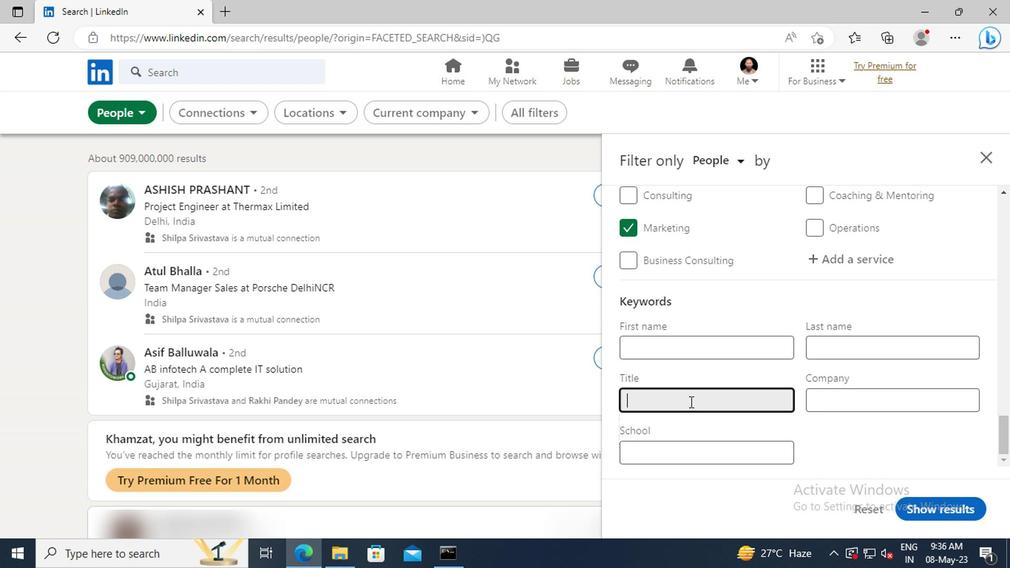
Action: Key pressed <Key.shift>PRINCIPAL<Key.enter>
Screenshot: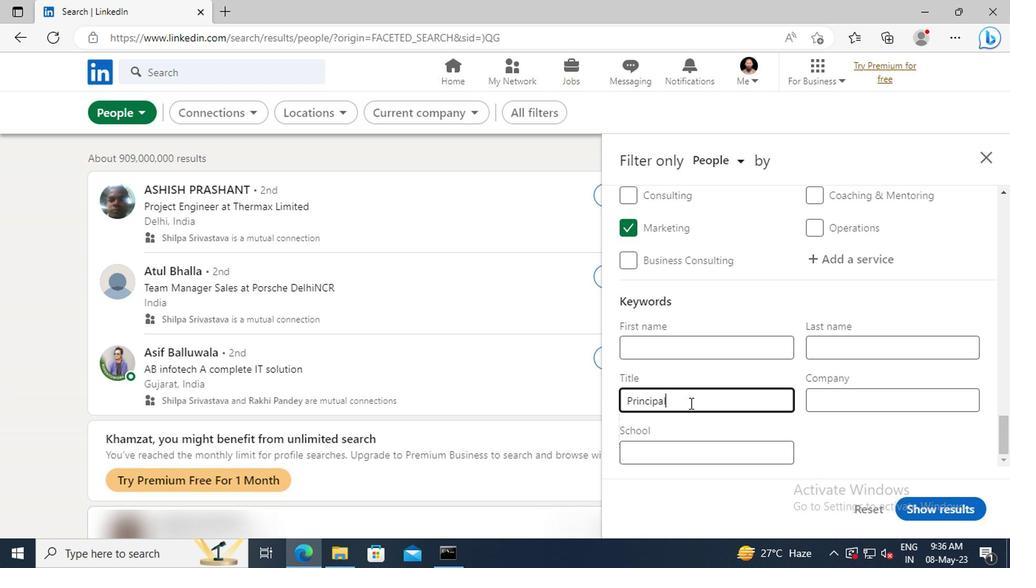 
Action: Mouse moved to (753, 461)
Screenshot: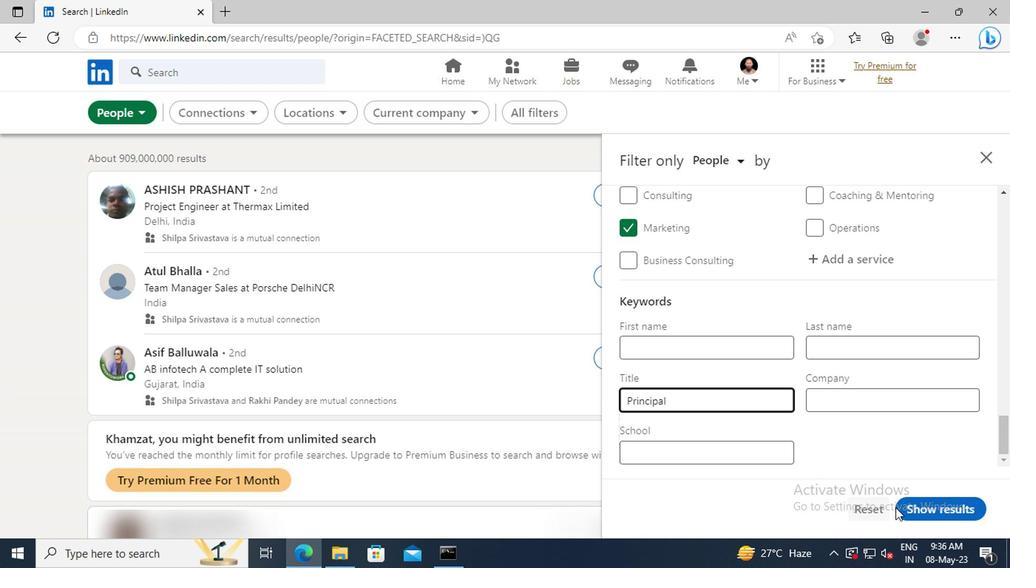 
Action: Mouse pressed left at (753, 461)
Screenshot: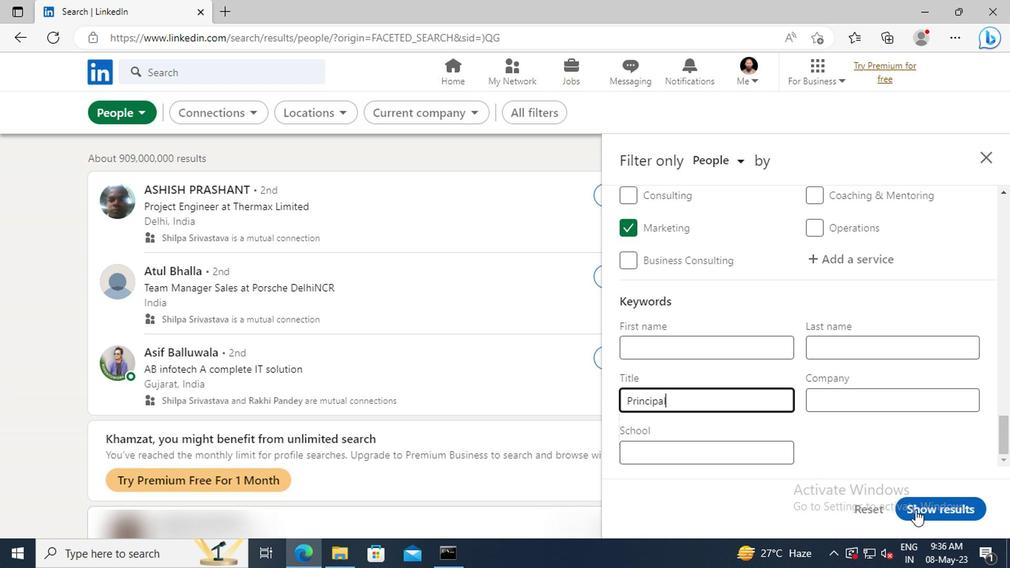 
